 Task: Try the "Noise Reduction" tool to improve the quality of a low-light photo
Action: Mouse scrolled (425, 298) with delta (415, 294)
Screenshot: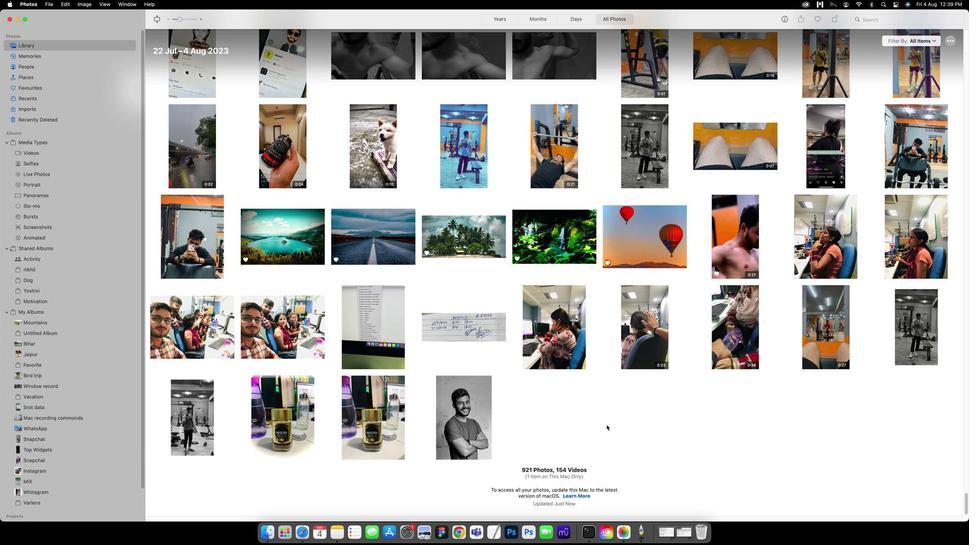 
Action: Mouse scrolled (425, 298) with delta (415, 294)
Screenshot: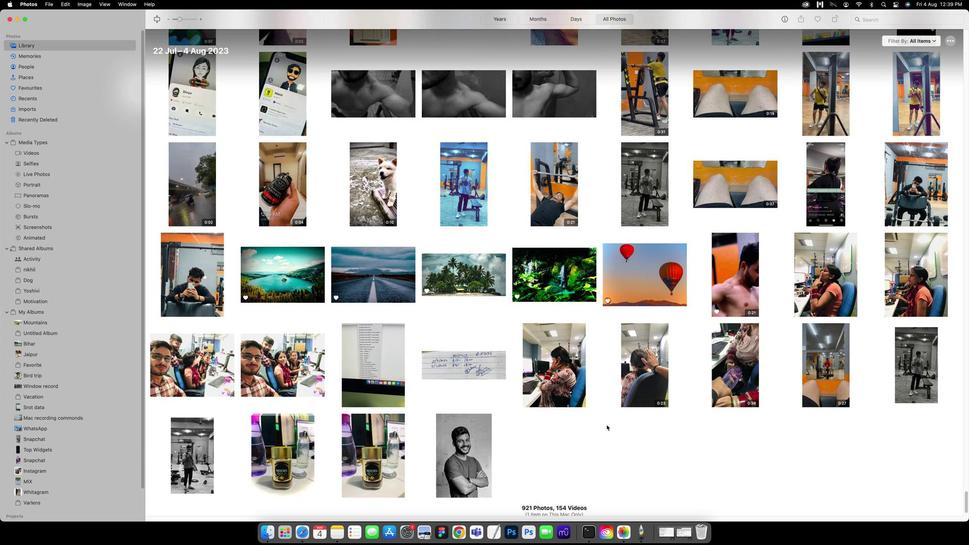 
Action: Mouse scrolled (425, 298) with delta (415, 294)
Screenshot: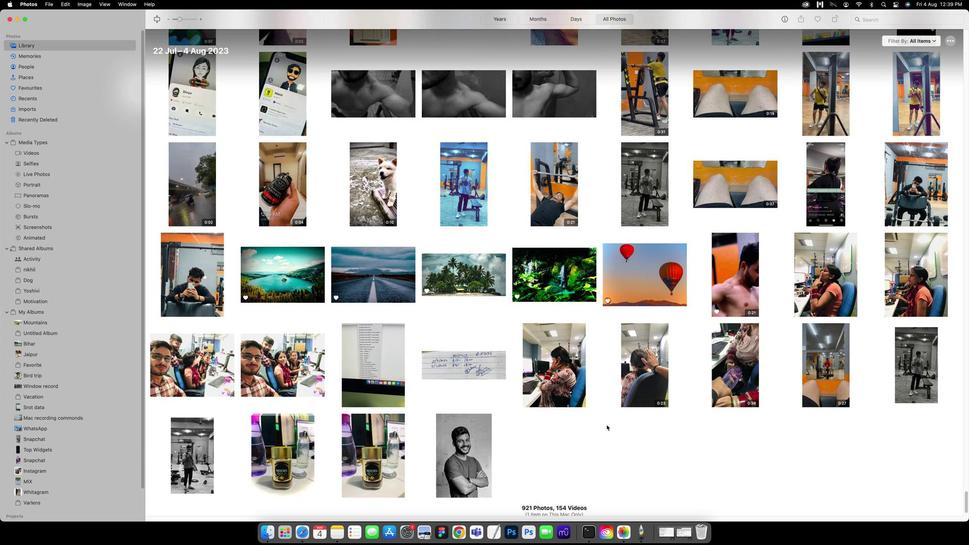 
Action: Mouse scrolled (425, 298) with delta (415, 294)
Screenshot: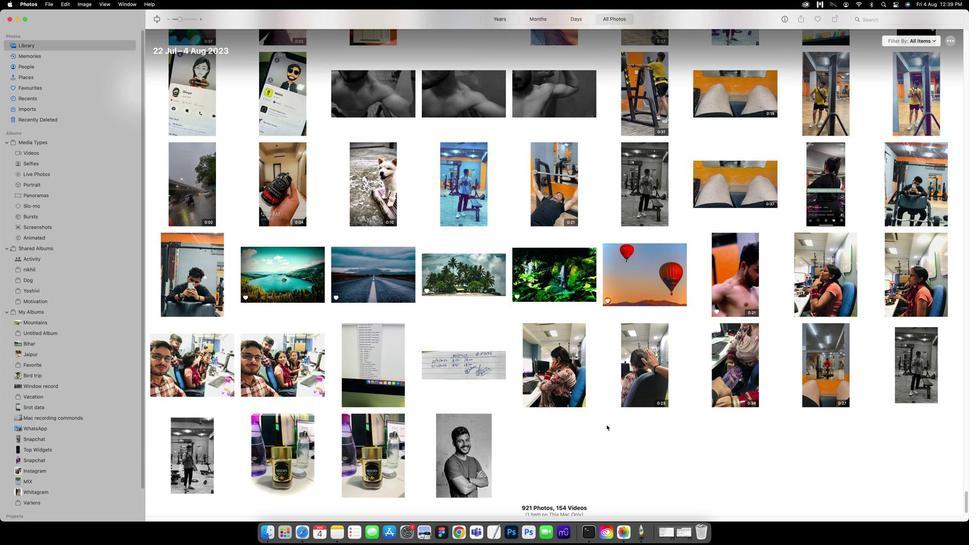 
Action: Mouse scrolled (425, 298) with delta (415, 294)
Screenshot: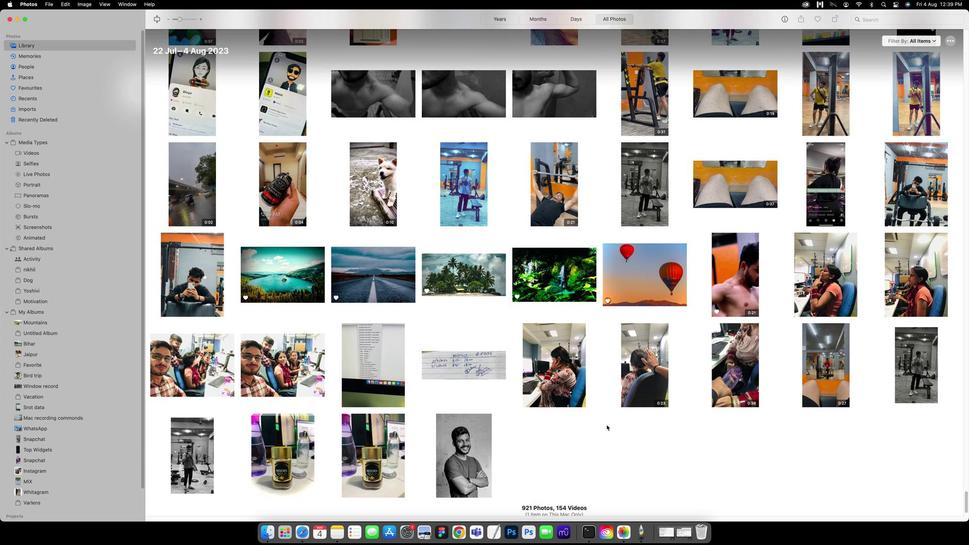 
Action: Mouse scrolled (425, 298) with delta (415, 294)
Screenshot: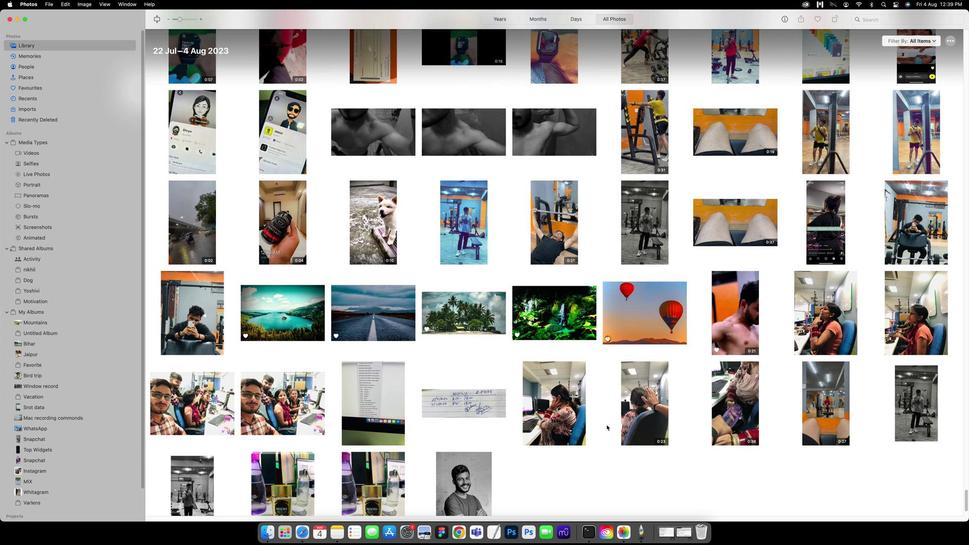 
Action: Mouse scrolled (425, 298) with delta (415, 294)
Screenshot: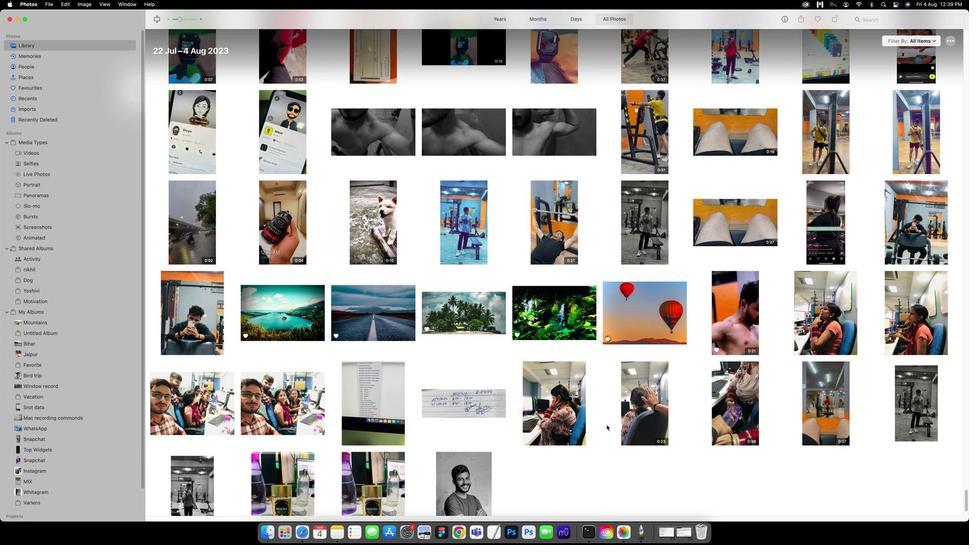 
Action: Mouse scrolled (425, 298) with delta (415, 294)
Screenshot: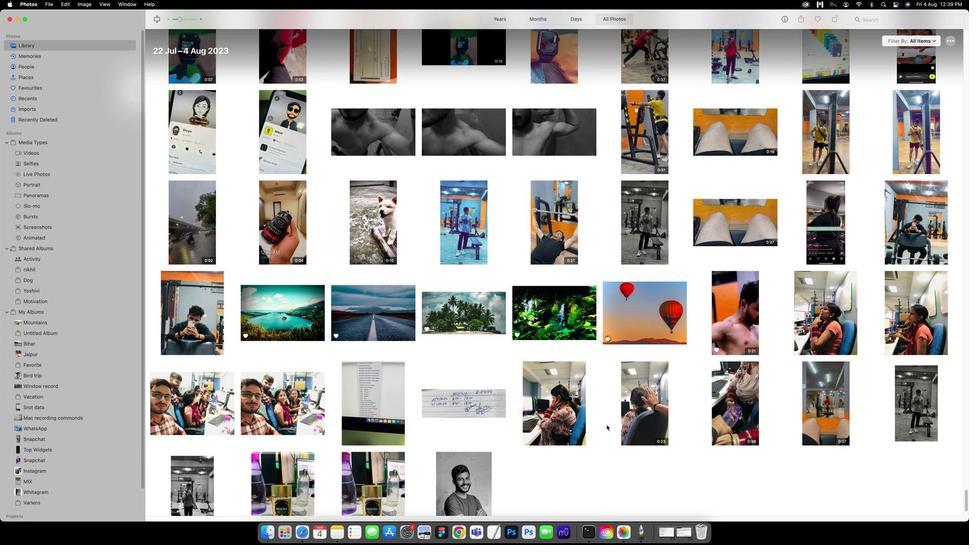 
Action: Mouse scrolled (425, 298) with delta (415, 294)
Screenshot: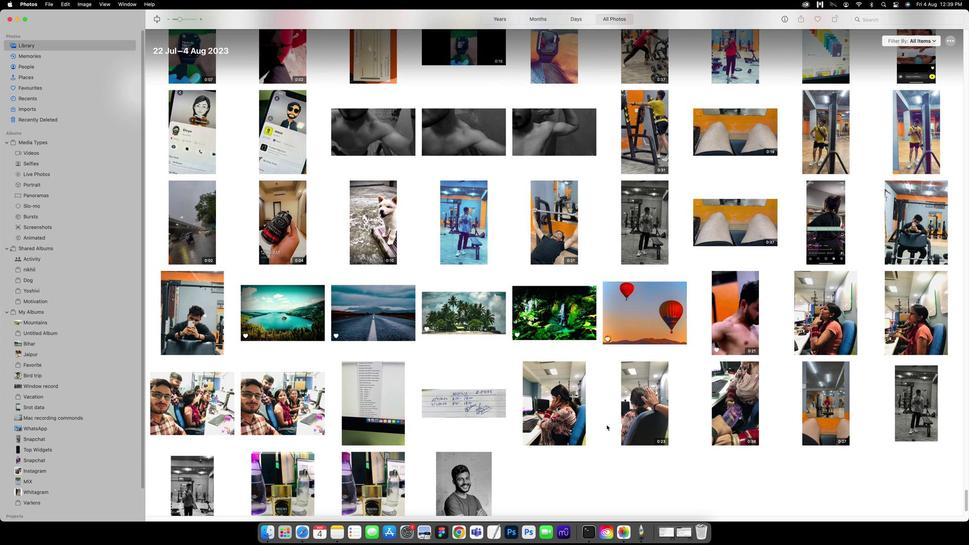 
Action: Mouse scrolled (425, 298) with delta (415, 294)
Screenshot: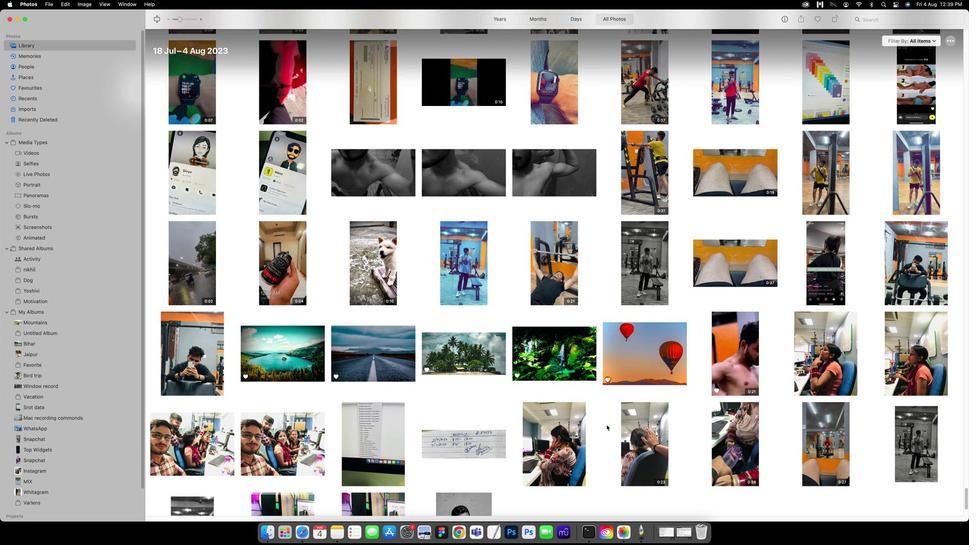 
Action: Mouse scrolled (425, 298) with delta (415, 294)
Screenshot: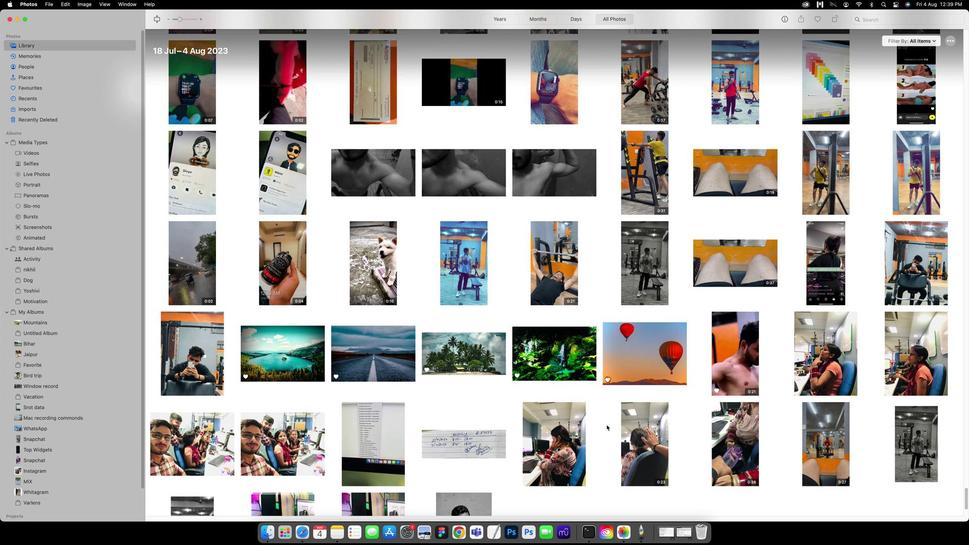 
Action: Mouse scrolled (425, 298) with delta (415, 294)
Screenshot: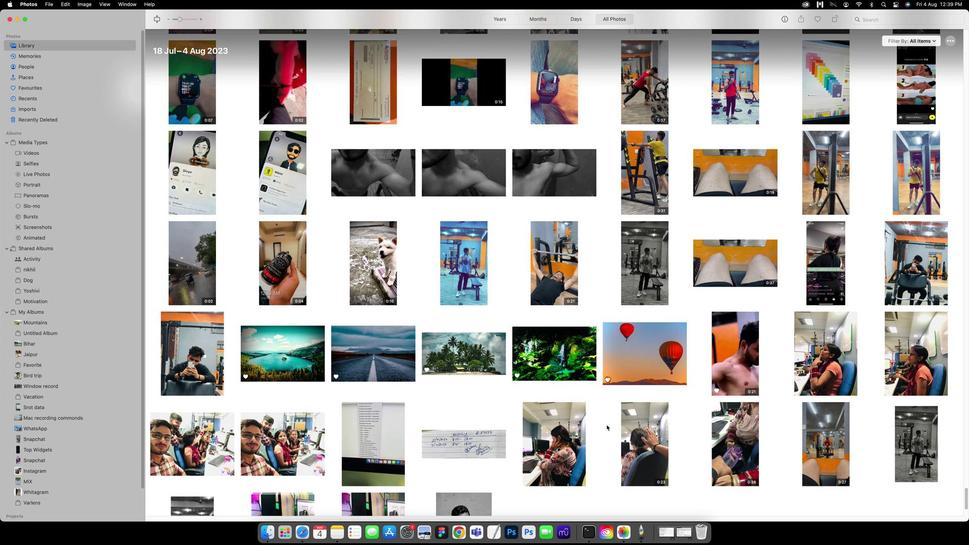 
Action: Mouse scrolled (425, 298) with delta (415, 294)
Screenshot: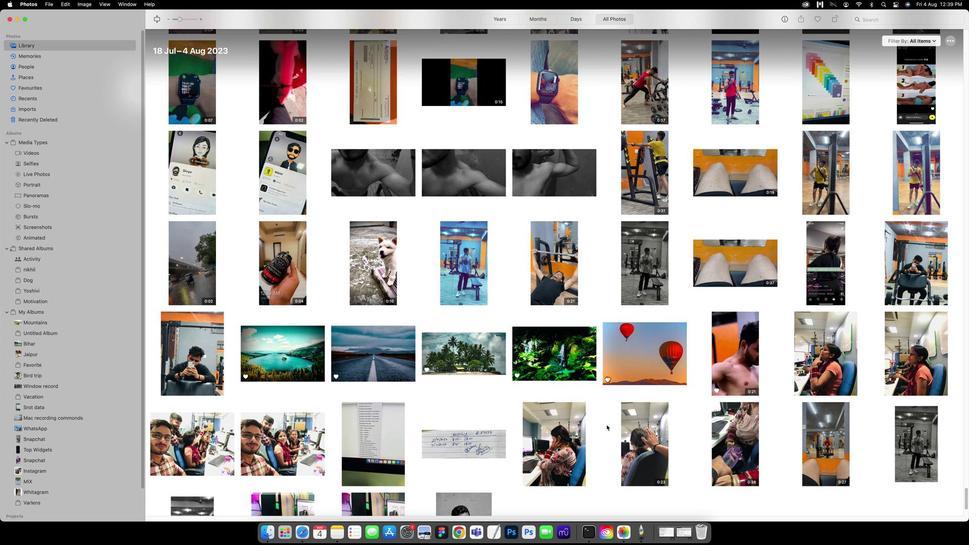 
Action: Mouse scrolled (425, 298) with delta (415, 294)
Screenshot: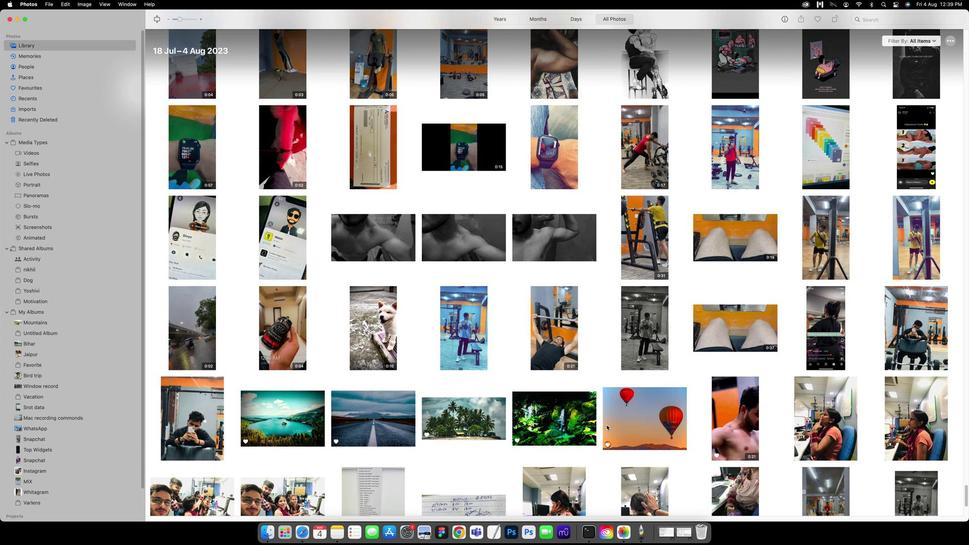 
Action: Mouse scrolled (425, 298) with delta (415, 294)
Screenshot: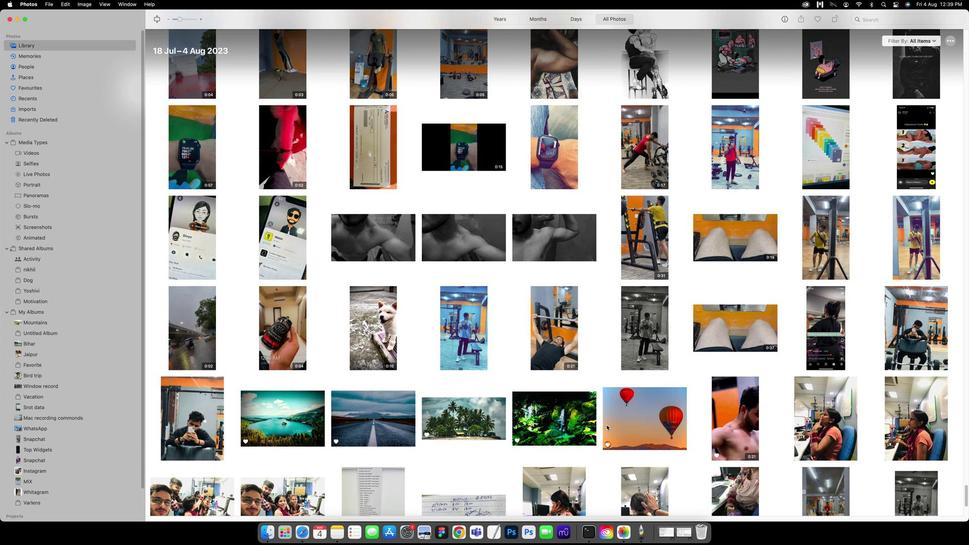 
Action: Mouse scrolled (425, 298) with delta (415, 294)
Screenshot: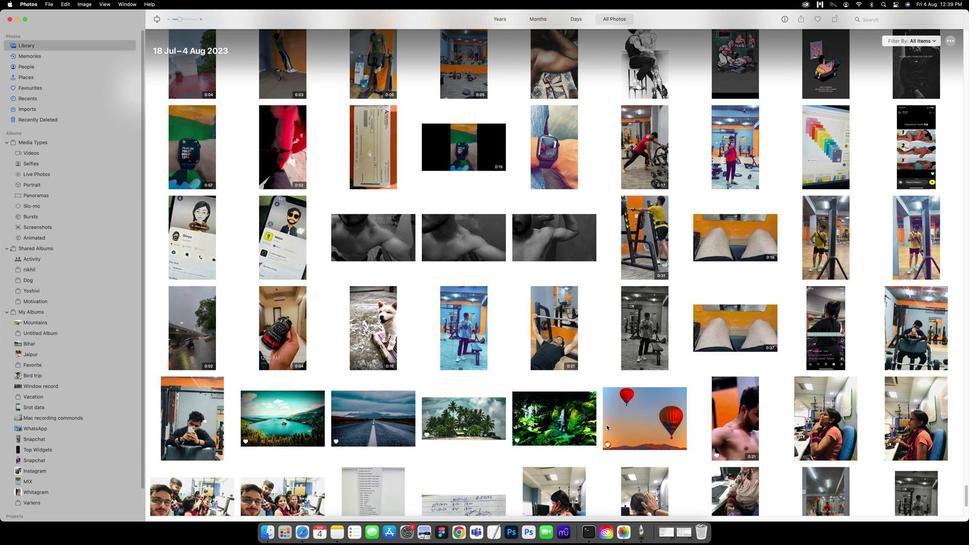 
Action: Mouse scrolled (425, 298) with delta (415, 294)
Screenshot: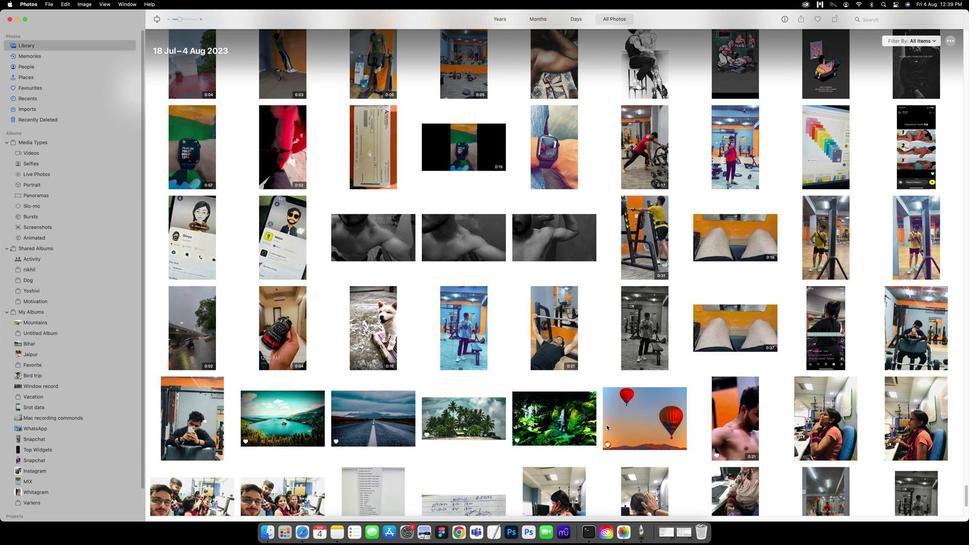 
Action: Mouse scrolled (425, 298) with delta (415, 294)
Screenshot: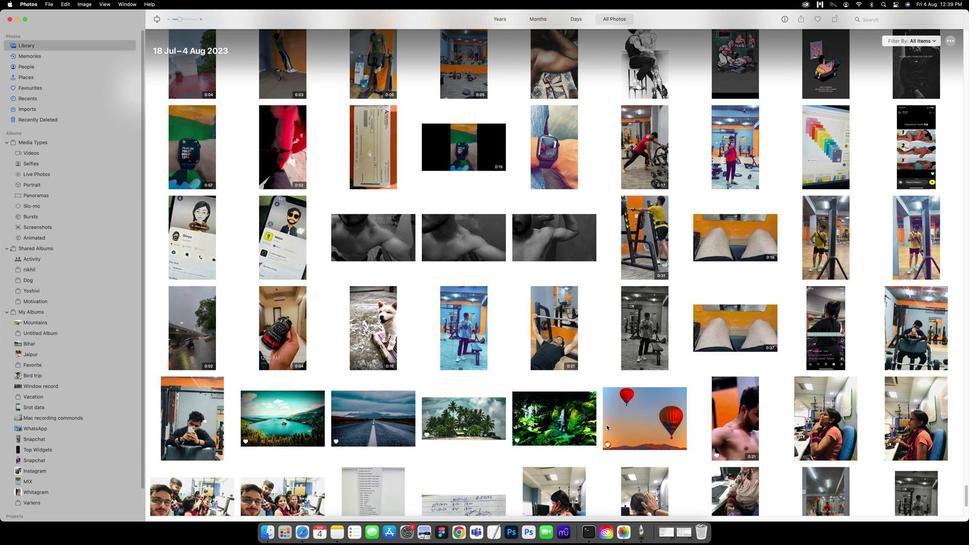 
Action: Mouse scrolled (425, 298) with delta (415, 294)
Screenshot: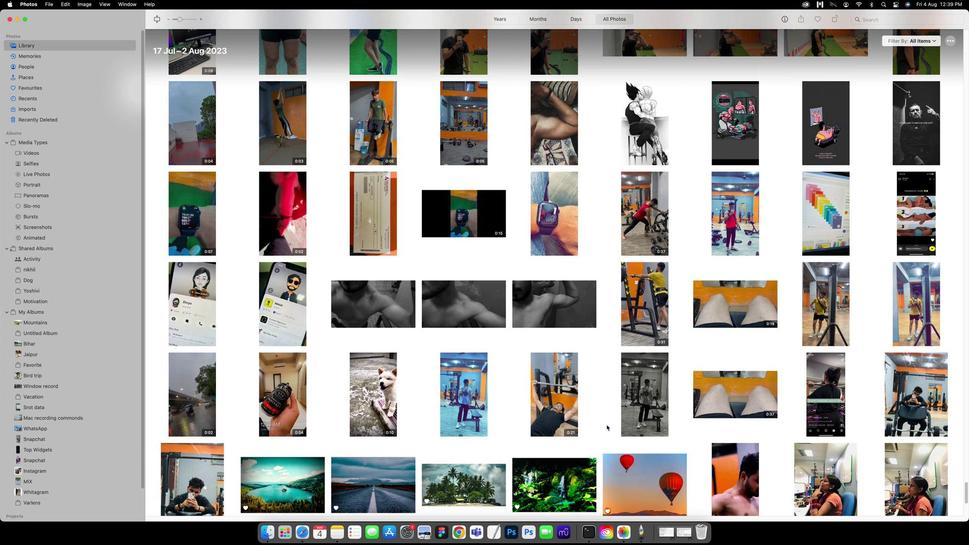 
Action: Mouse scrolled (425, 298) with delta (415, 294)
Screenshot: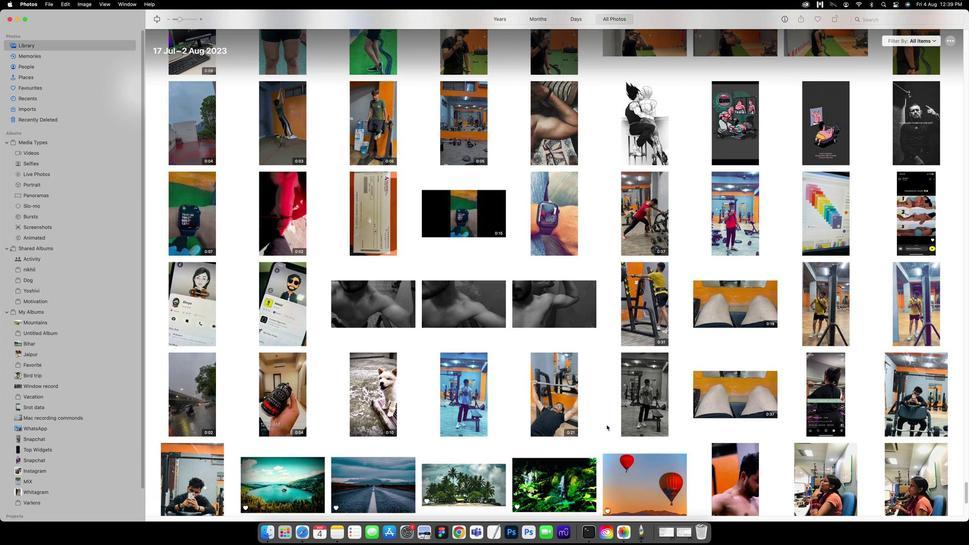 
Action: Mouse scrolled (425, 298) with delta (415, 294)
Screenshot: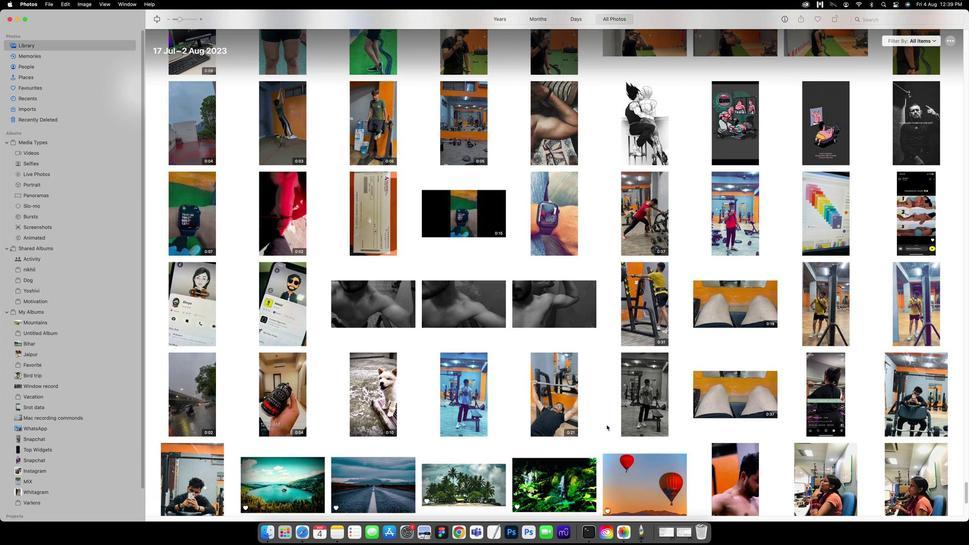 
Action: Mouse scrolled (425, 298) with delta (415, 294)
Screenshot: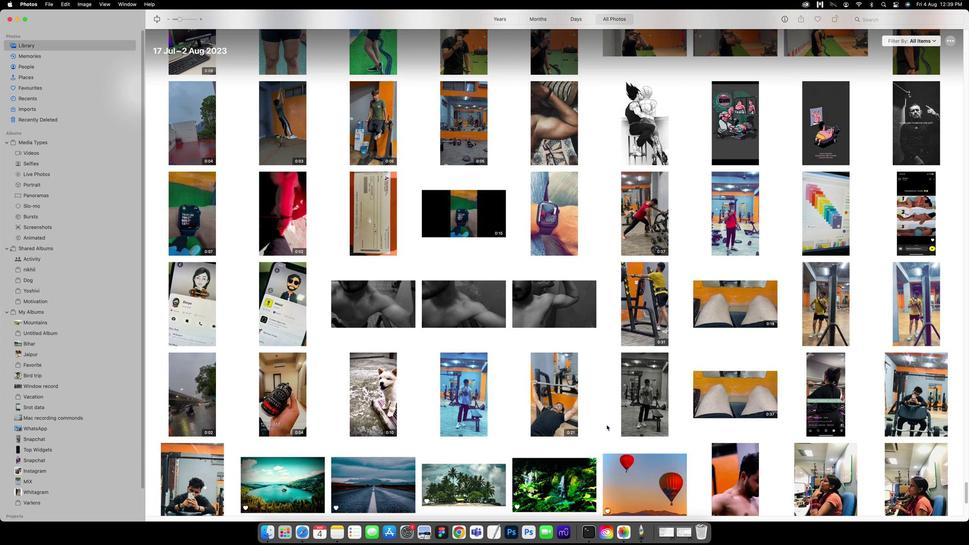 
Action: Mouse scrolled (425, 298) with delta (415, 294)
Screenshot: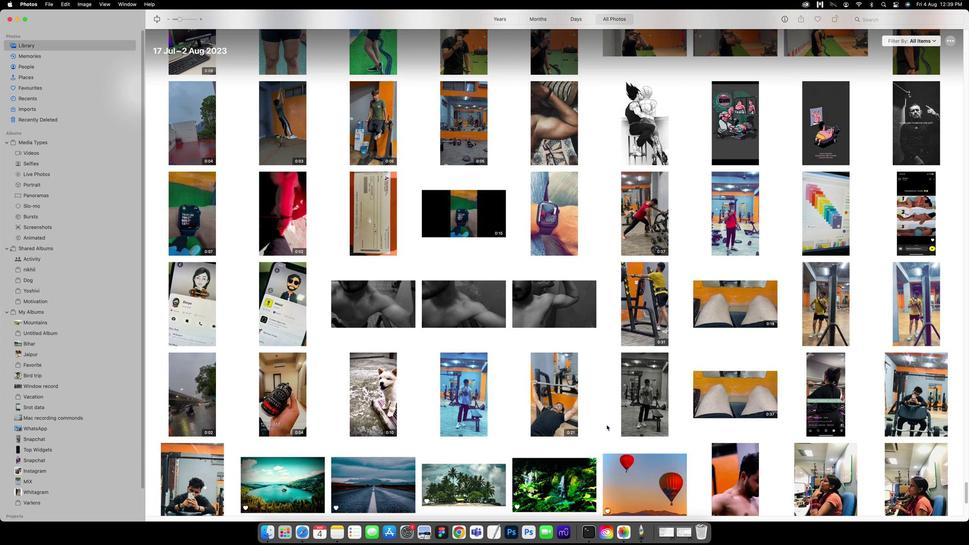 
Action: Mouse scrolled (425, 298) with delta (415, 294)
Screenshot: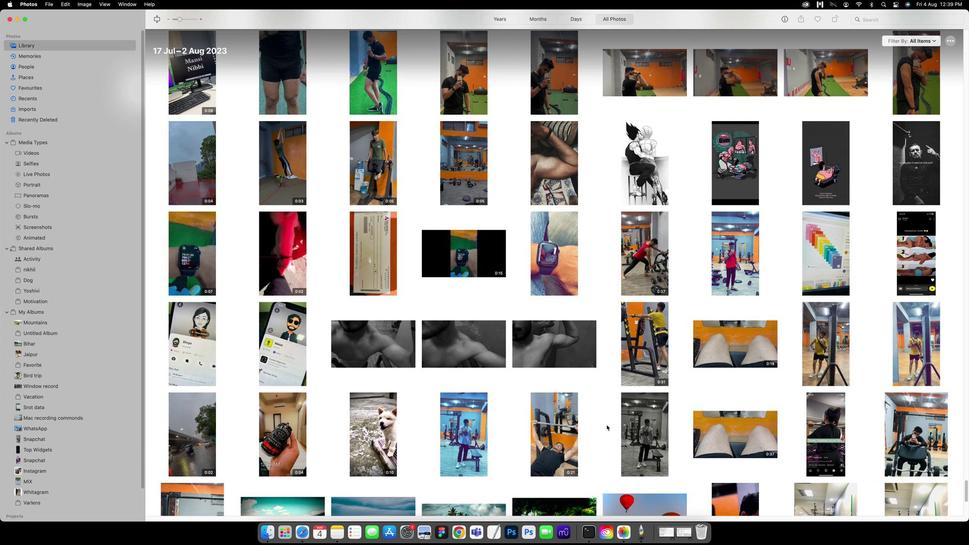 
Action: Mouse scrolled (425, 298) with delta (415, 294)
Screenshot: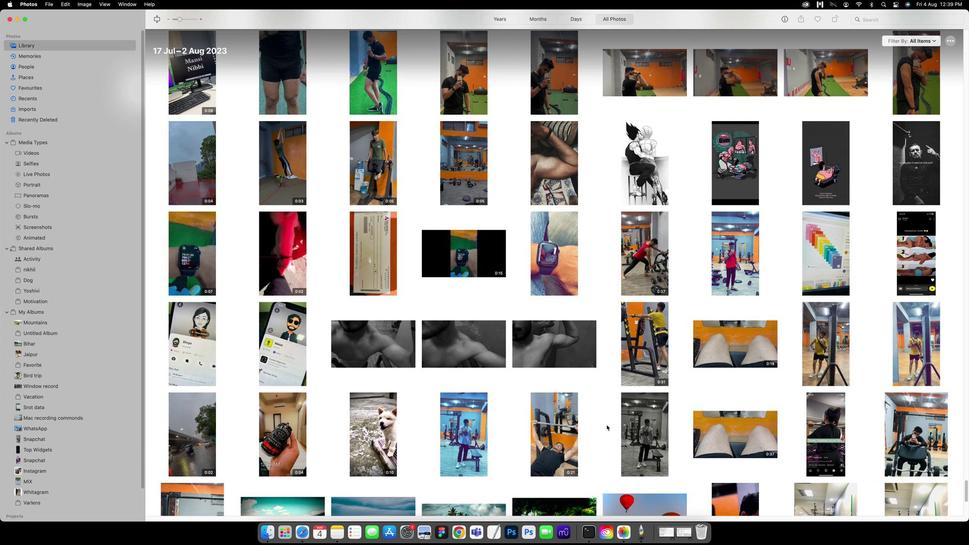 
Action: Mouse scrolled (425, 298) with delta (415, 294)
Screenshot: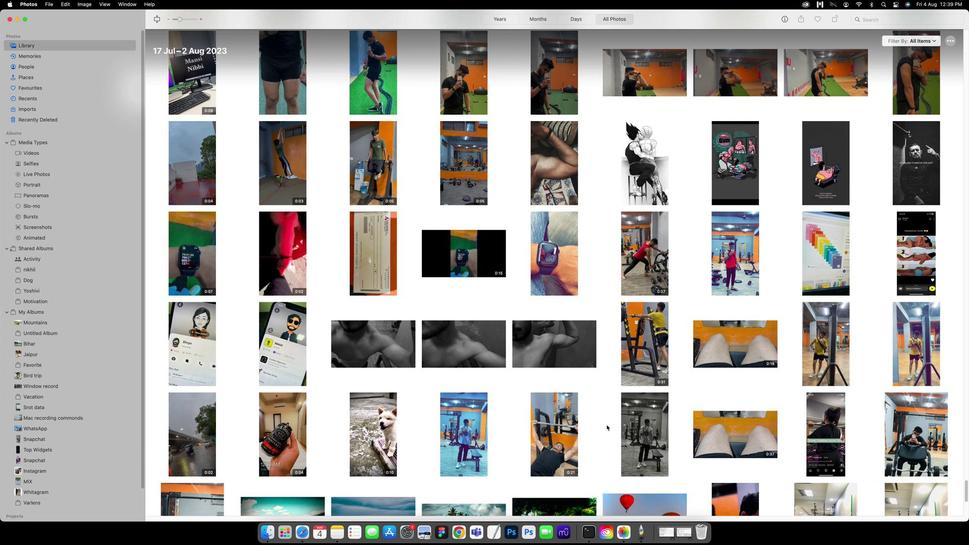 
Action: Mouse scrolled (425, 298) with delta (415, 294)
Screenshot: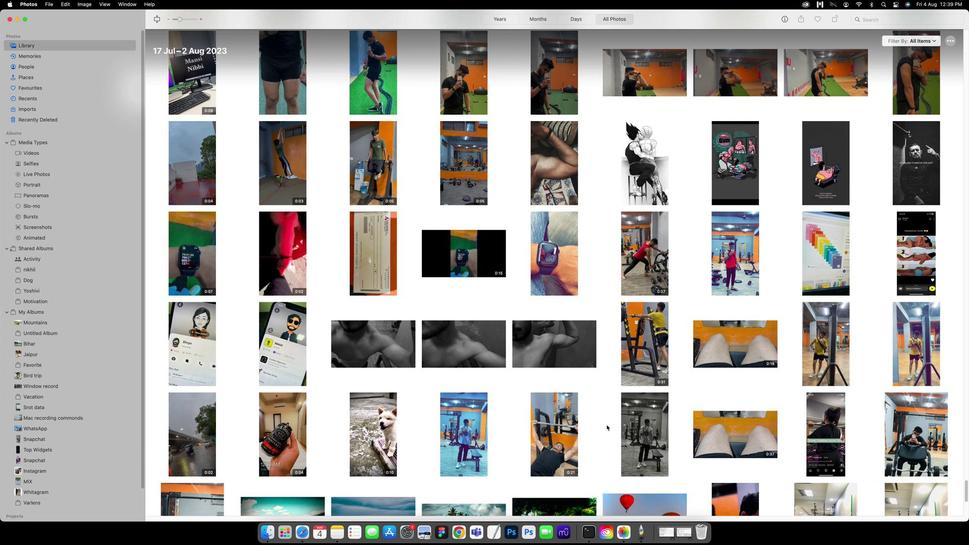 
Action: Mouse moved to (431, 295)
Screenshot: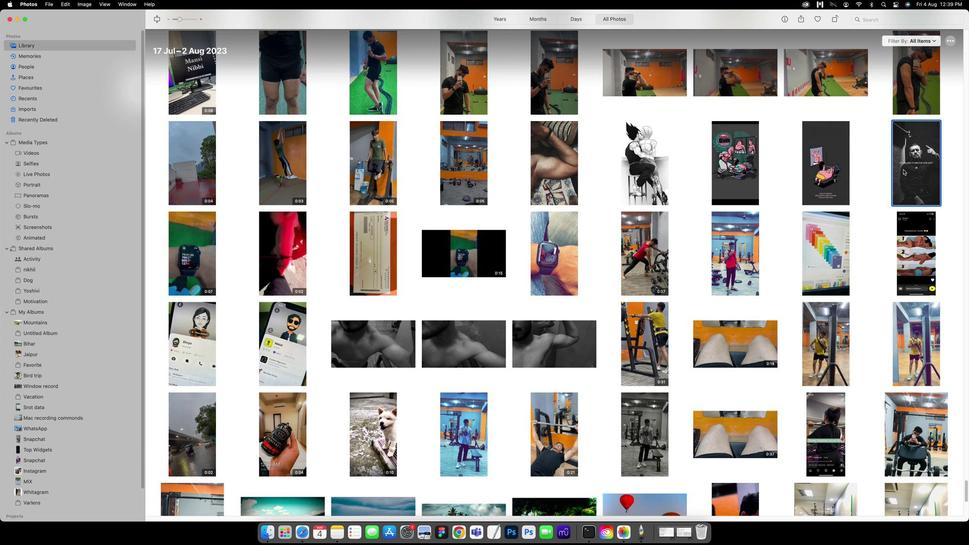 
Action: Mouse pressed left at (431, 295)
Screenshot: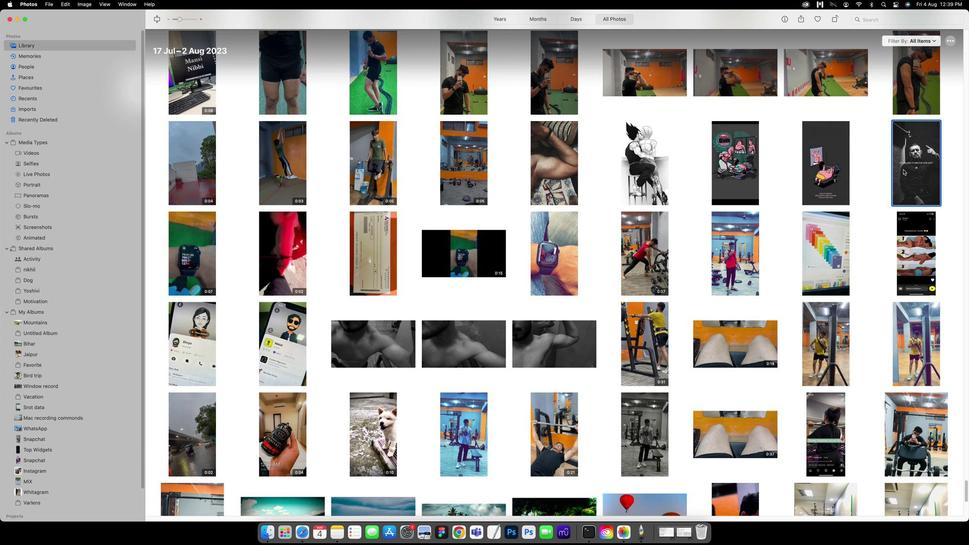 
Action: Mouse pressed left at (431, 295)
Screenshot: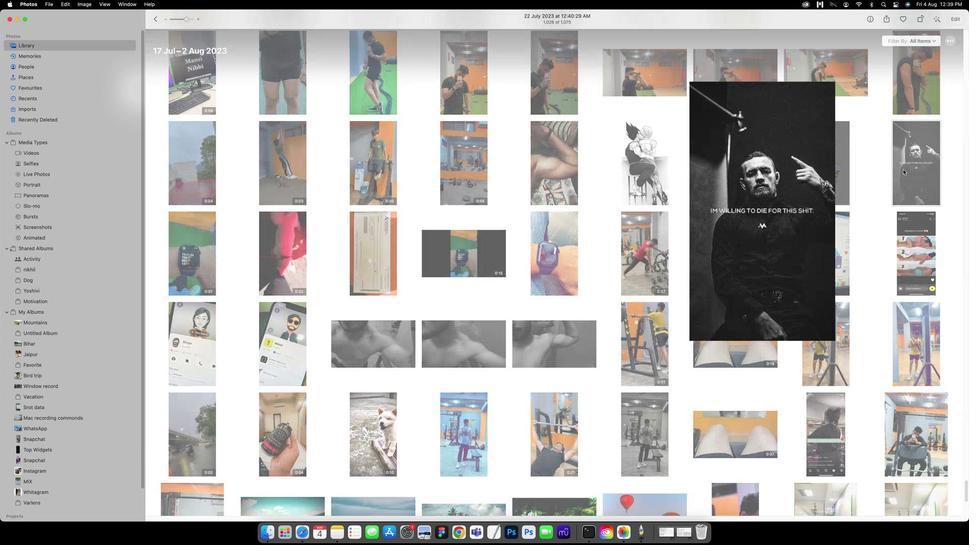 
Action: Mouse moved to (432, 294)
Screenshot: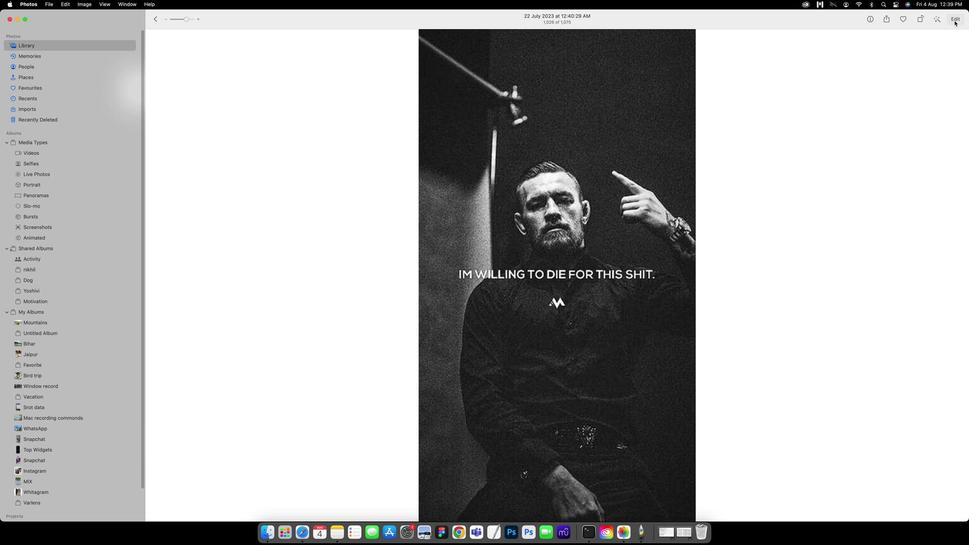 
Action: Mouse pressed left at (432, 294)
Screenshot: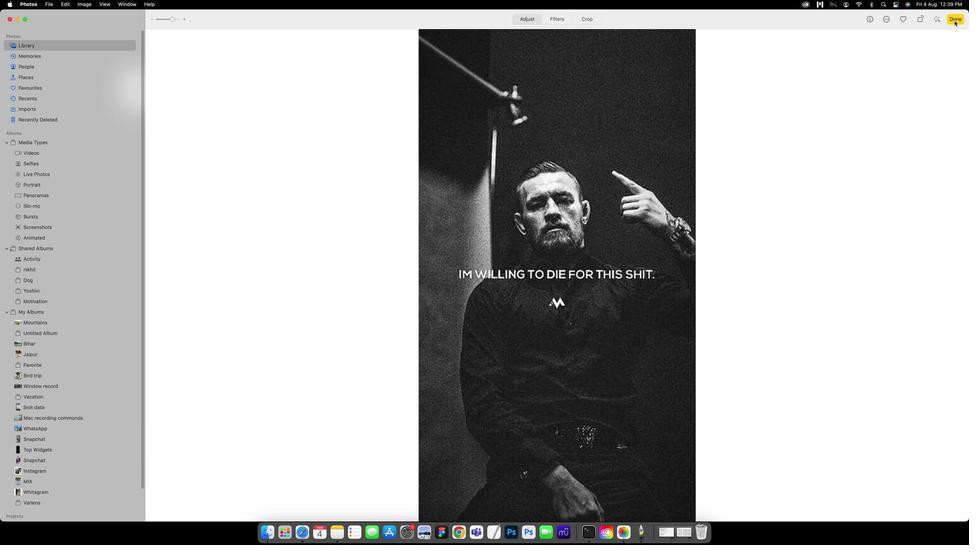 
Action: Mouse moved to (431, 296)
Screenshot: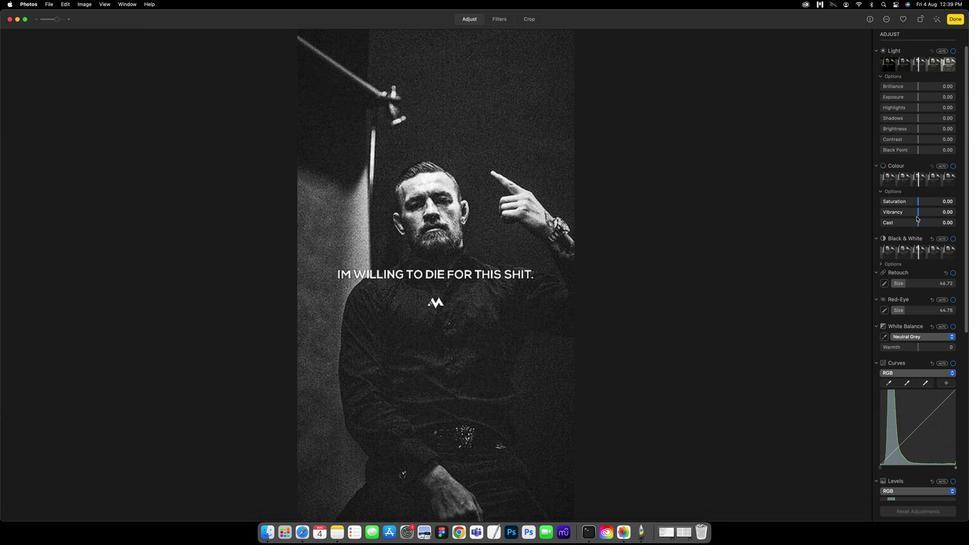 
Action: Mouse scrolled (431, 296) with delta (415, 294)
Screenshot: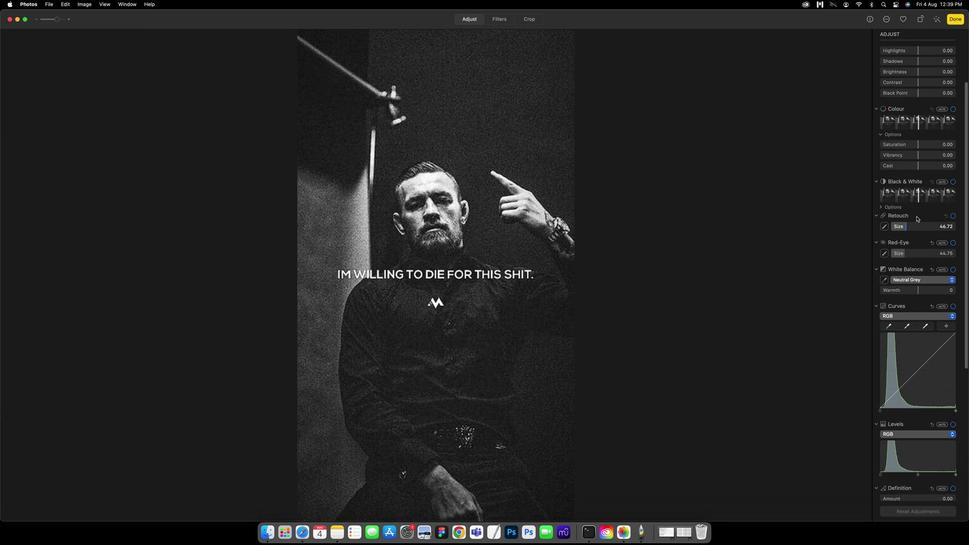 
Action: Mouse scrolled (431, 296) with delta (415, 294)
Screenshot: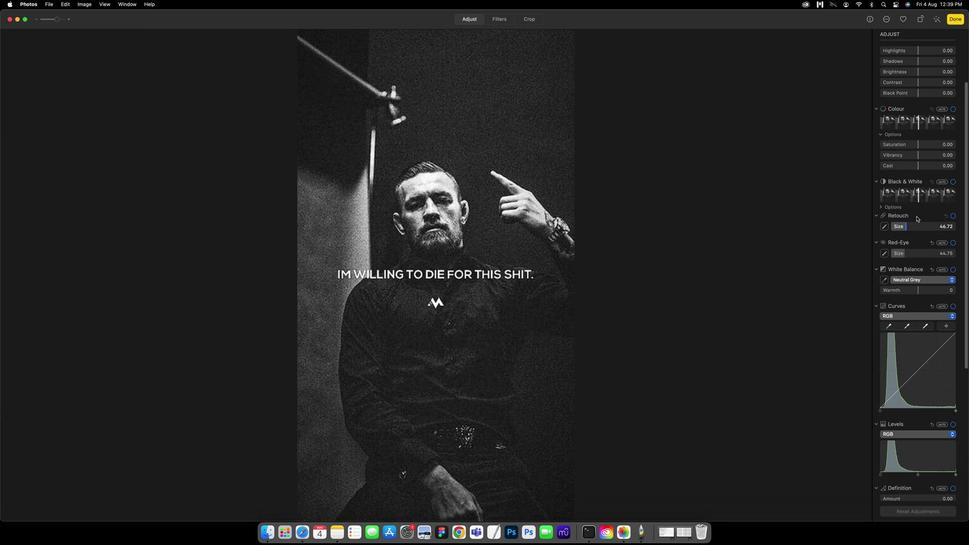 
Action: Mouse scrolled (431, 296) with delta (415, 294)
Screenshot: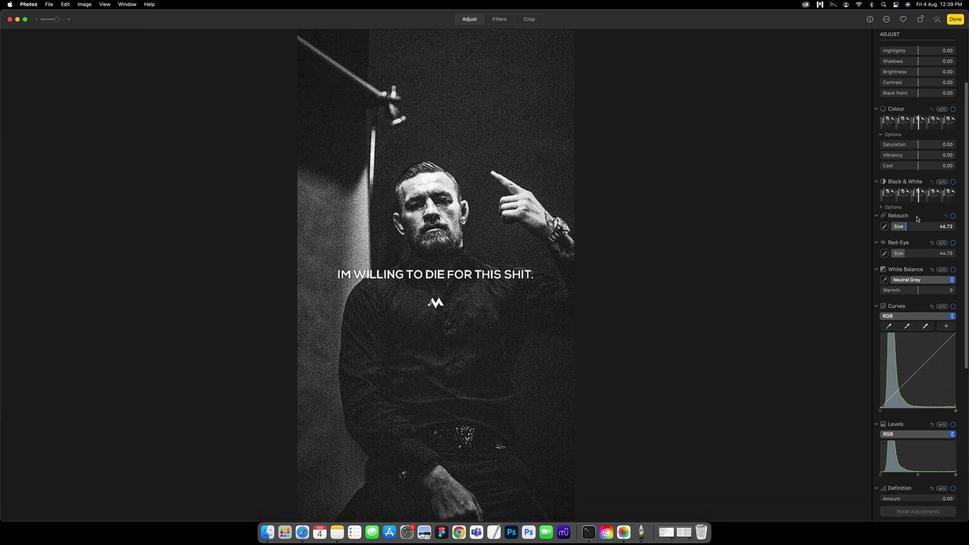
Action: Mouse scrolled (431, 296) with delta (415, 294)
Screenshot: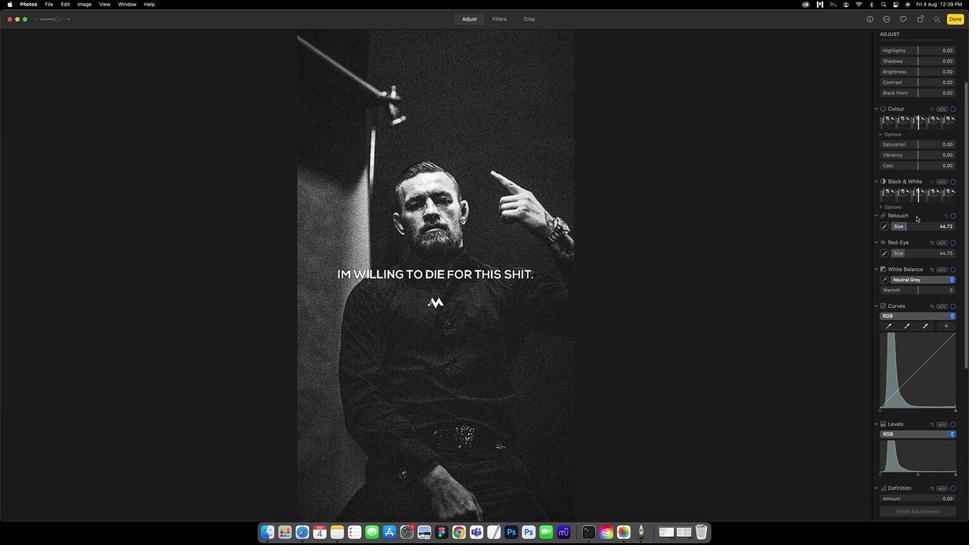 
Action: Mouse scrolled (431, 296) with delta (415, 294)
Screenshot: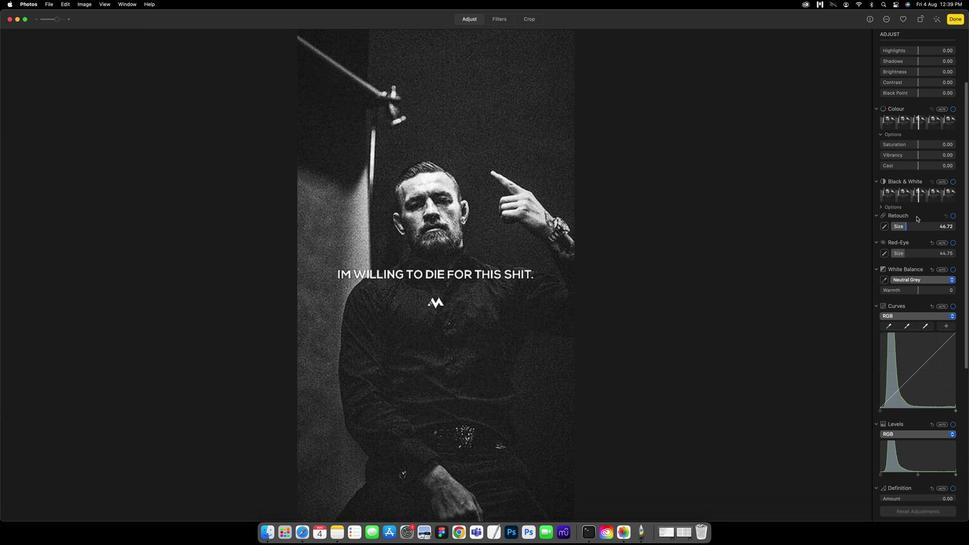 
Action: Mouse scrolled (431, 296) with delta (415, 294)
Screenshot: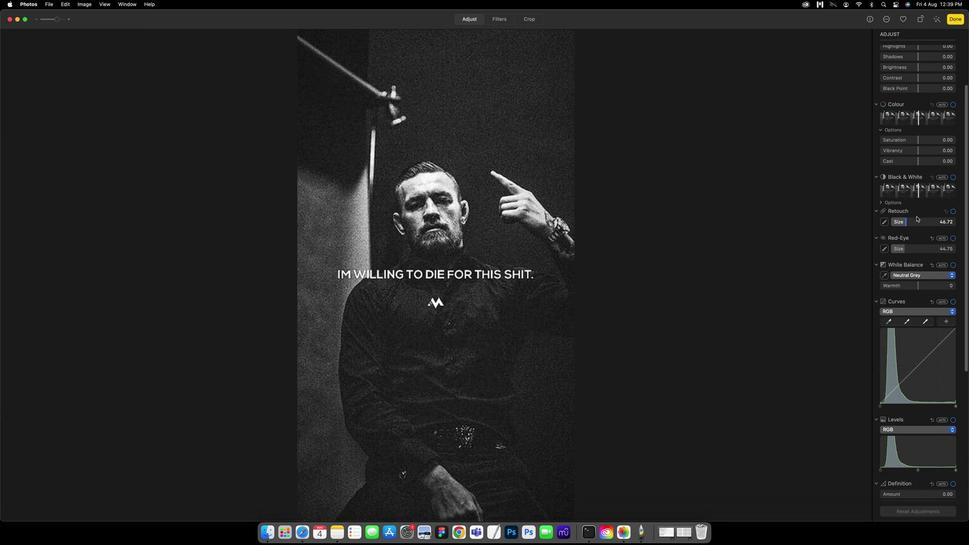 
Action: Mouse scrolled (431, 296) with delta (415, 294)
Screenshot: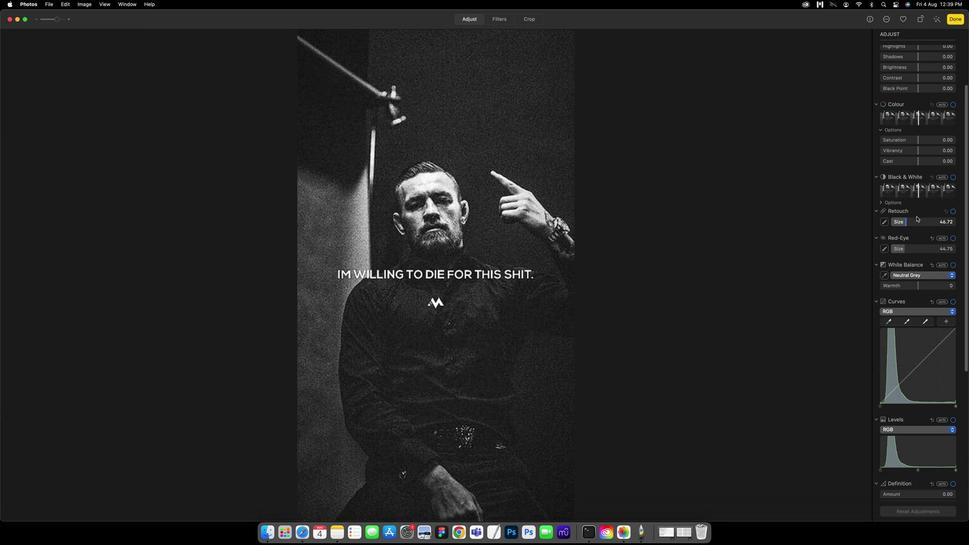 
Action: Mouse scrolled (431, 296) with delta (415, 294)
Screenshot: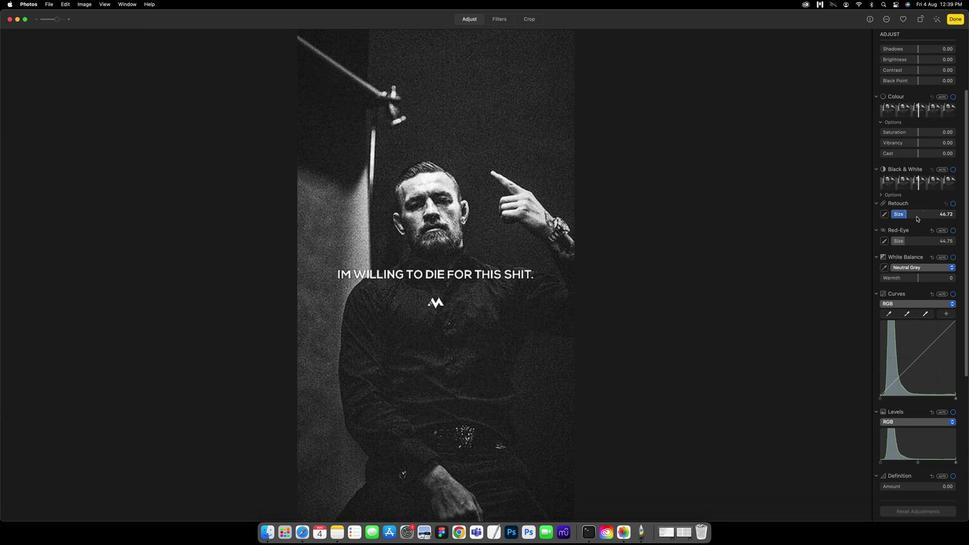 
Action: Mouse scrolled (431, 296) with delta (415, 294)
Screenshot: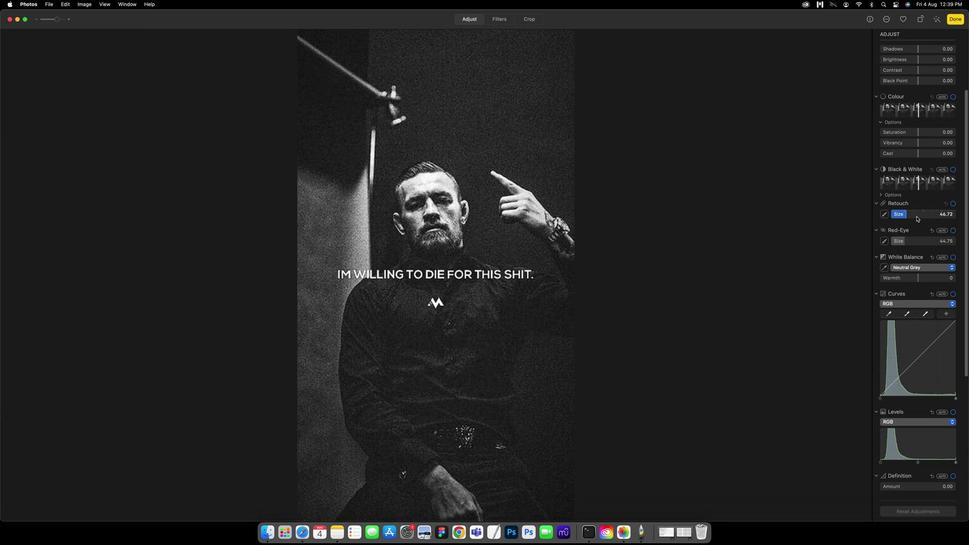 
Action: Mouse scrolled (431, 296) with delta (415, 294)
Screenshot: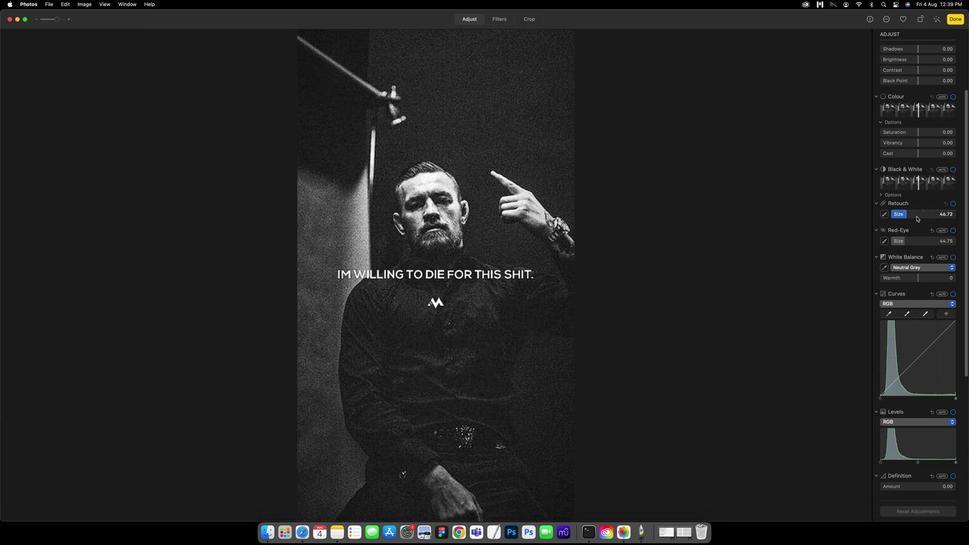 
Action: Mouse scrolled (431, 296) with delta (415, 294)
Screenshot: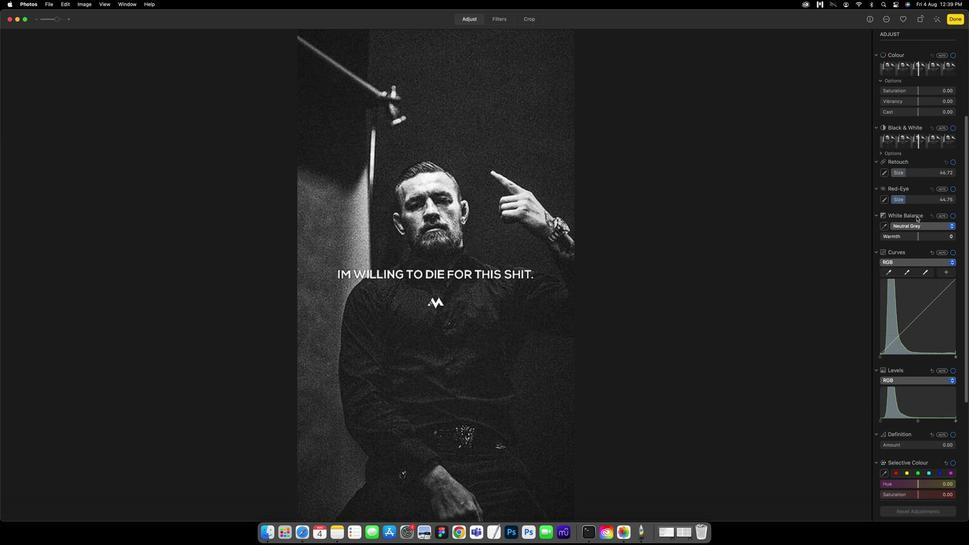 
Action: Mouse scrolled (431, 296) with delta (415, 294)
Screenshot: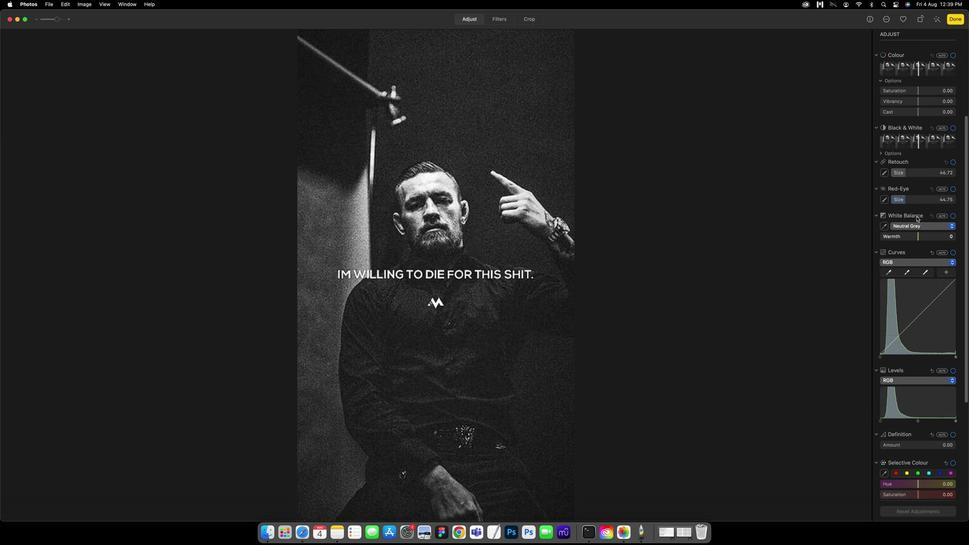 
Action: Mouse scrolled (431, 296) with delta (415, 294)
Screenshot: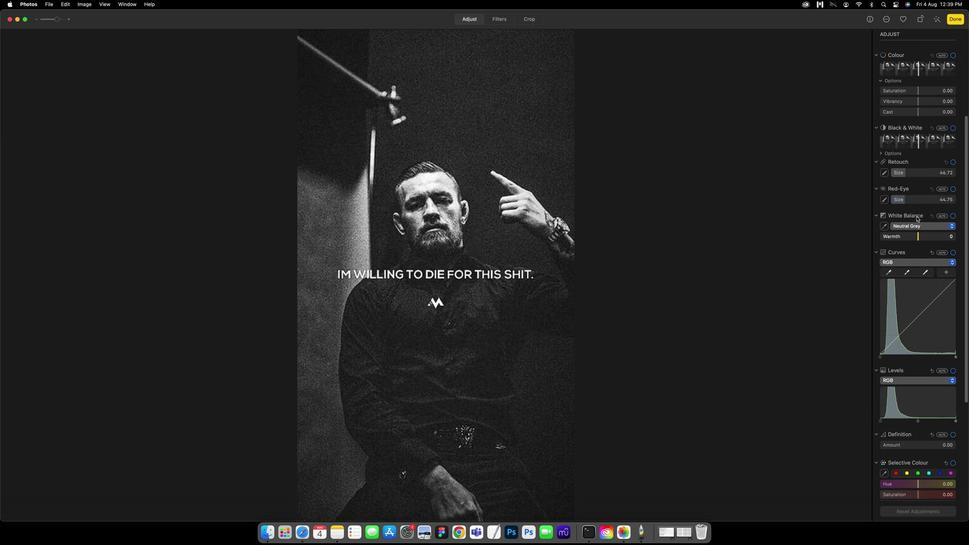 
Action: Mouse scrolled (431, 296) with delta (415, 294)
Screenshot: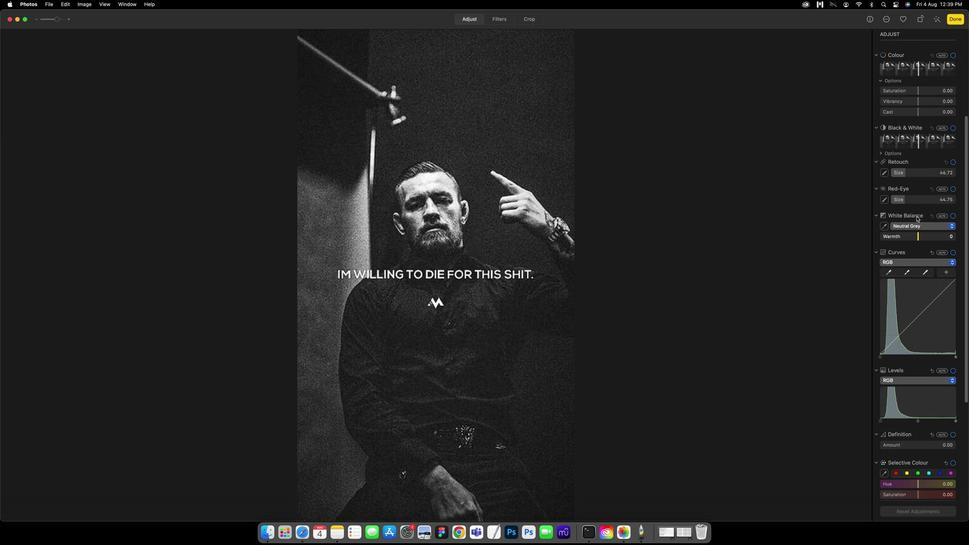 
Action: Mouse scrolled (431, 296) with delta (415, 294)
Screenshot: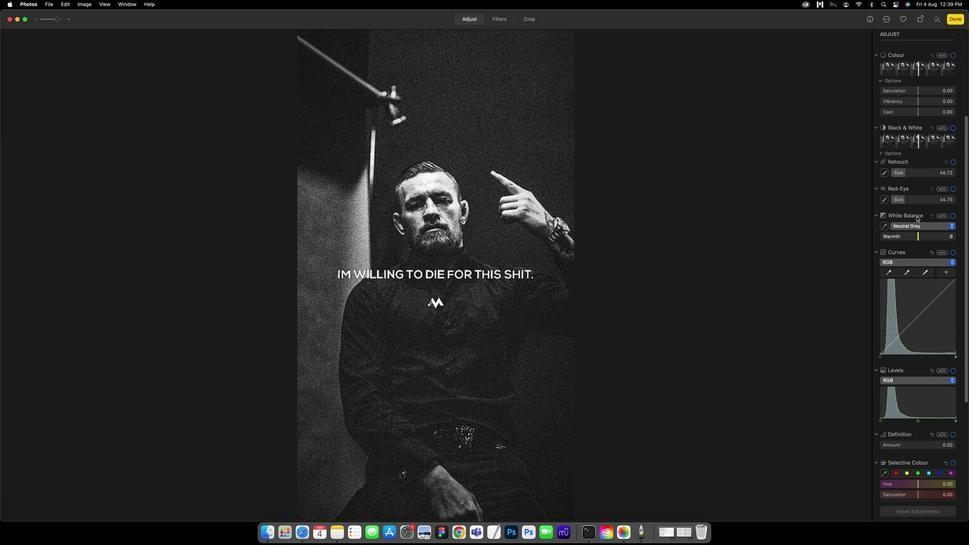 
Action: Mouse scrolled (431, 296) with delta (415, 294)
Screenshot: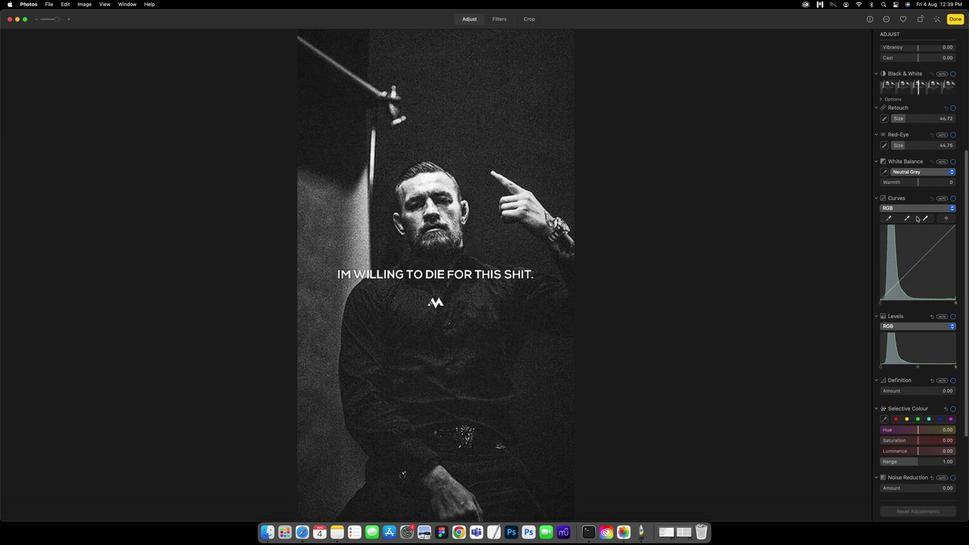 
Action: Mouse scrolled (431, 296) with delta (415, 294)
Screenshot: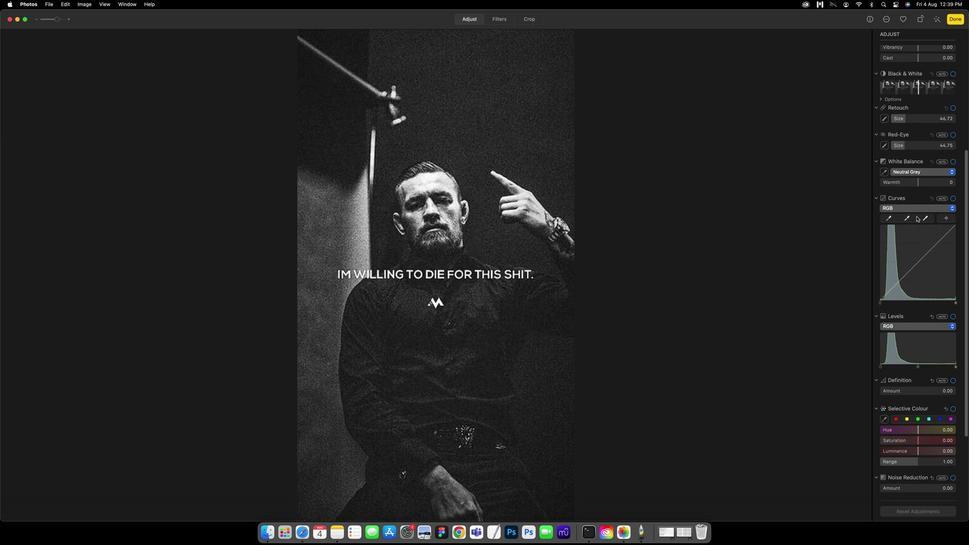
Action: Mouse scrolled (431, 296) with delta (415, 294)
Screenshot: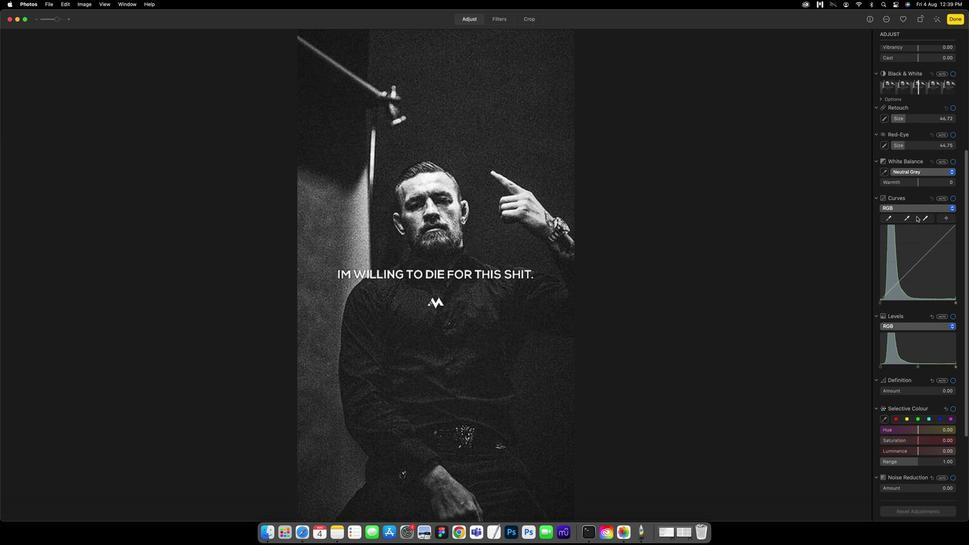 
Action: Mouse scrolled (431, 296) with delta (415, 294)
Screenshot: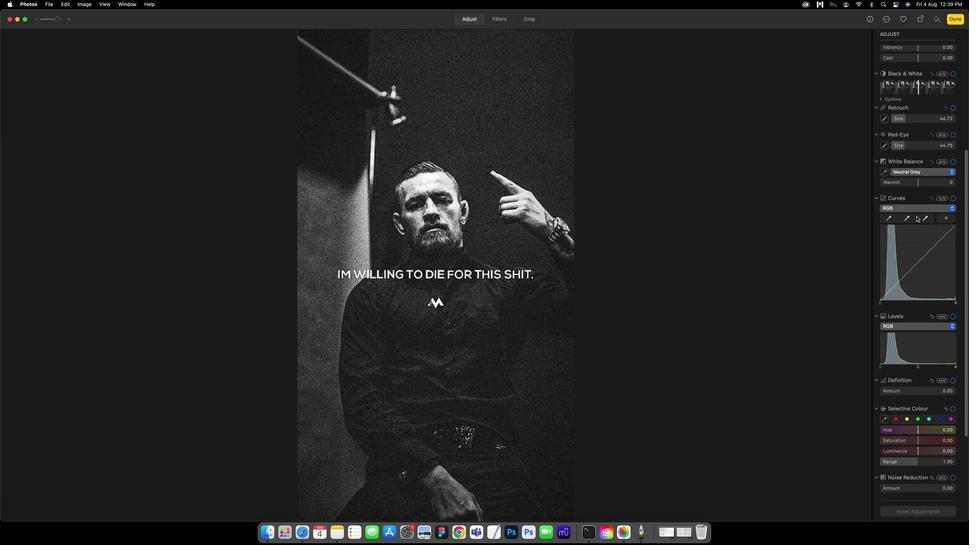 
Action: Mouse scrolled (431, 296) with delta (415, 294)
Screenshot: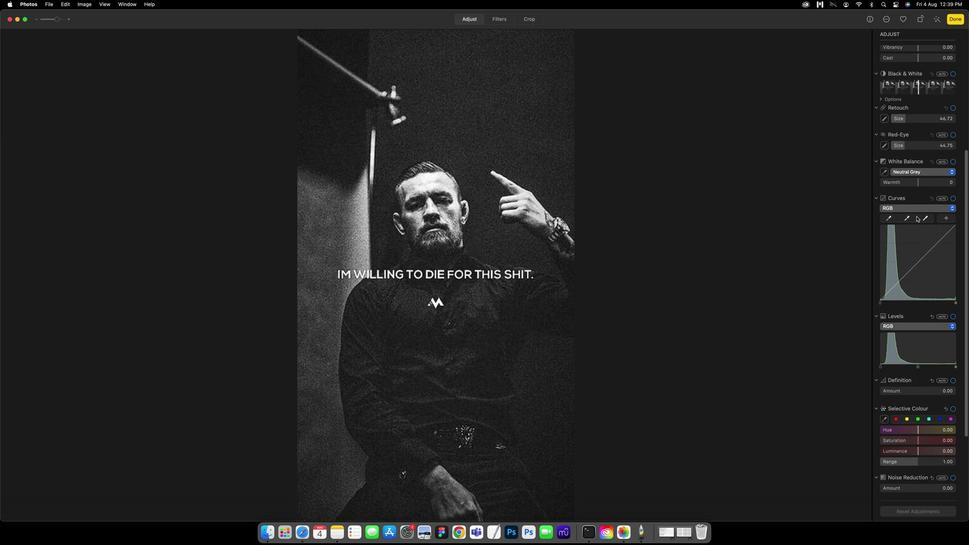 
Action: Mouse scrolled (431, 296) with delta (415, 294)
Screenshot: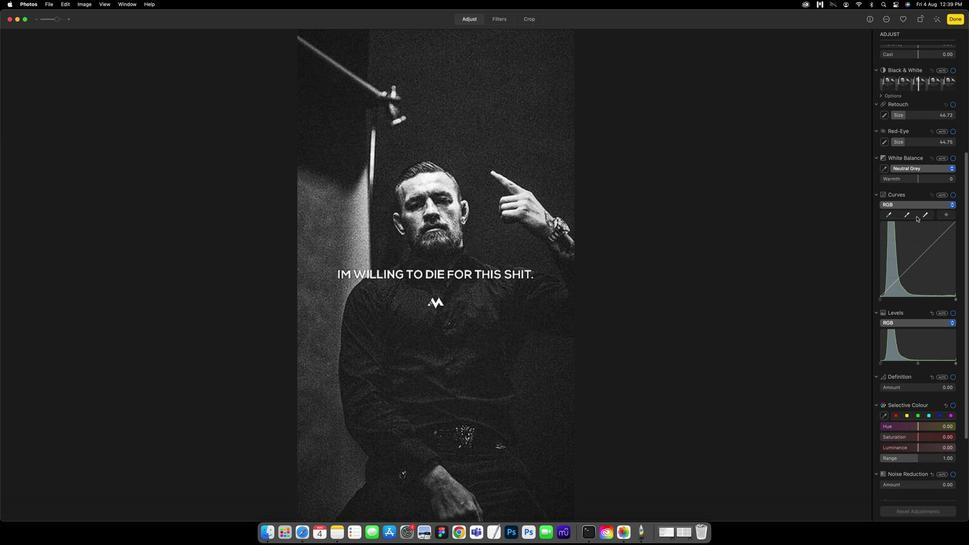 
Action: Mouse scrolled (431, 296) with delta (415, 294)
Screenshot: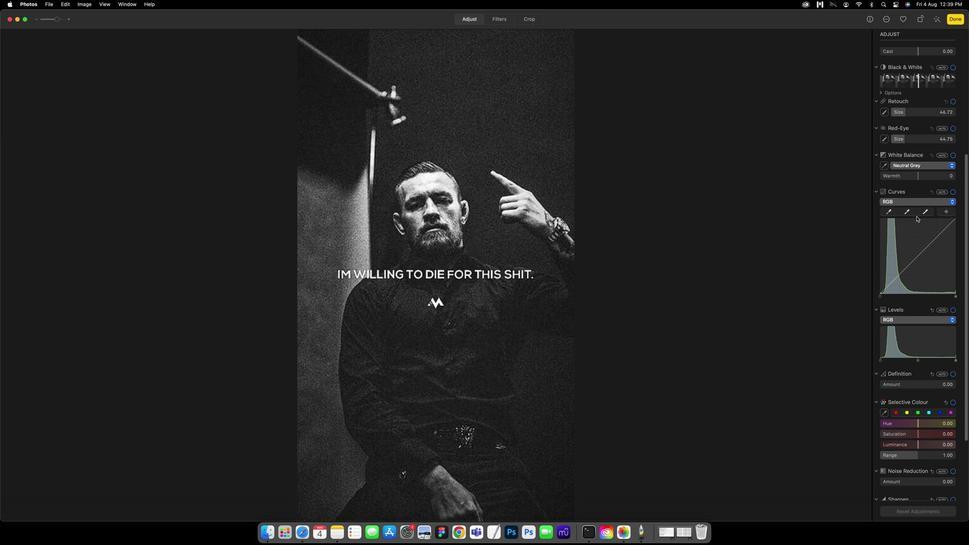 
Action: Mouse scrolled (431, 296) with delta (415, 294)
Screenshot: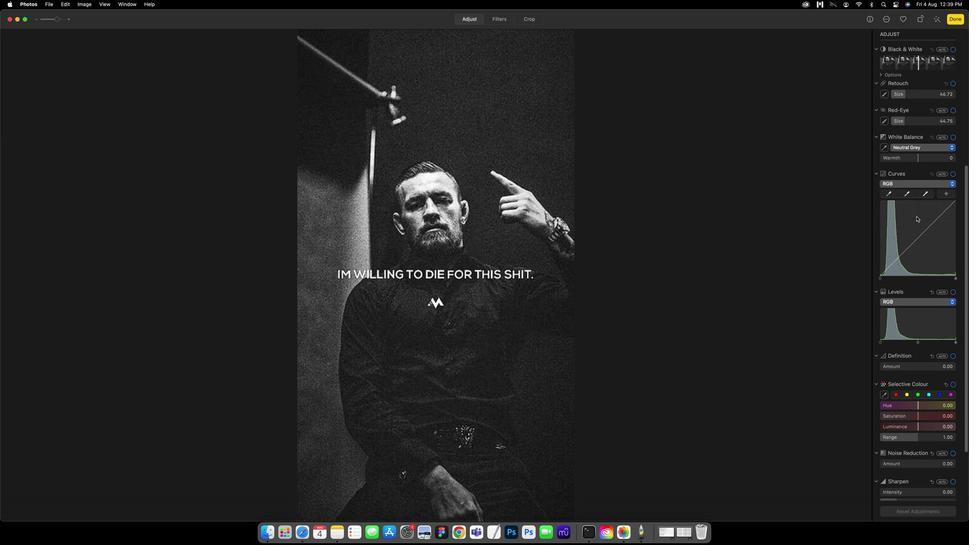 
Action: Mouse scrolled (431, 296) with delta (415, 294)
Screenshot: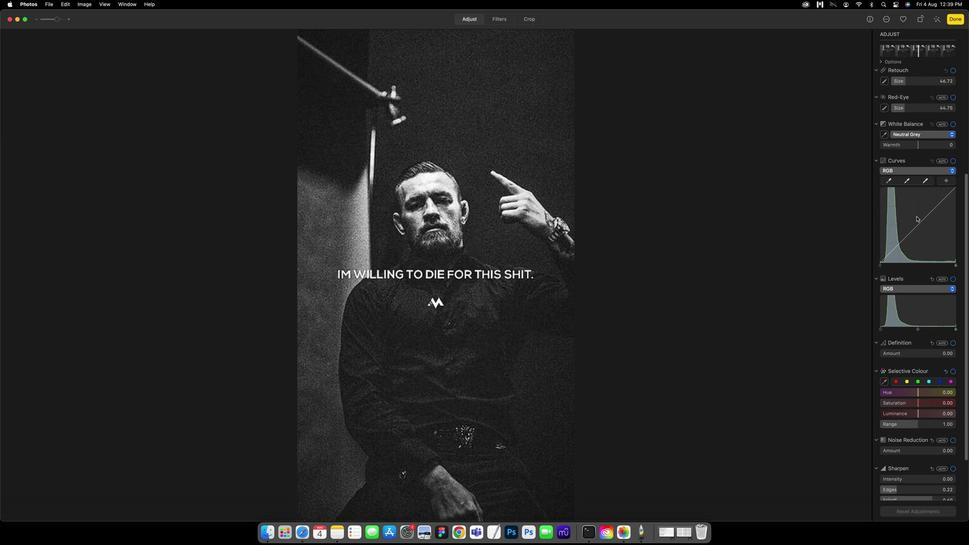 
Action: Mouse scrolled (431, 296) with delta (415, 294)
Screenshot: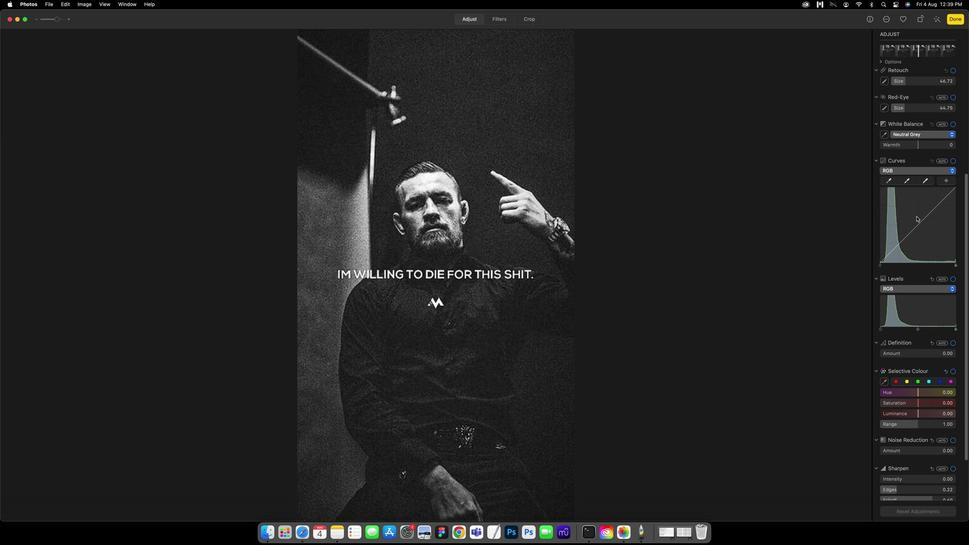 
Action: Mouse scrolled (431, 296) with delta (415, 294)
Screenshot: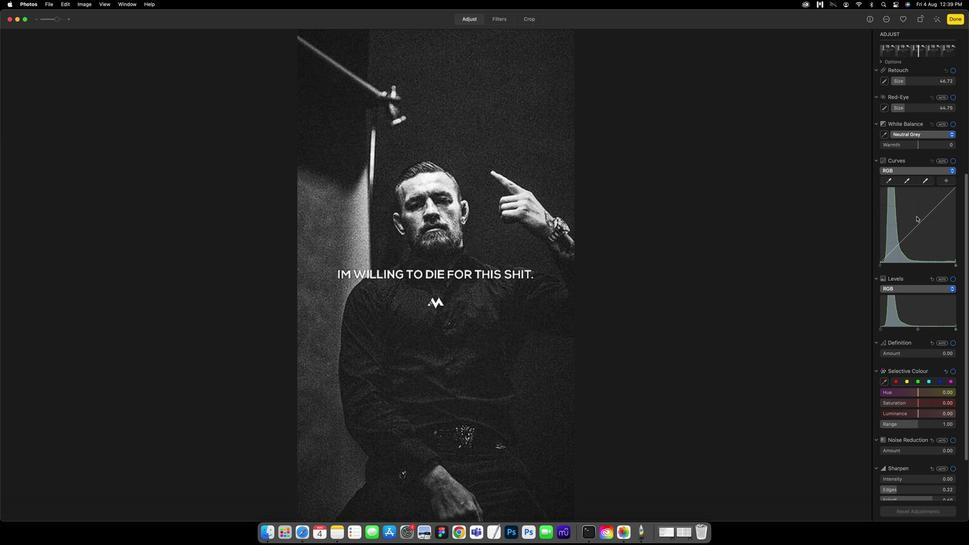 
Action: Mouse scrolled (431, 296) with delta (415, 294)
Screenshot: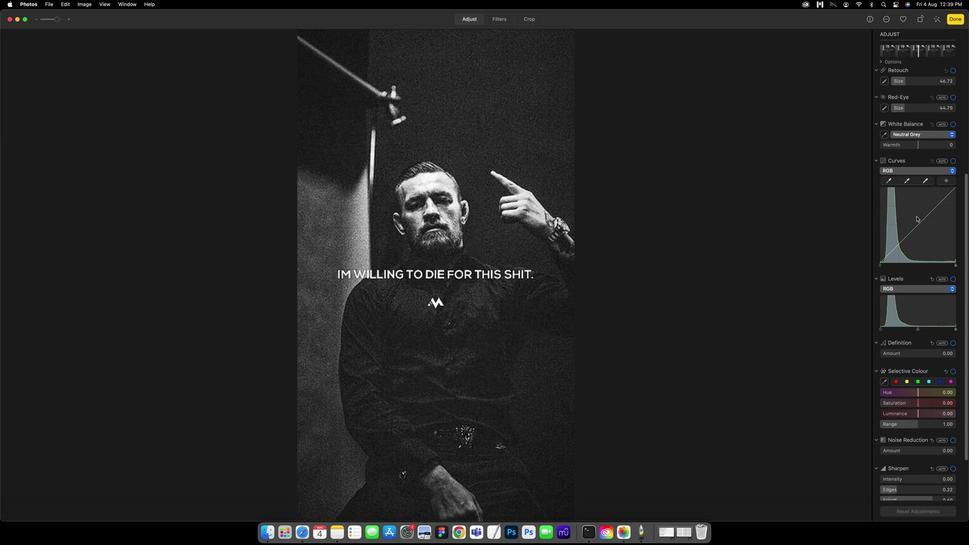 
Action: Mouse scrolled (431, 296) with delta (415, 294)
Screenshot: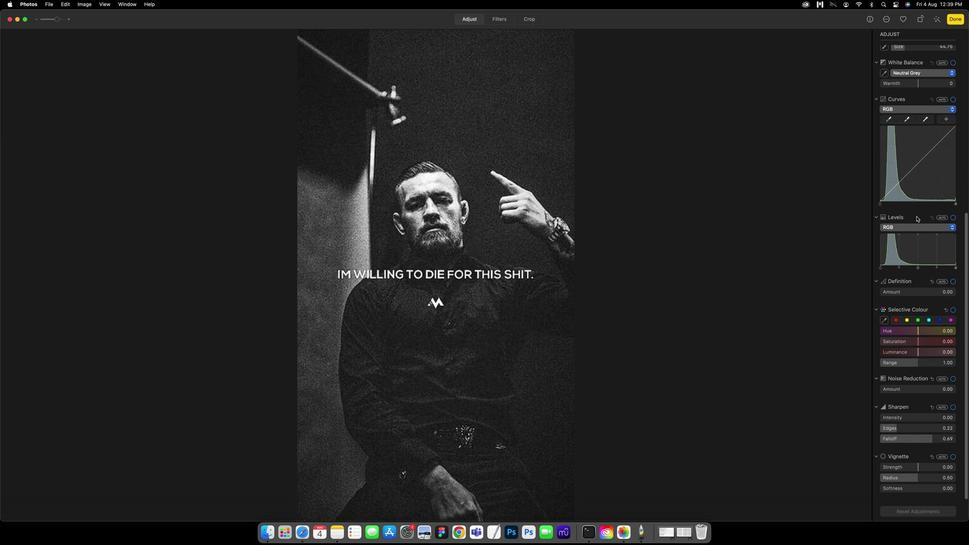 
Action: Mouse scrolled (431, 296) with delta (415, 294)
Screenshot: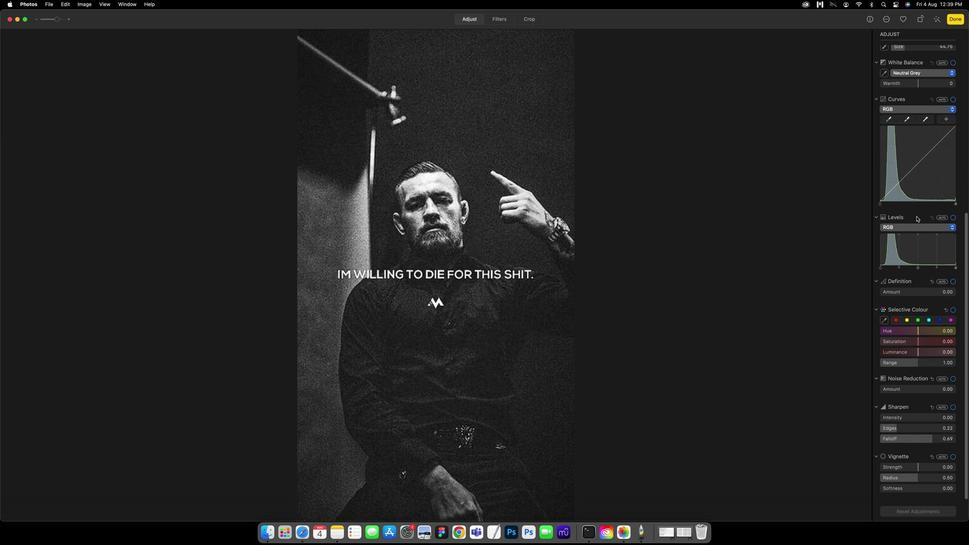 
Action: Mouse scrolled (431, 296) with delta (415, 294)
Screenshot: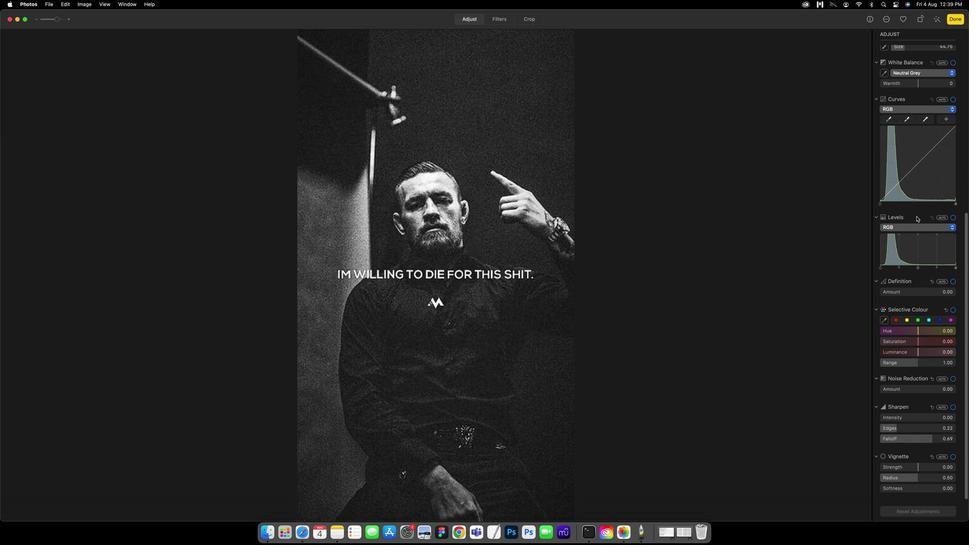 
Action: Mouse scrolled (431, 296) with delta (415, 294)
Screenshot: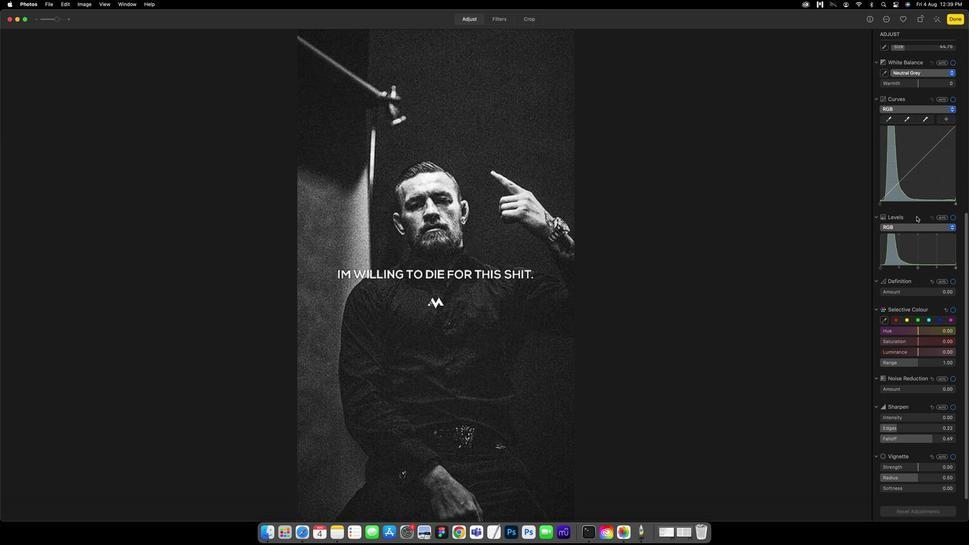 
Action: Mouse scrolled (431, 296) with delta (415, 294)
Screenshot: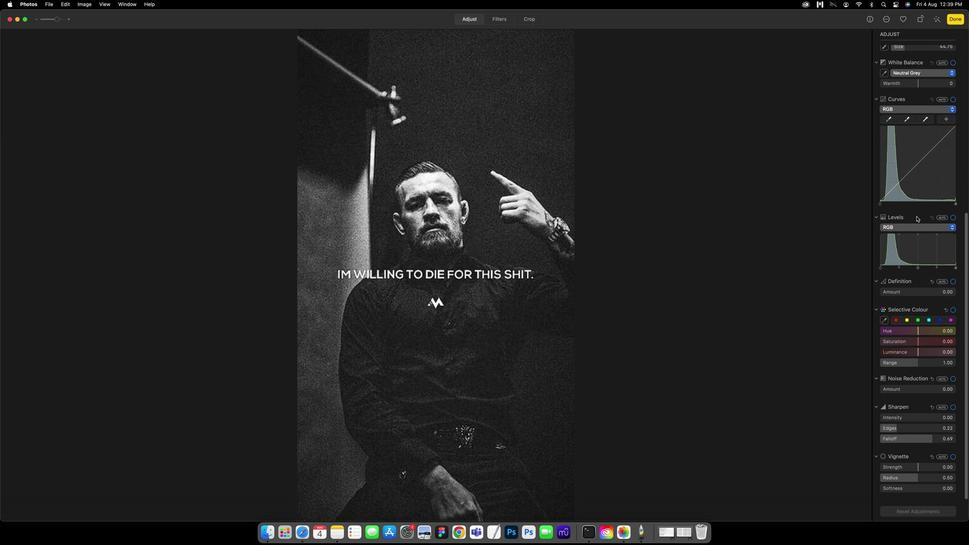 
Action: Mouse moved to (430, 298)
Screenshot: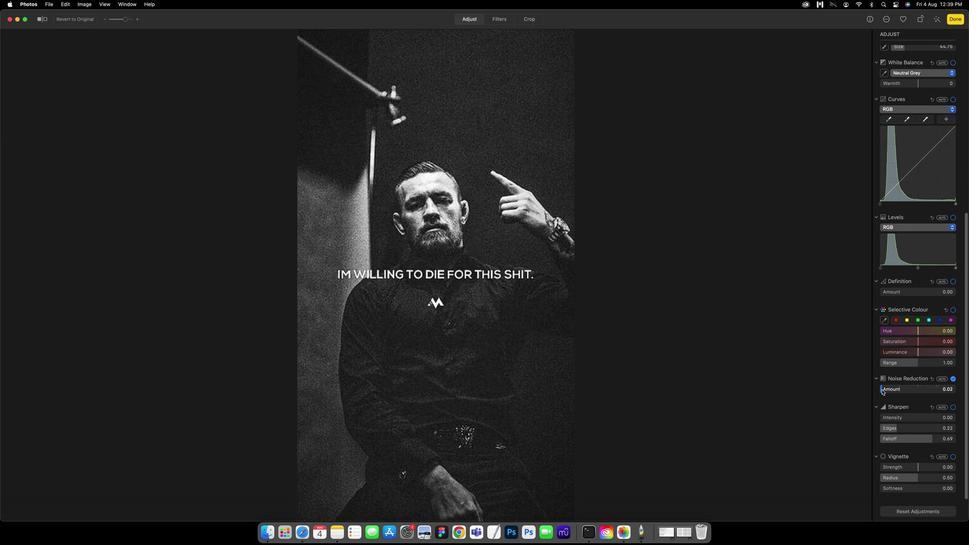 
Action: Mouse pressed left at (430, 298)
Screenshot: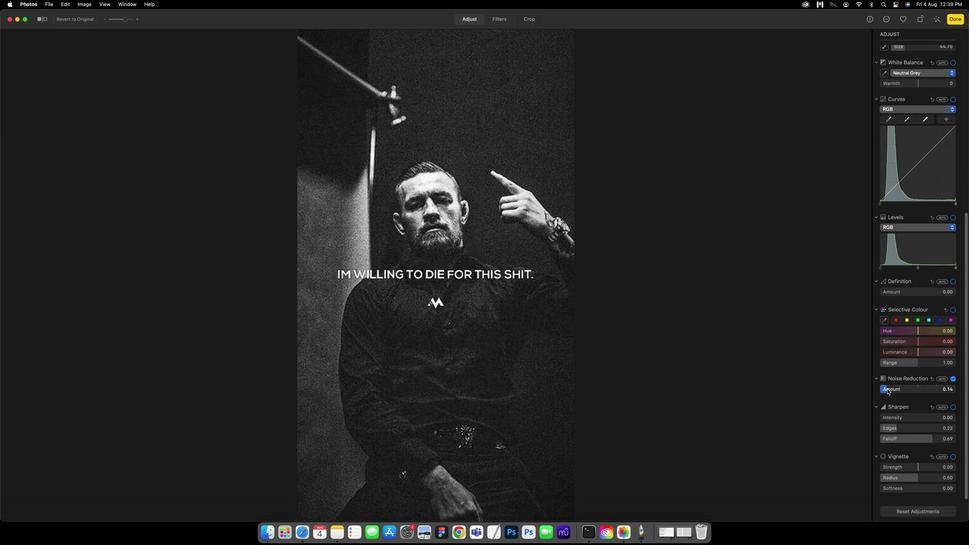 
Action: Mouse moved to (432, 298)
Screenshot: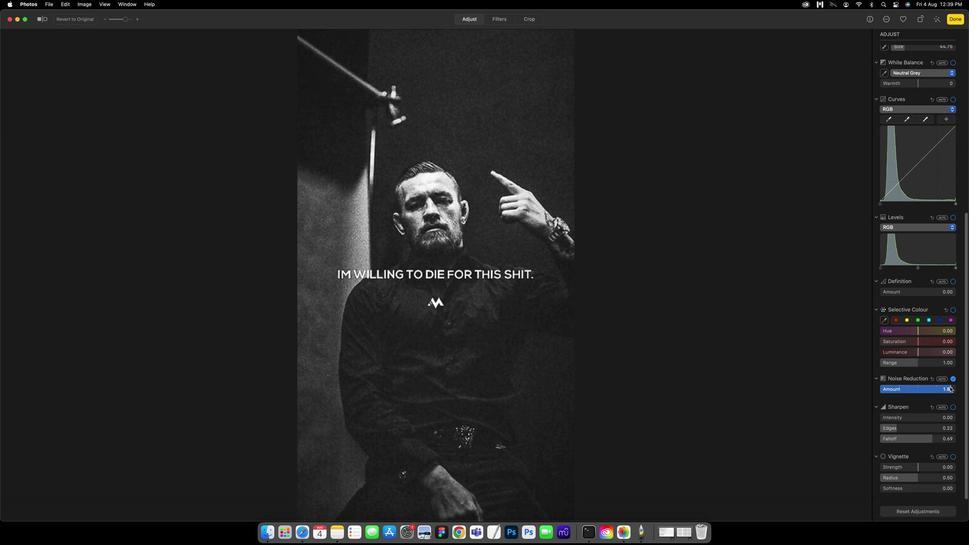 
Action: Mouse pressed left at (432, 298)
Screenshot: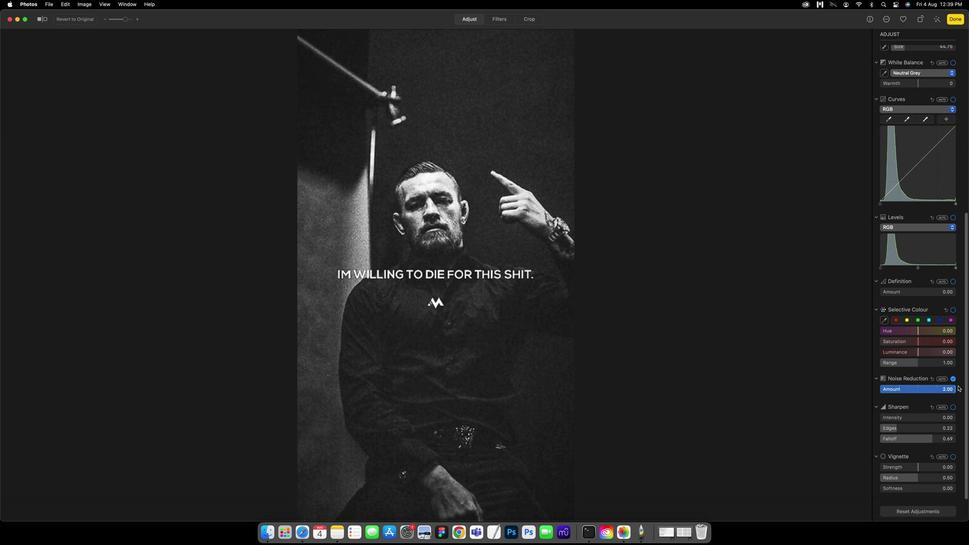 
Action: Mouse moved to (431, 298)
Screenshot: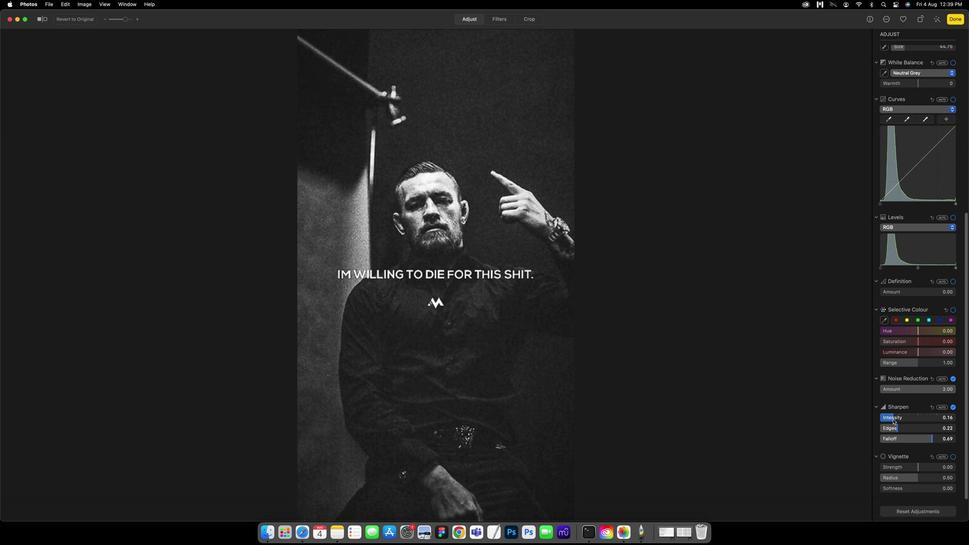 
Action: Mouse pressed left at (431, 298)
Screenshot: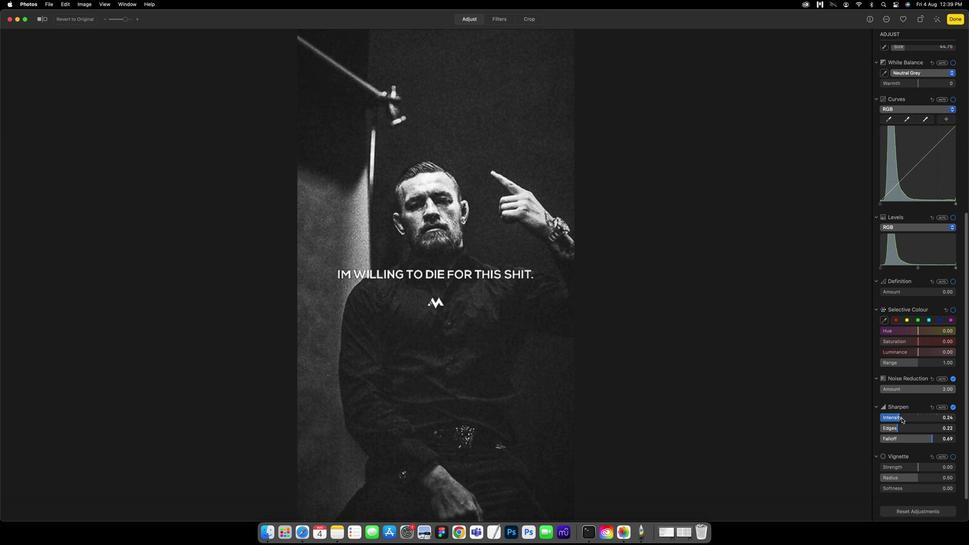 
Action: Mouse moved to (431, 298)
Screenshot: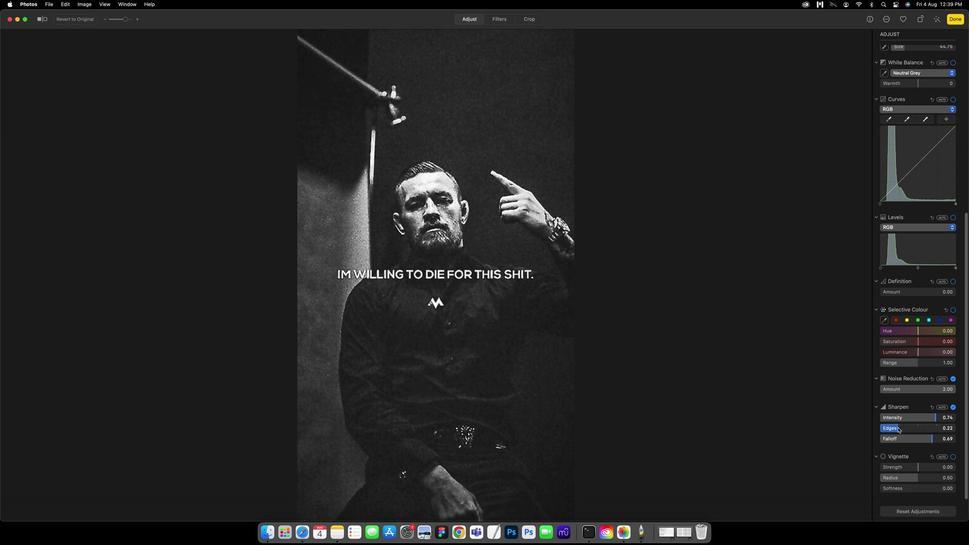 
Action: Mouse pressed left at (431, 298)
Screenshot: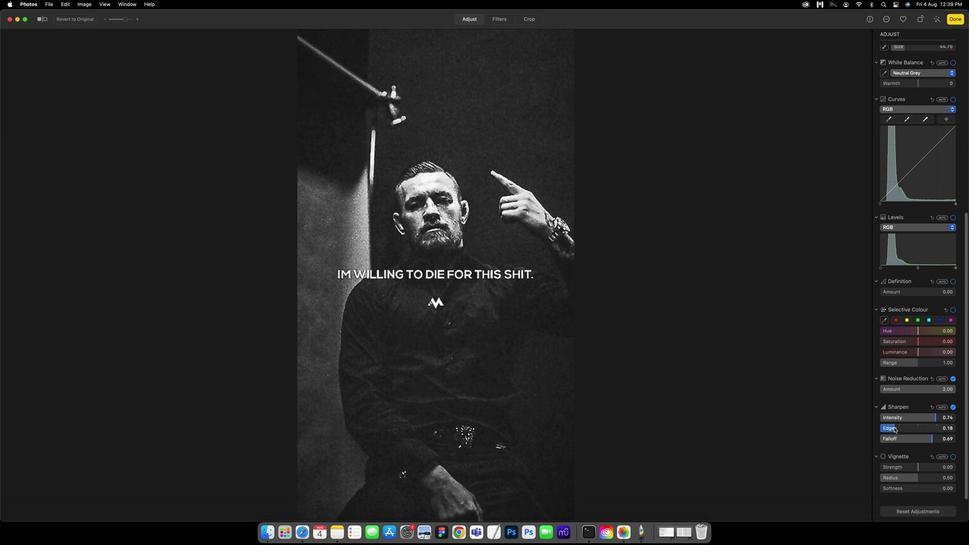 
Action: Mouse moved to (431, 298)
Screenshot: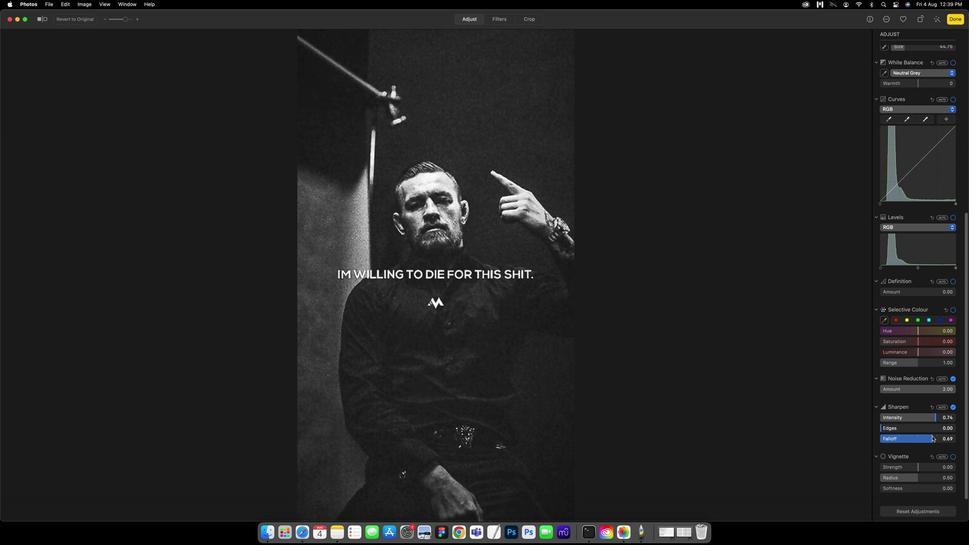 
Action: Mouse pressed left at (431, 298)
Screenshot: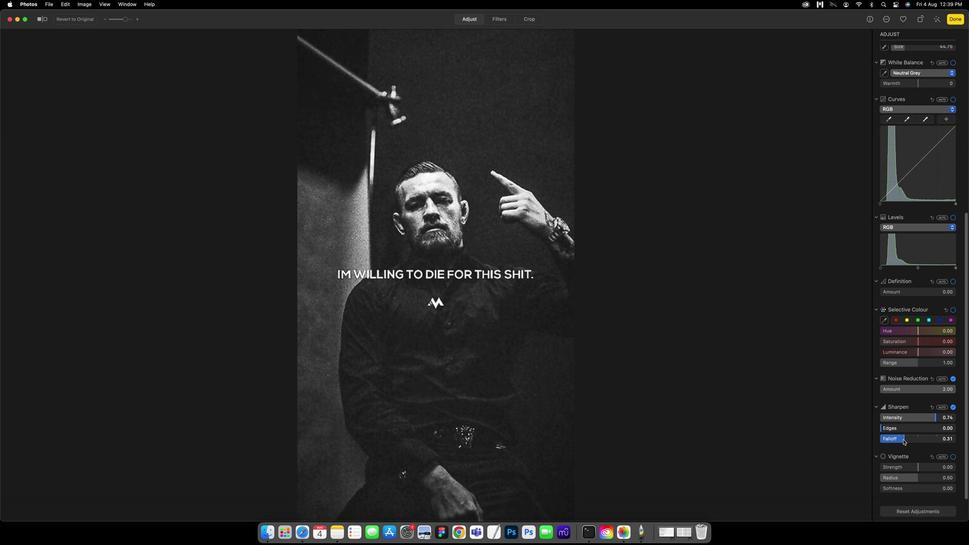 
Action: Mouse moved to (431, 297)
Screenshot: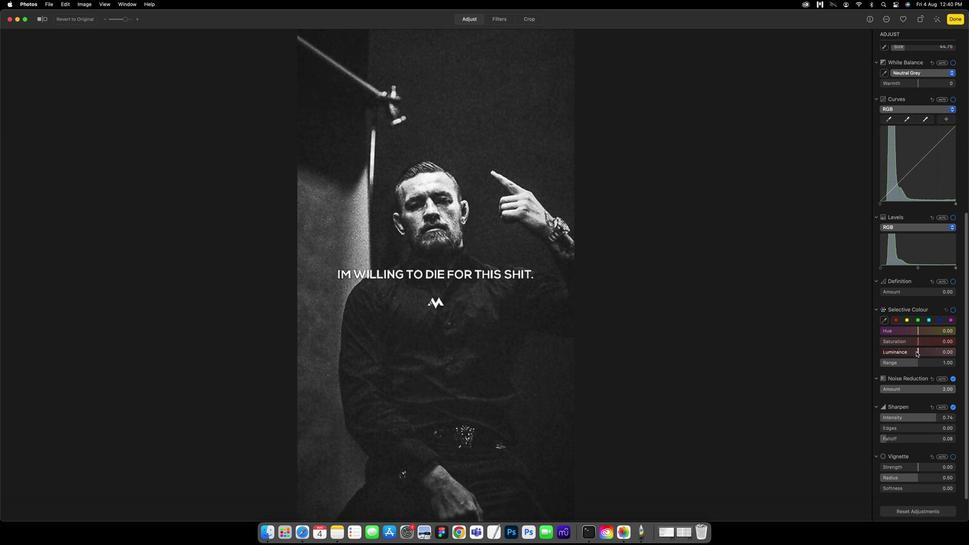 
Action: Mouse scrolled (431, 297) with delta (415, 294)
Screenshot: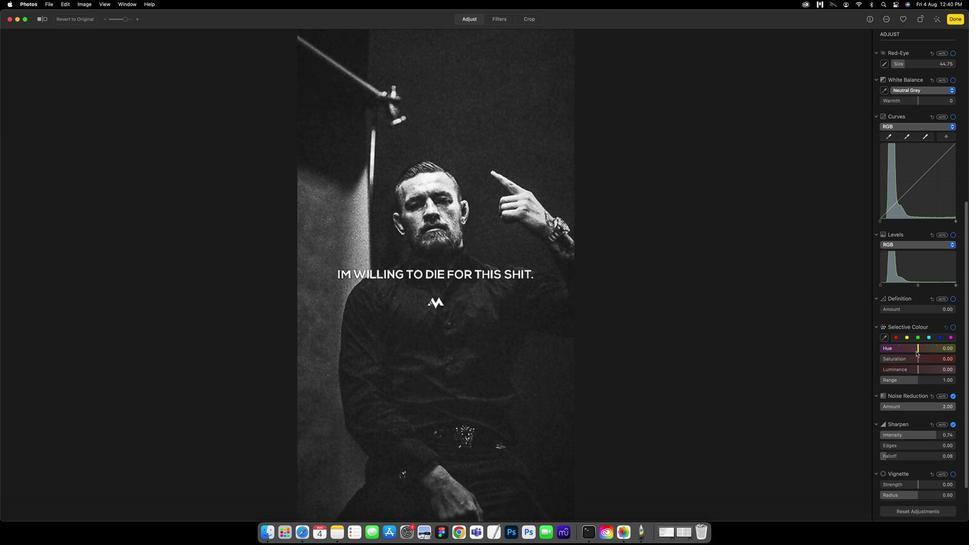 
Action: Mouse scrolled (431, 297) with delta (415, 294)
Screenshot: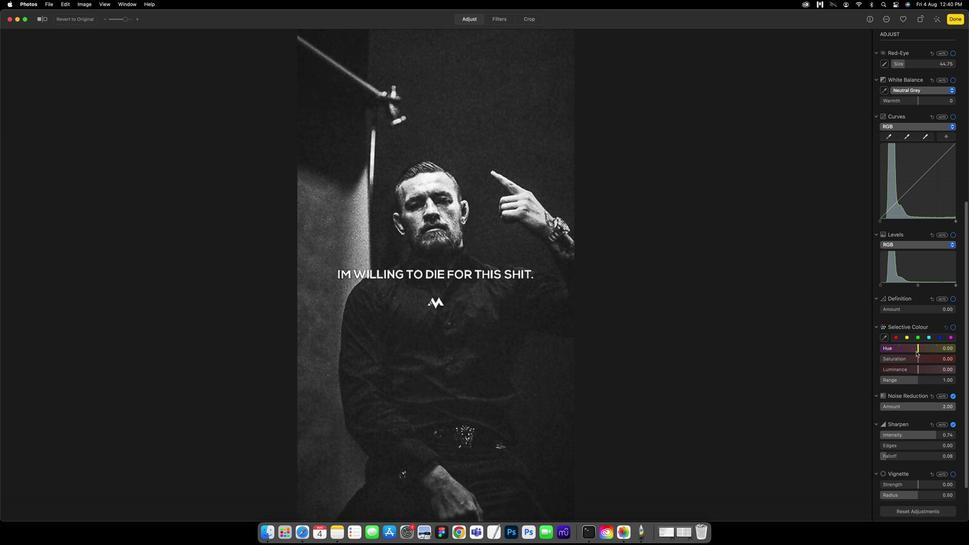 
Action: Mouse scrolled (431, 297) with delta (415, 294)
Screenshot: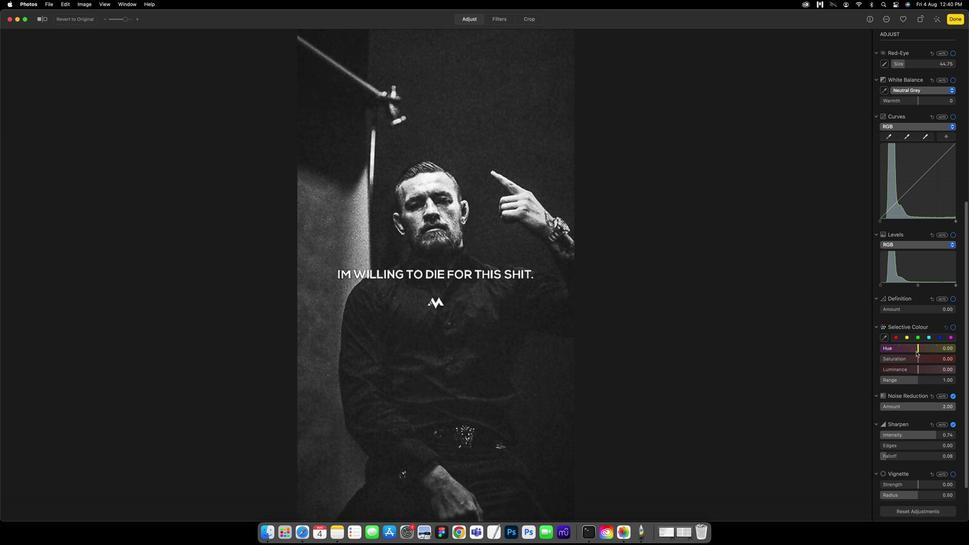 
Action: Mouse scrolled (431, 297) with delta (415, 294)
Screenshot: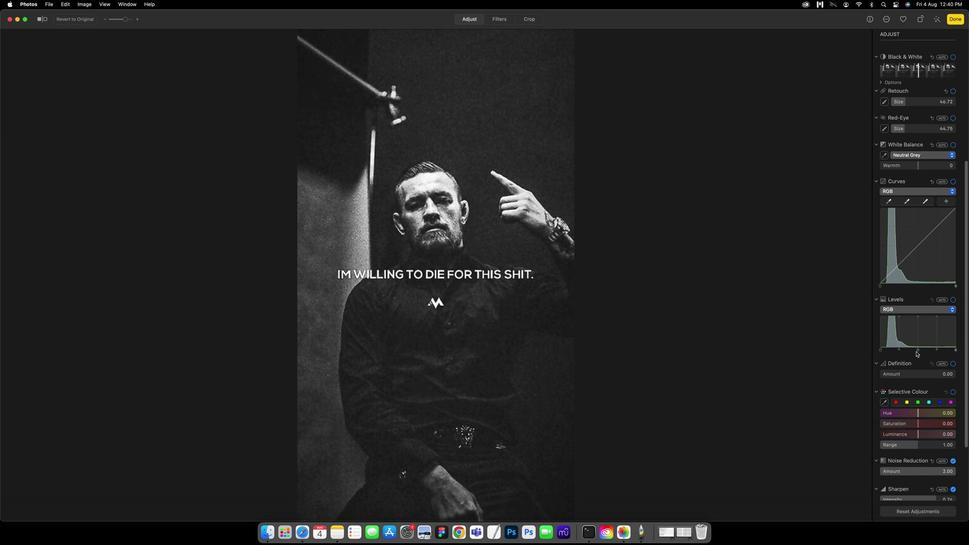 
Action: Mouse scrolled (431, 297) with delta (415, 294)
Screenshot: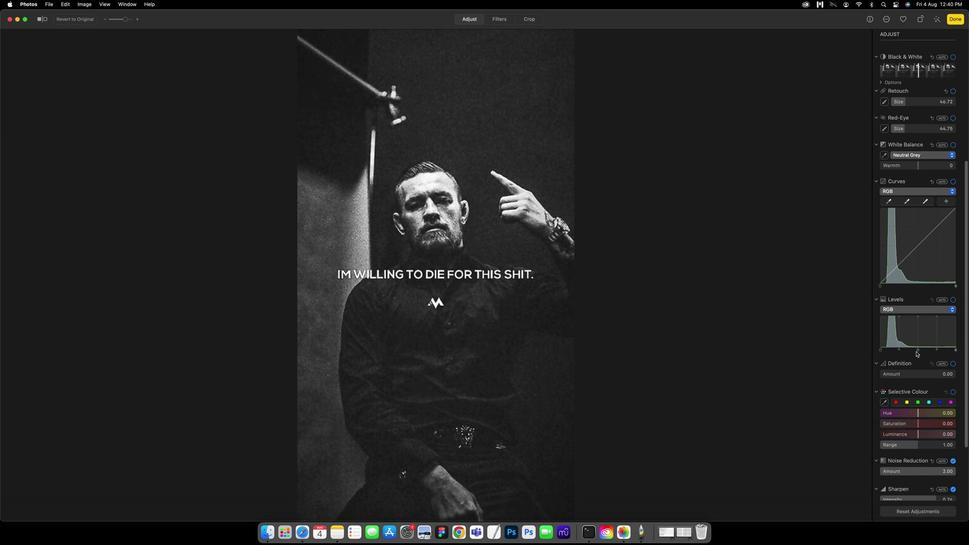 
Action: Mouse scrolled (431, 297) with delta (415, 294)
Screenshot: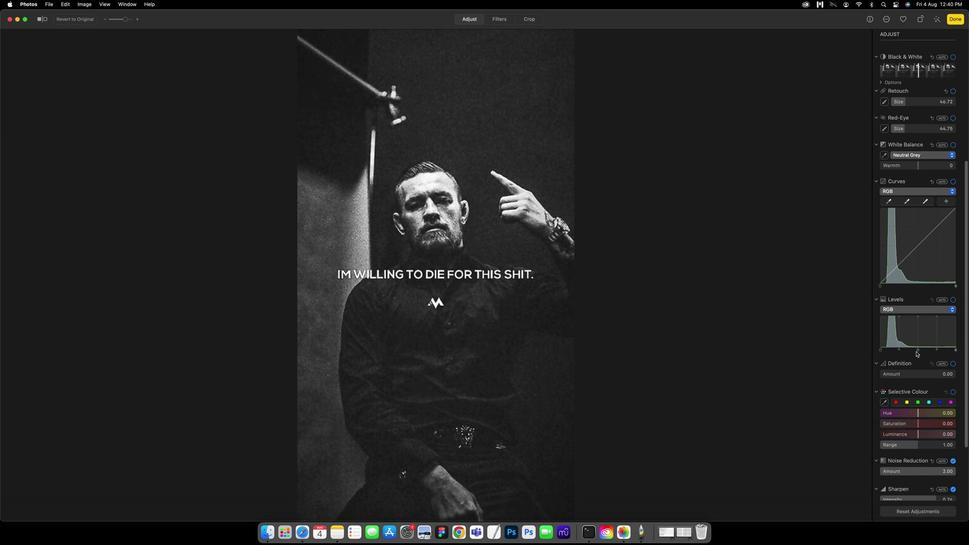 
Action: Mouse scrolled (431, 297) with delta (415, 294)
Screenshot: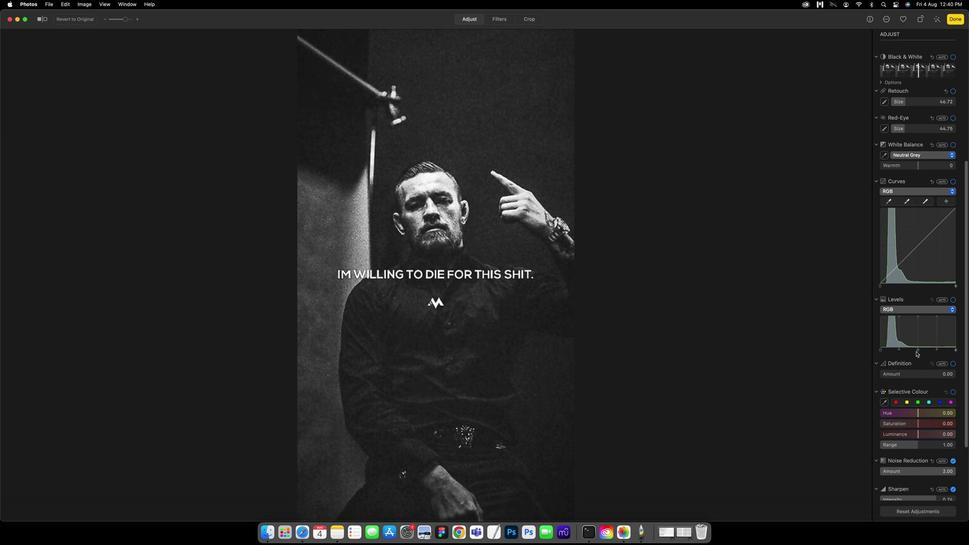 
Action: Mouse scrolled (431, 297) with delta (415, 294)
Screenshot: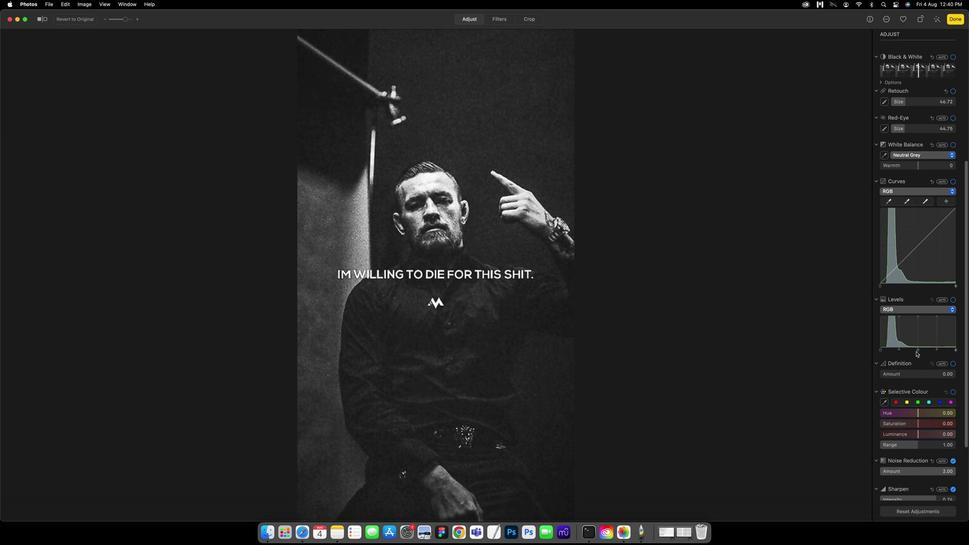 
Action: Mouse scrolled (431, 297) with delta (415, 294)
Screenshot: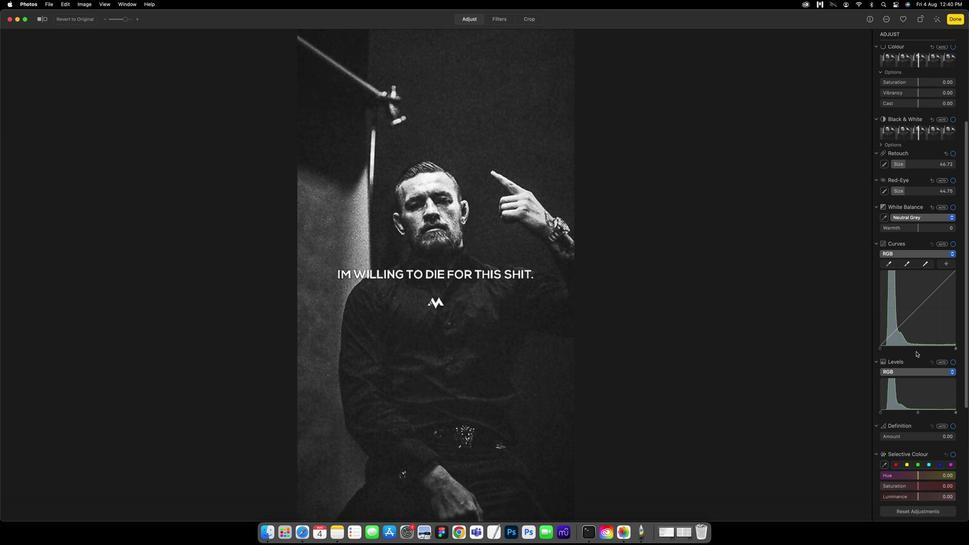 
Action: Mouse scrolled (431, 297) with delta (415, 294)
Screenshot: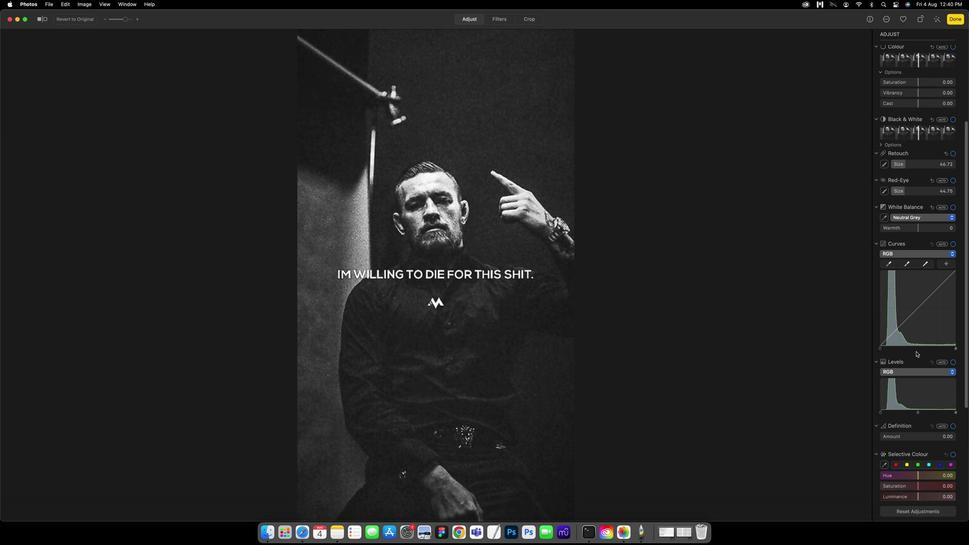 
Action: Mouse scrolled (431, 297) with delta (415, 294)
Screenshot: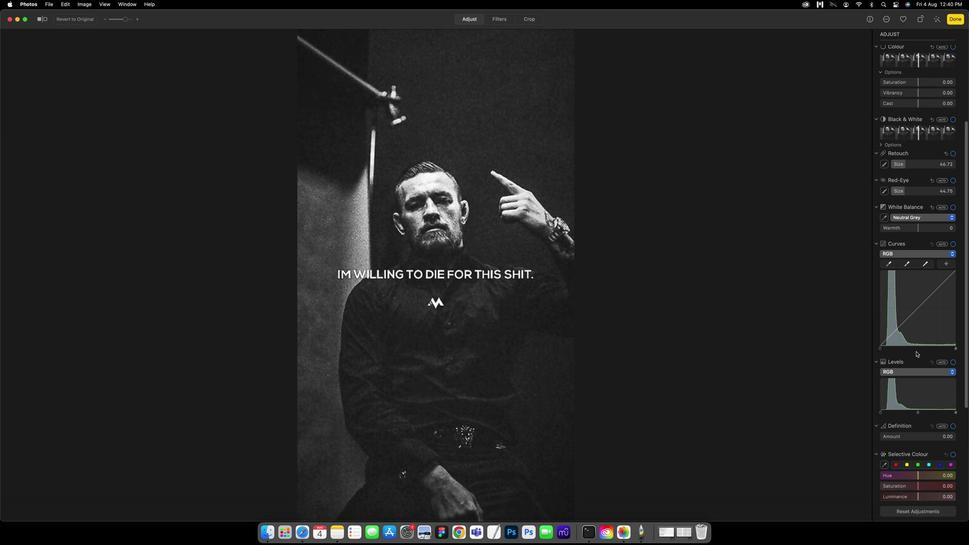 
Action: Mouse scrolled (431, 297) with delta (415, 294)
Screenshot: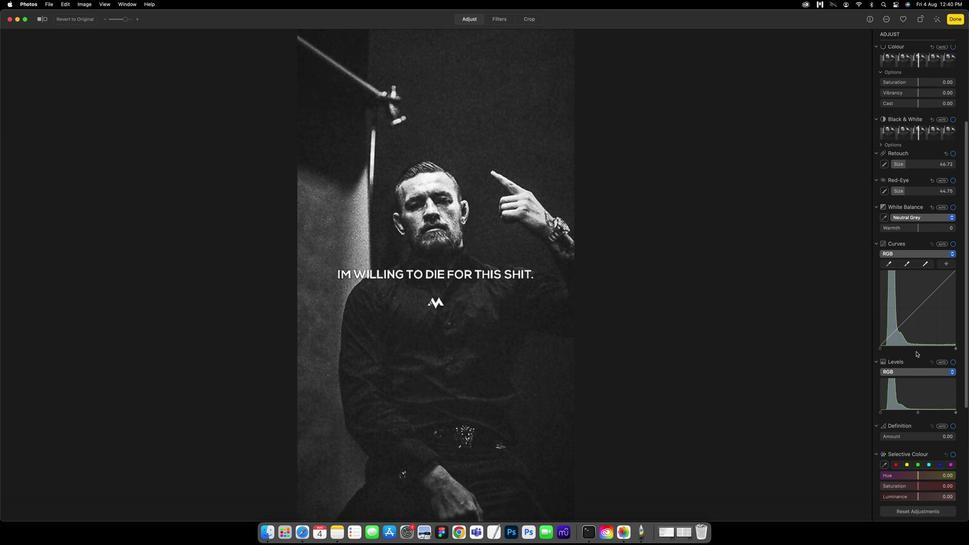 
Action: Mouse scrolled (431, 297) with delta (415, 294)
Screenshot: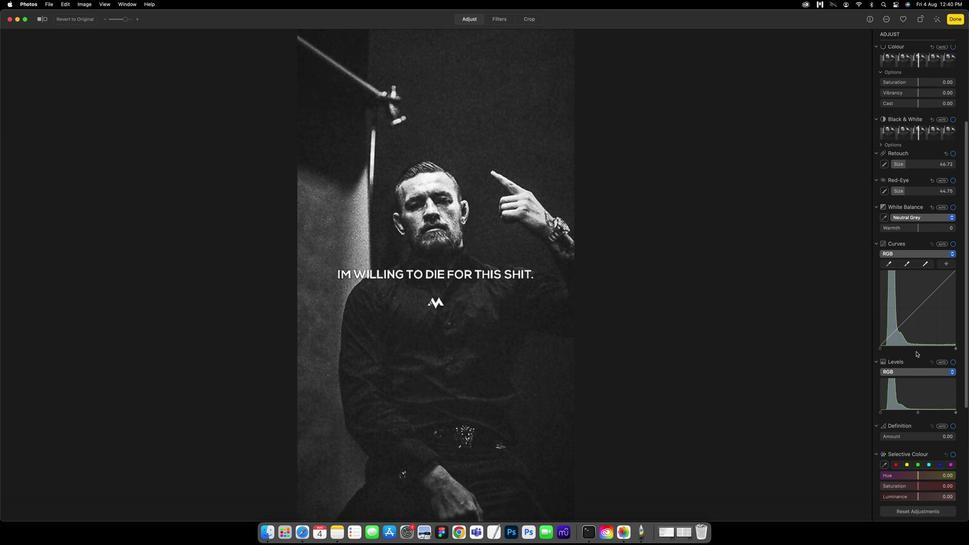 
Action: Mouse scrolled (431, 297) with delta (415, 294)
Screenshot: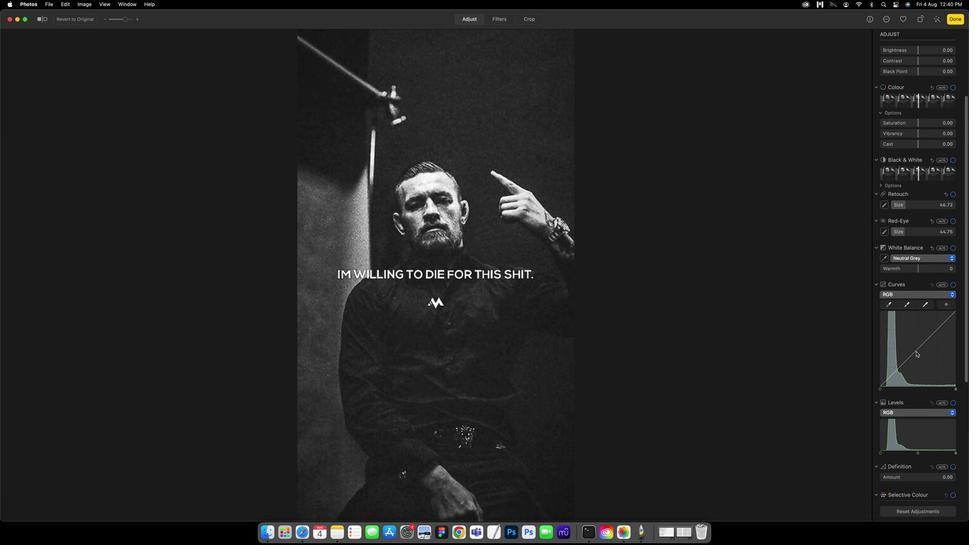 
Action: Mouse scrolled (431, 297) with delta (415, 294)
Screenshot: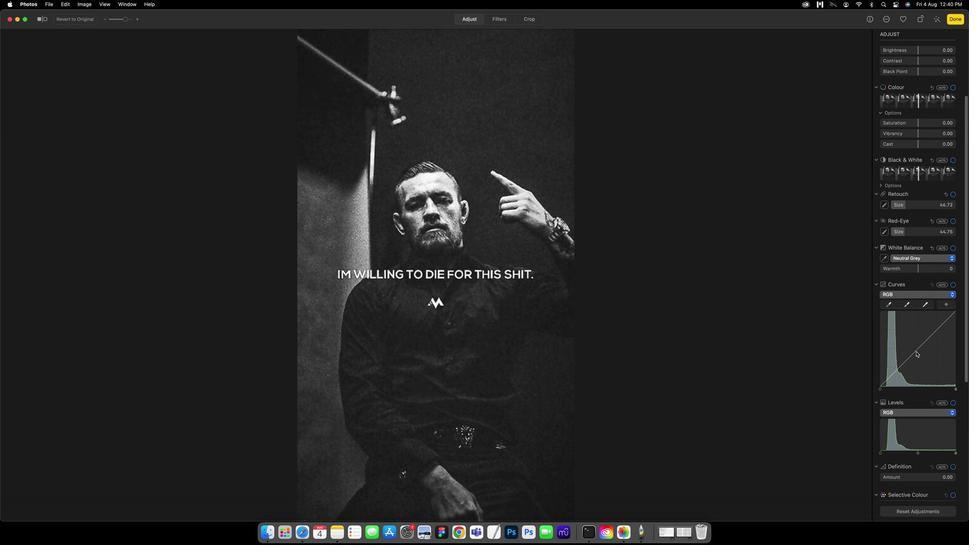 
Action: Mouse scrolled (431, 297) with delta (415, 294)
Screenshot: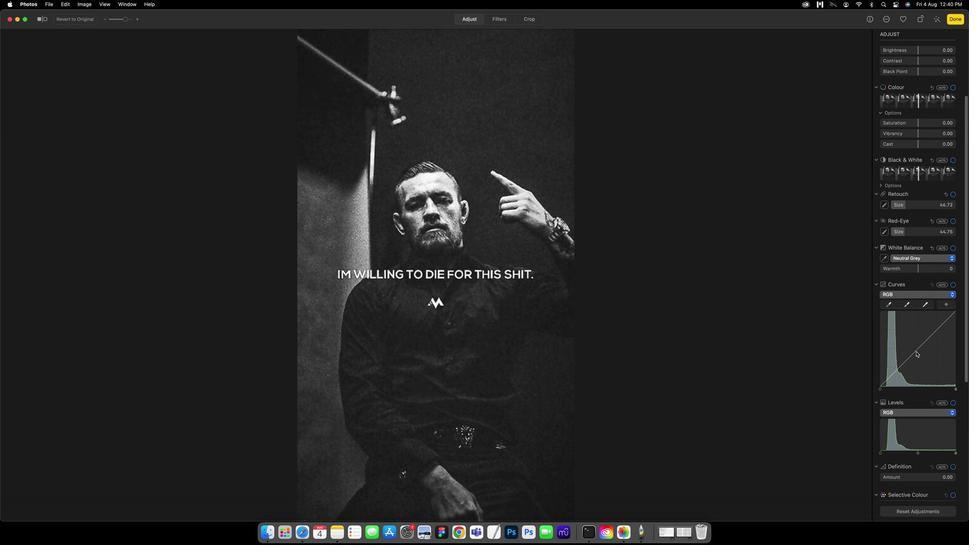 
Action: Mouse scrolled (431, 297) with delta (415, 294)
Screenshot: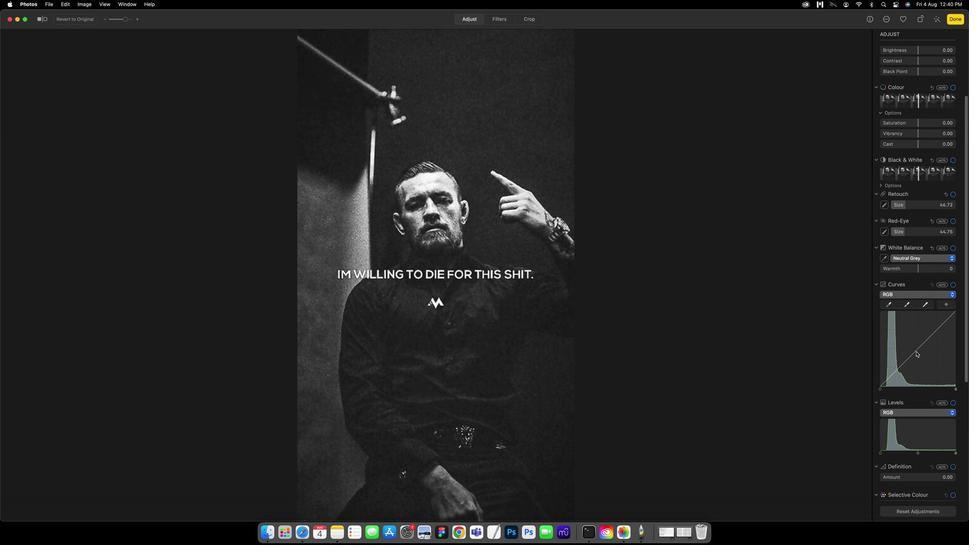 
Action: Mouse scrolled (431, 297) with delta (415, 294)
Screenshot: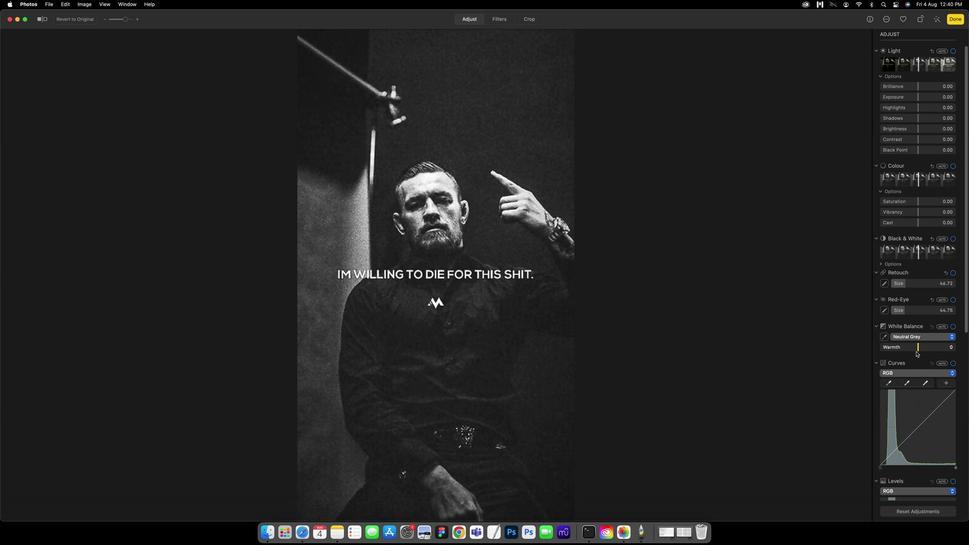 
Action: Mouse scrolled (431, 297) with delta (415, 294)
Screenshot: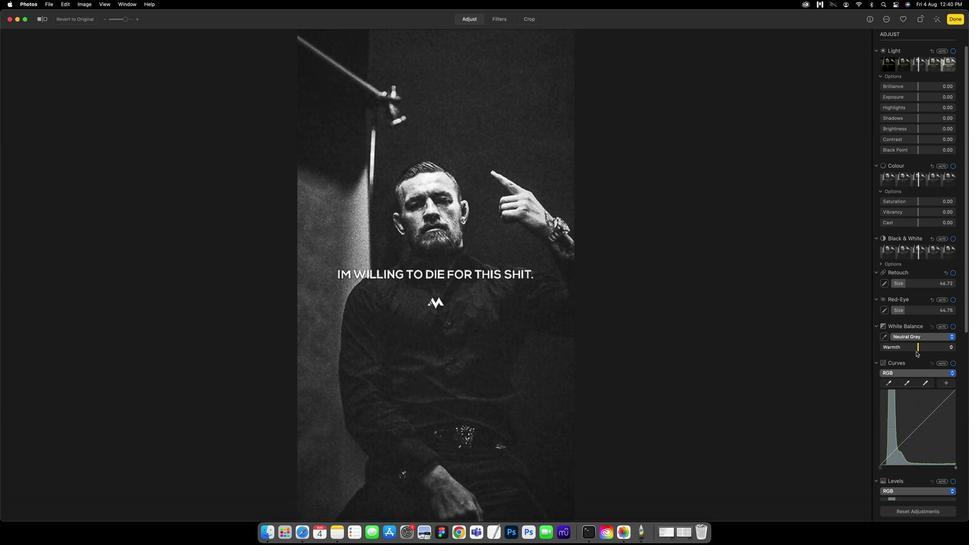 
Action: Mouse scrolled (431, 297) with delta (415, 294)
Screenshot: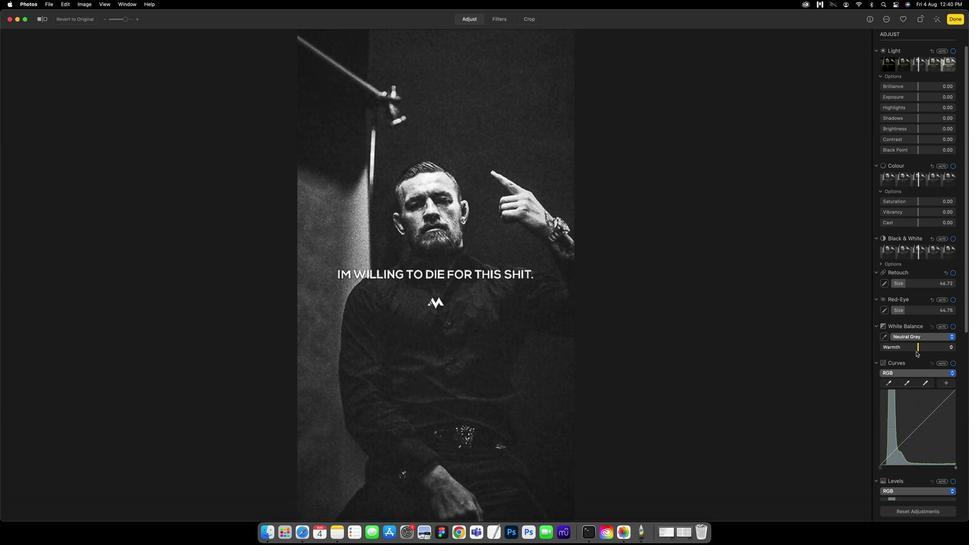 
Action: Mouse scrolled (431, 297) with delta (415, 294)
Screenshot: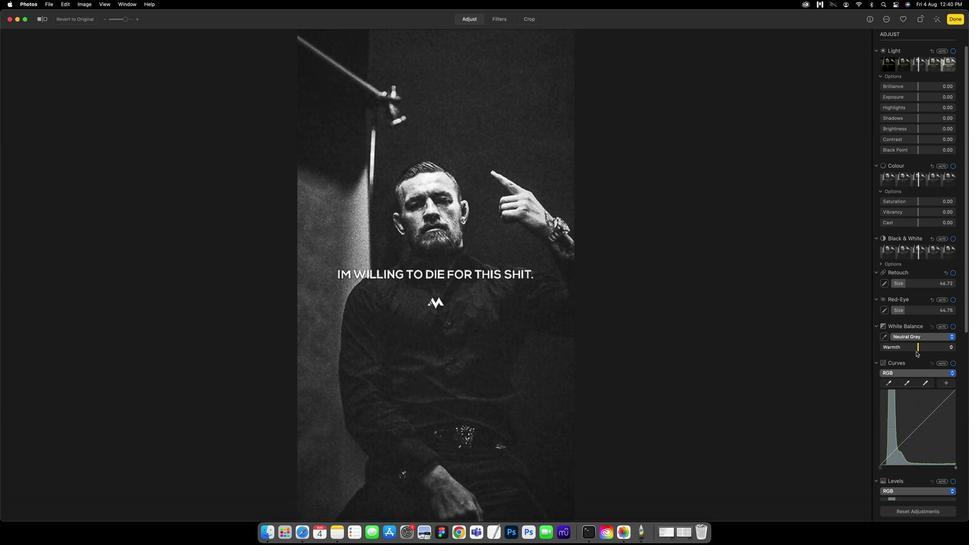 
Action: Mouse scrolled (431, 297) with delta (415, 294)
Screenshot: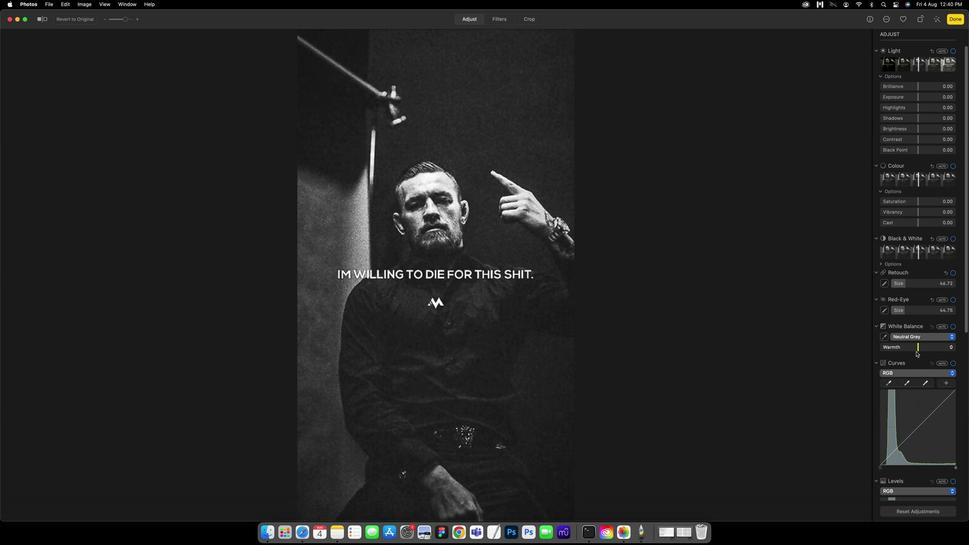 
Action: Mouse scrolled (431, 297) with delta (415, 294)
Screenshot: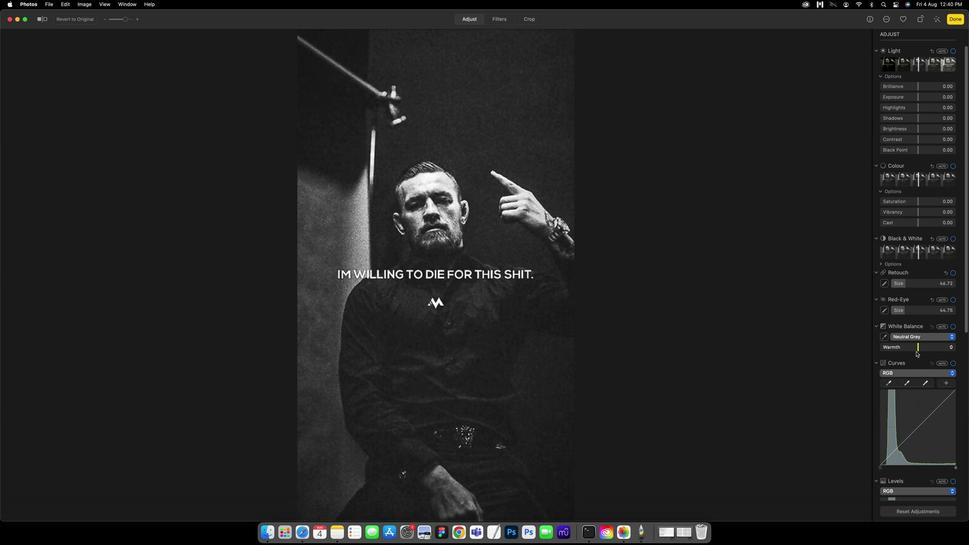 
Action: Mouse scrolled (431, 297) with delta (415, 294)
Screenshot: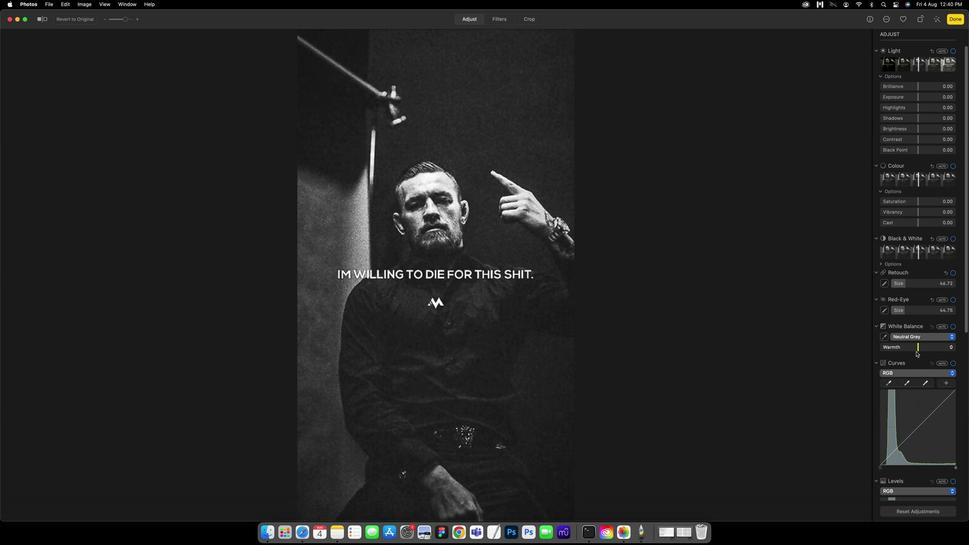 
Action: Mouse scrolled (431, 297) with delta (415, 294)
Screenshot: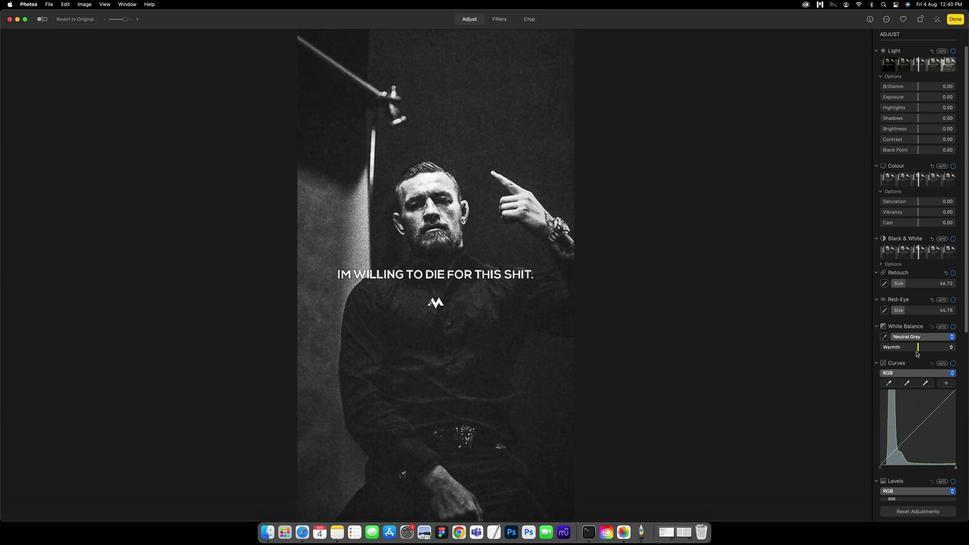 
Action: Mouse scrolled (431, 297) with delta (415, 294)
Screenshot: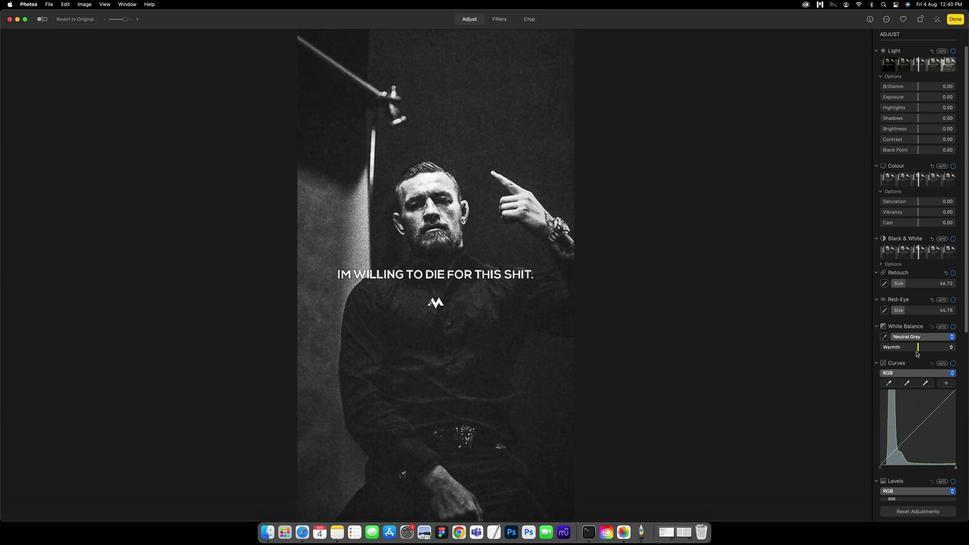 
Action: Mouse scrolled (431, 297) with delta (415, 294)
Screenshot: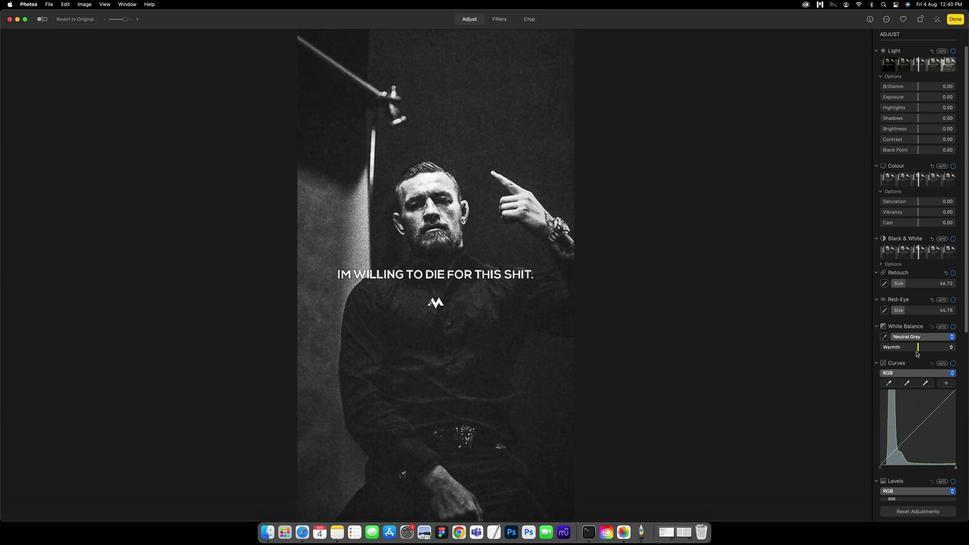 
Action: Mouse scrolled (431, 297) with delta (415, 294)
Screenshot: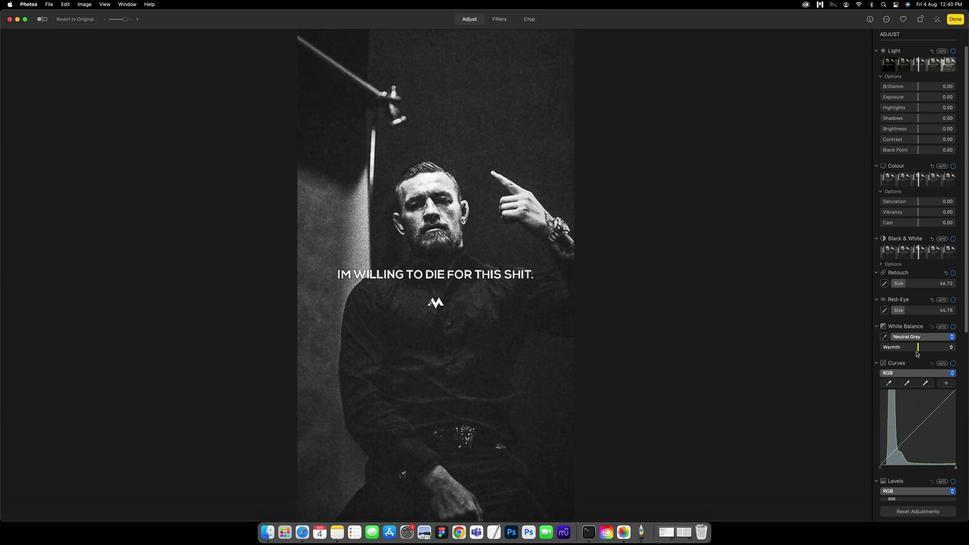 
Action: Mouse scrolled (431, 297) with delta (415, 294)
Screenshot: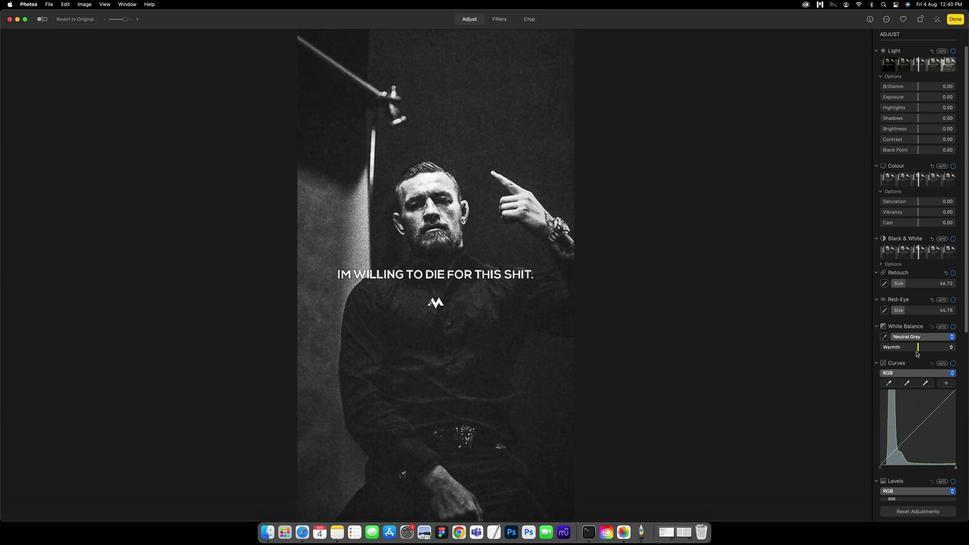 
Action: Mouse scrolled (431, 297) with delta (415, 294)
Screenshot: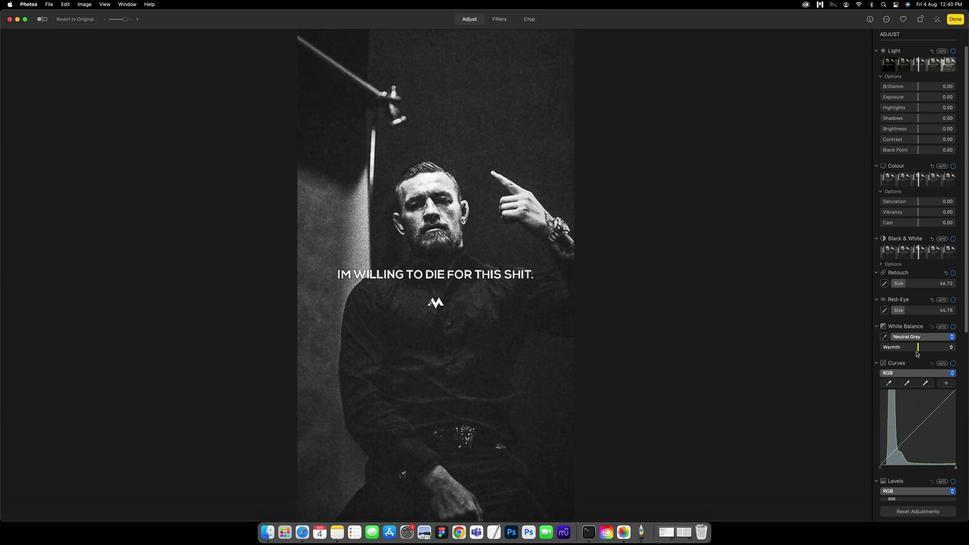 
Action: Mouse moved to (431, 294)
Screenshot: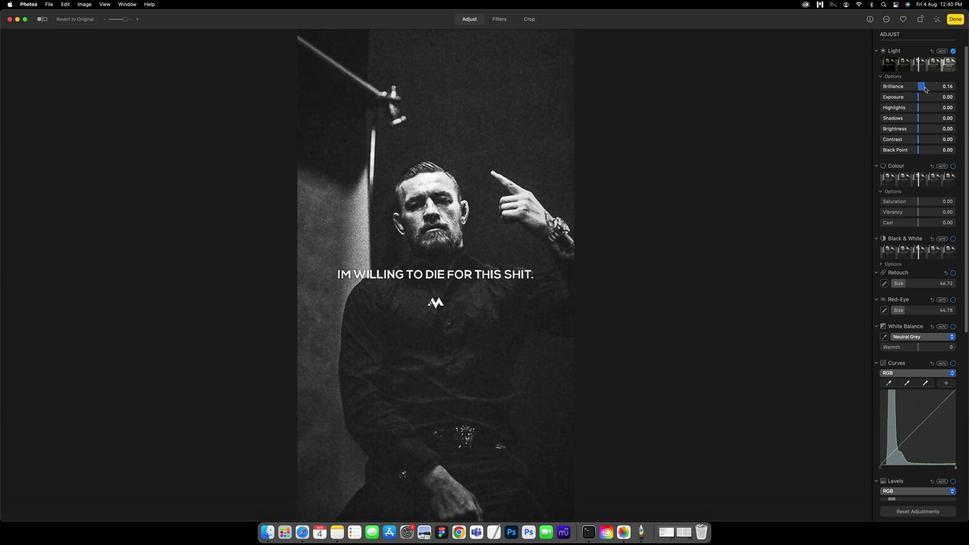 
Action: Mouse pressed left at (431, 294)
Screenshot: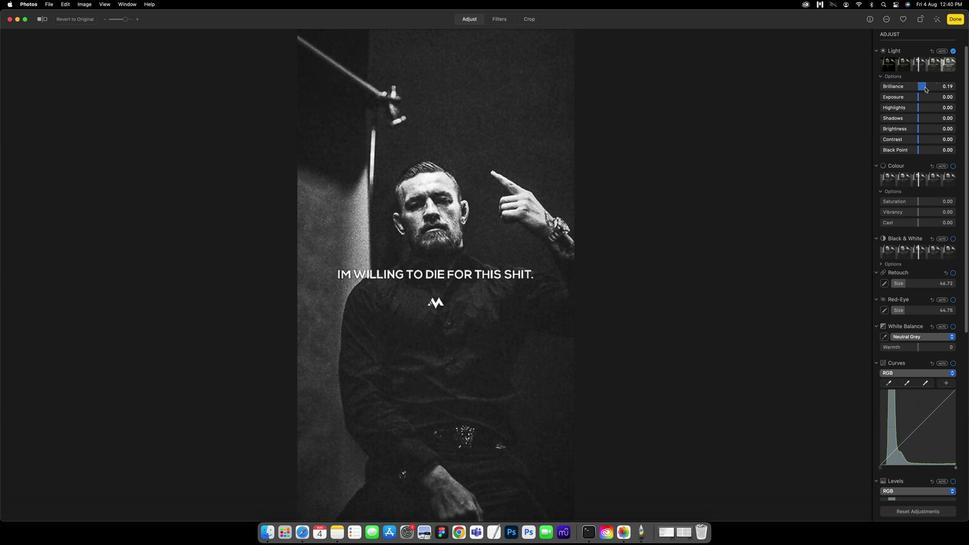 
Action: Mouse moved to (431, 295)
Screenshot: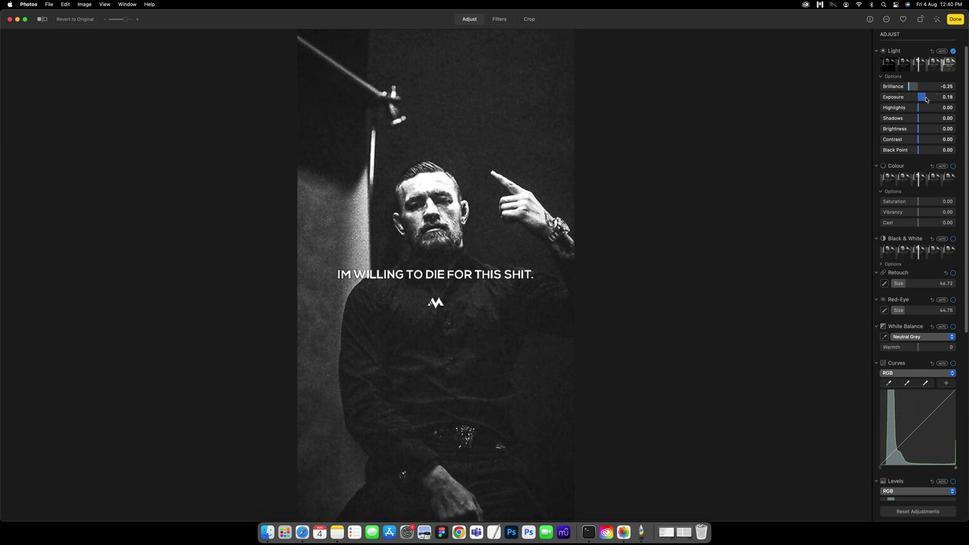 
Action: Mouse pressed left at (431, 295)
Screenshot: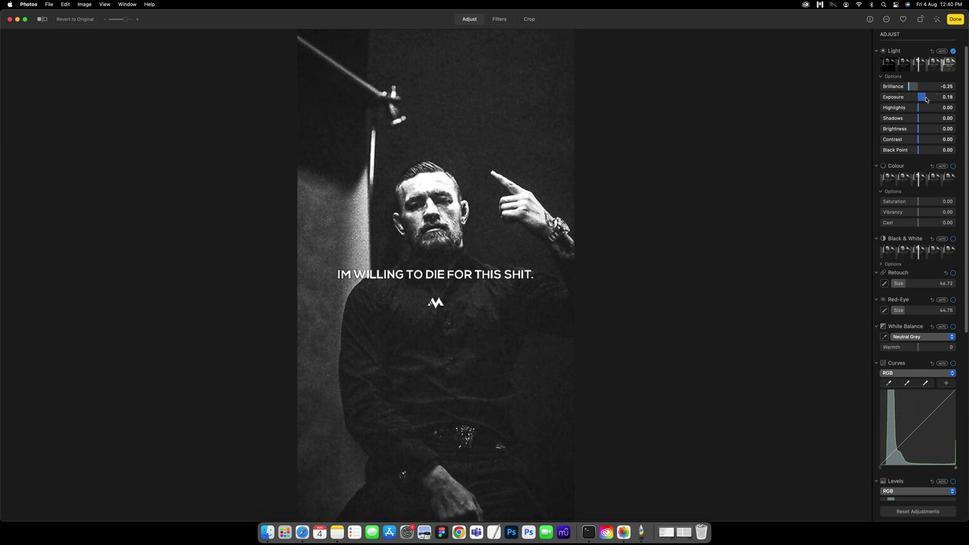 
Action: Mouse moved to (431, 295)
Screenshot: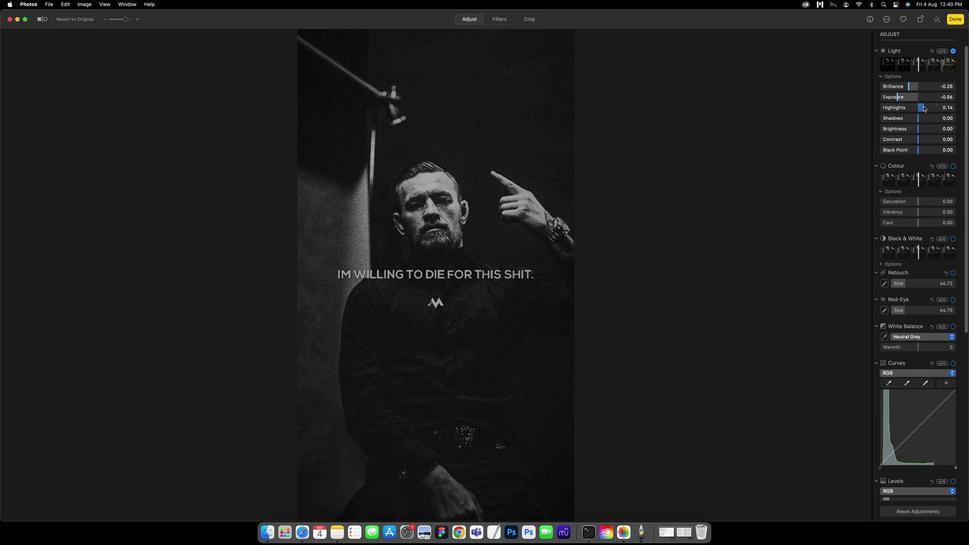 
Action: Mouse pressed left at (431, 295)
Screenshot: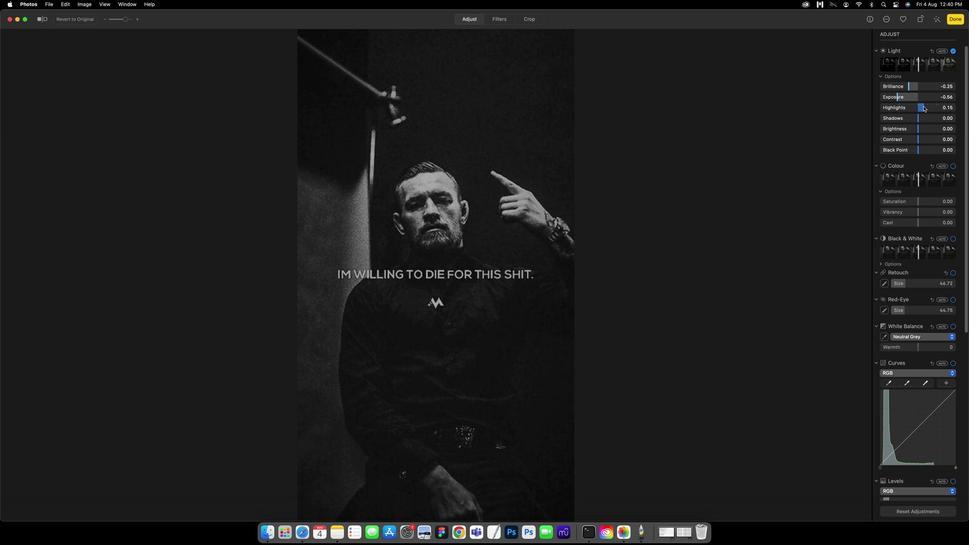 
Action: Mouse moved to (431, 295)
Screenshot: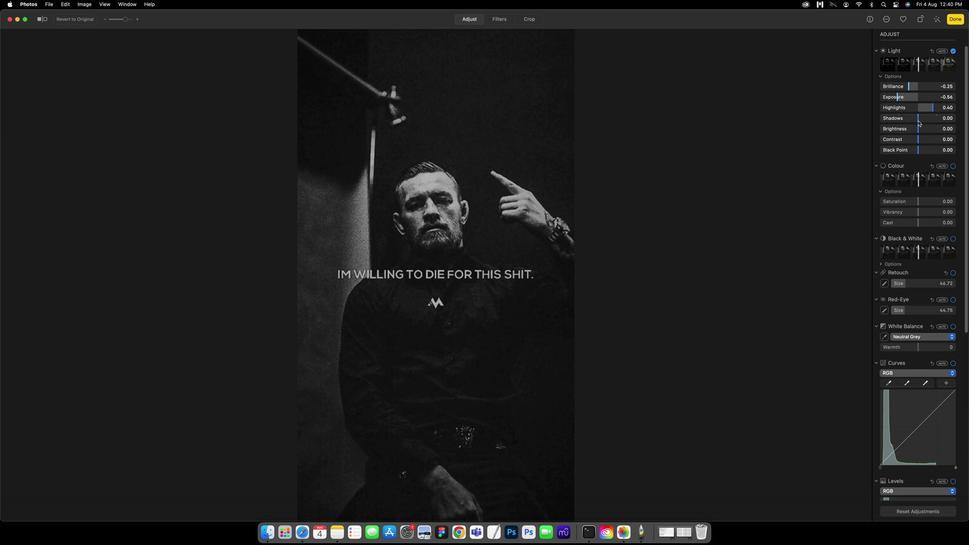 
Action: Mouse pressed left at (431, 295)
Screenshot: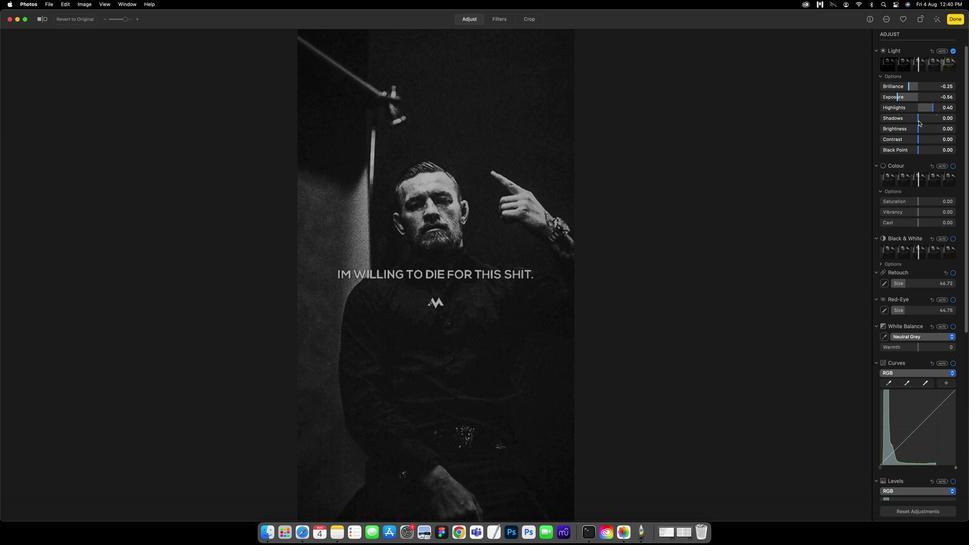 
Action: Mouse moved to (431, 295)
Screenshot: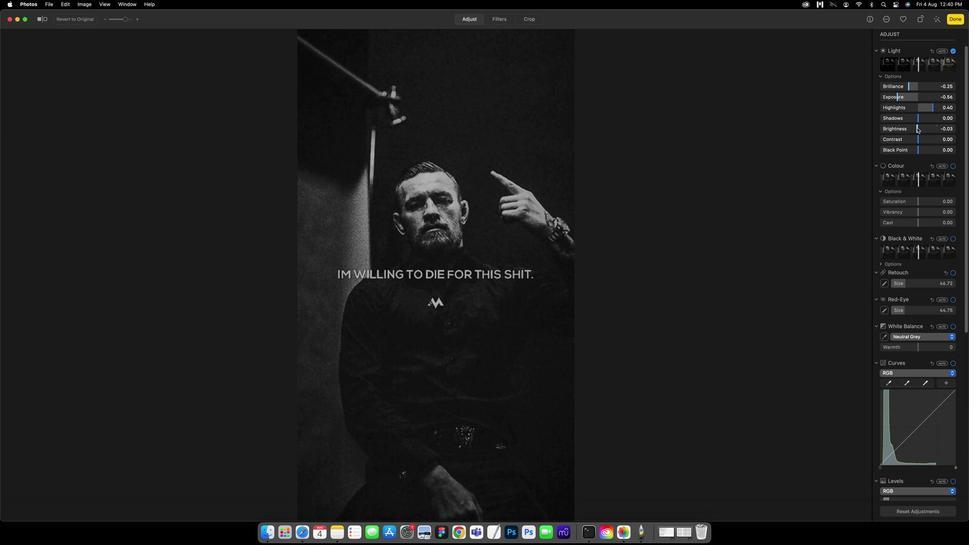 
Action: Mouse pressed left at (431, 295)
Screenshot: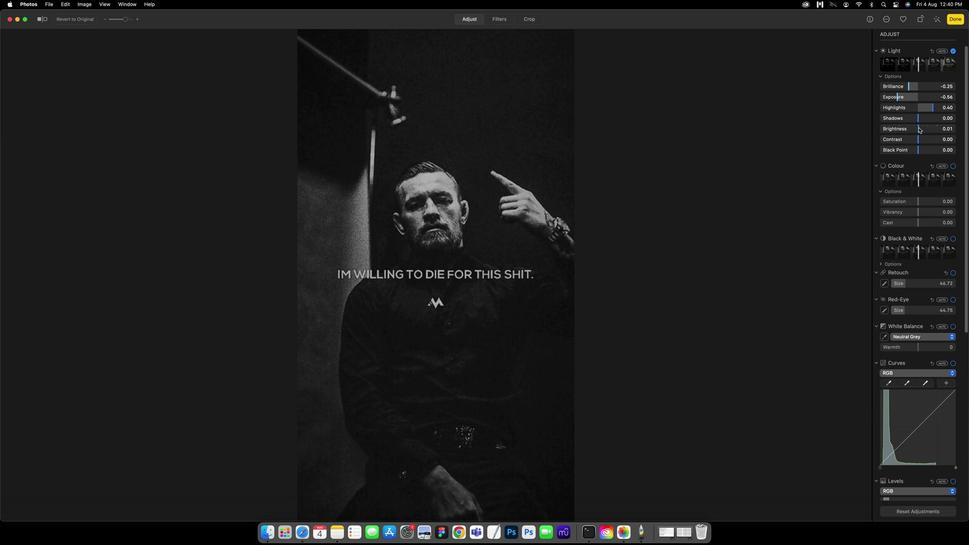 
Action: Mouse moved to (431, 295)
Screenshot: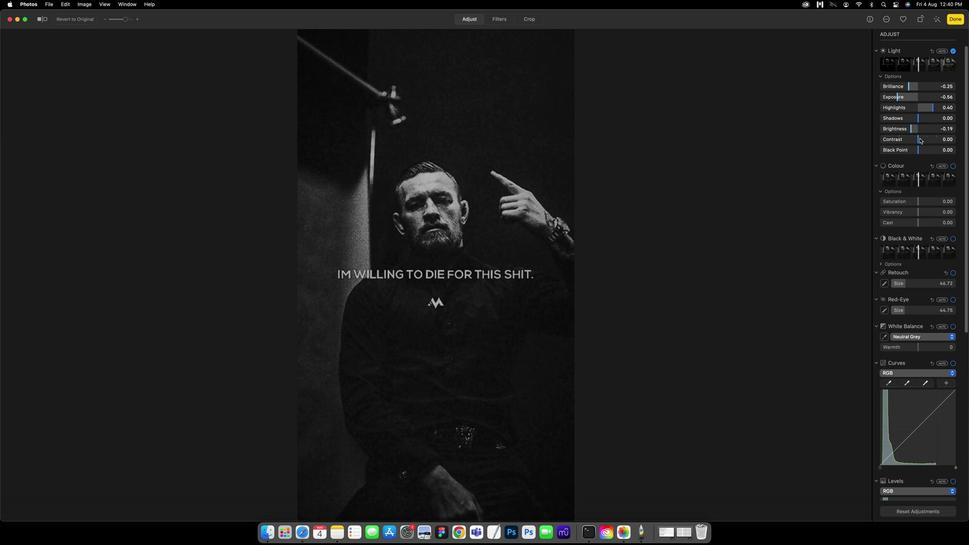 
Action: Mouse pressed left at (431, 295)
Screenshot: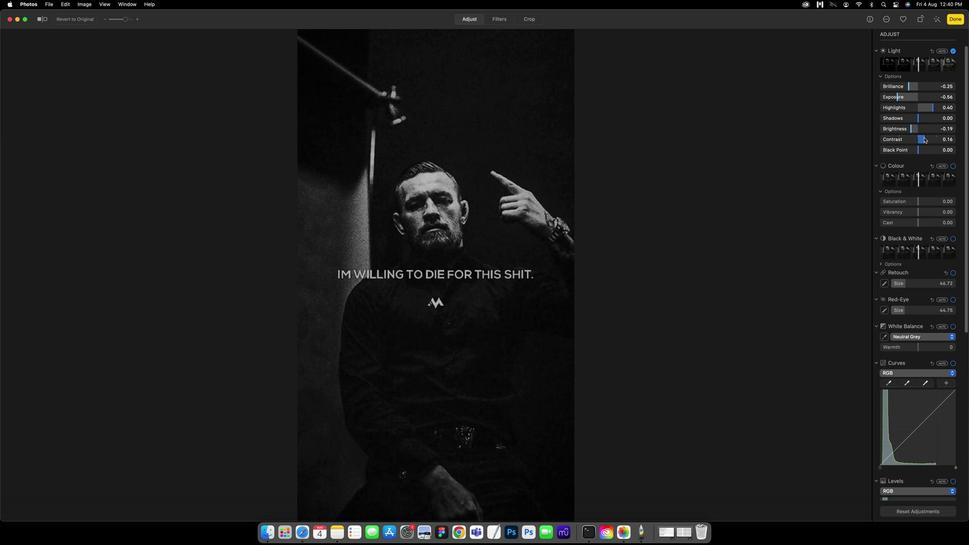 
Action: Mouse moved to (431, 295)
Screenshot: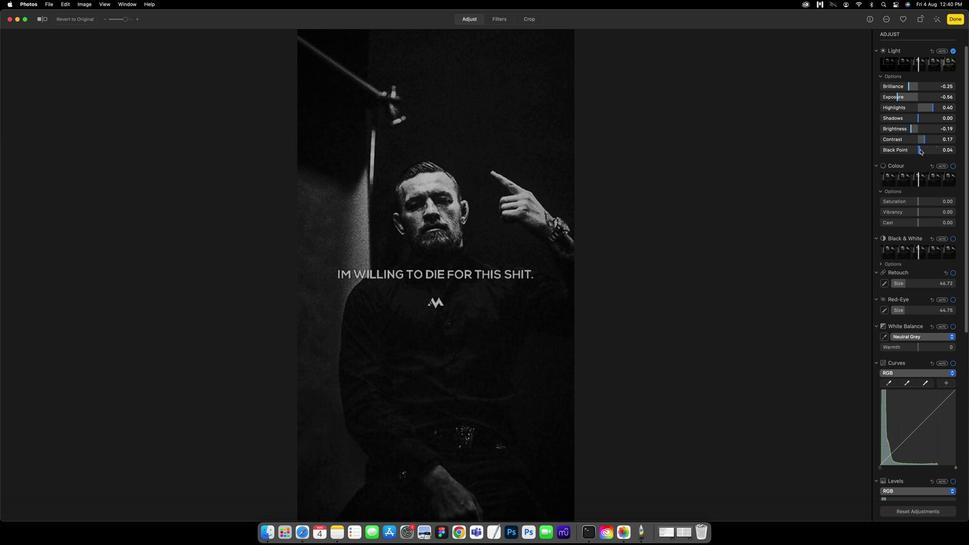 
Action: Mouse pressed left at (431, 295)
Screenshot: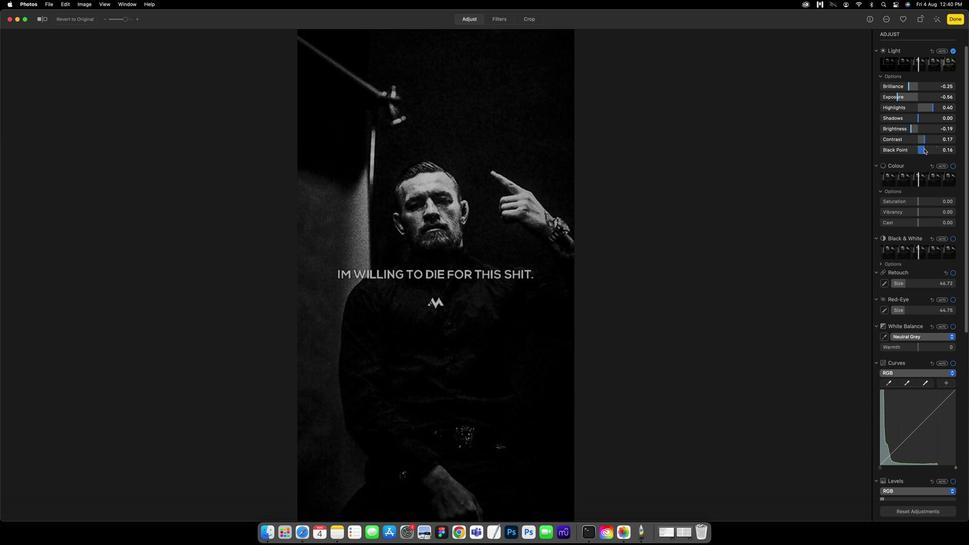 
Action: Mouse moved to (431, 295)
Screenshot: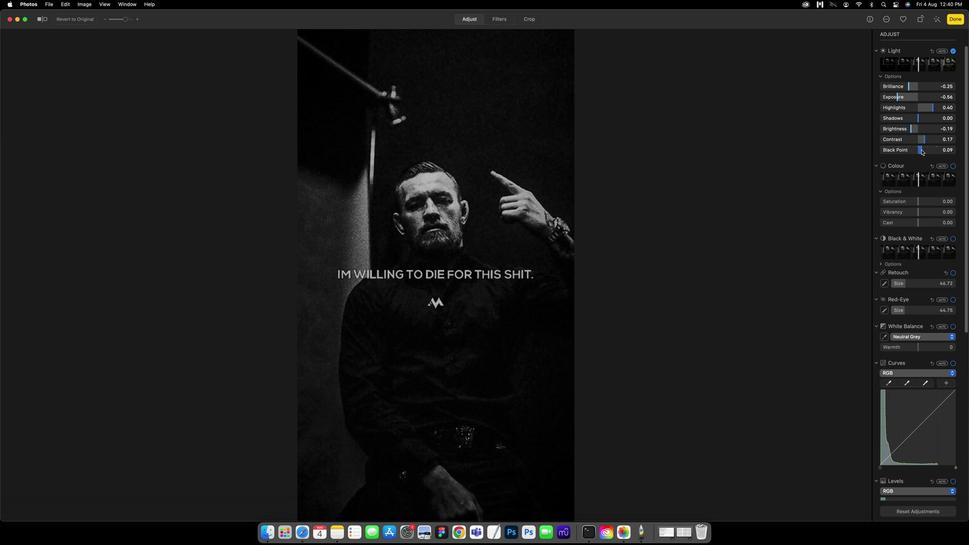 
Action: Mouse pressed left at (431, 295)
Screenshot: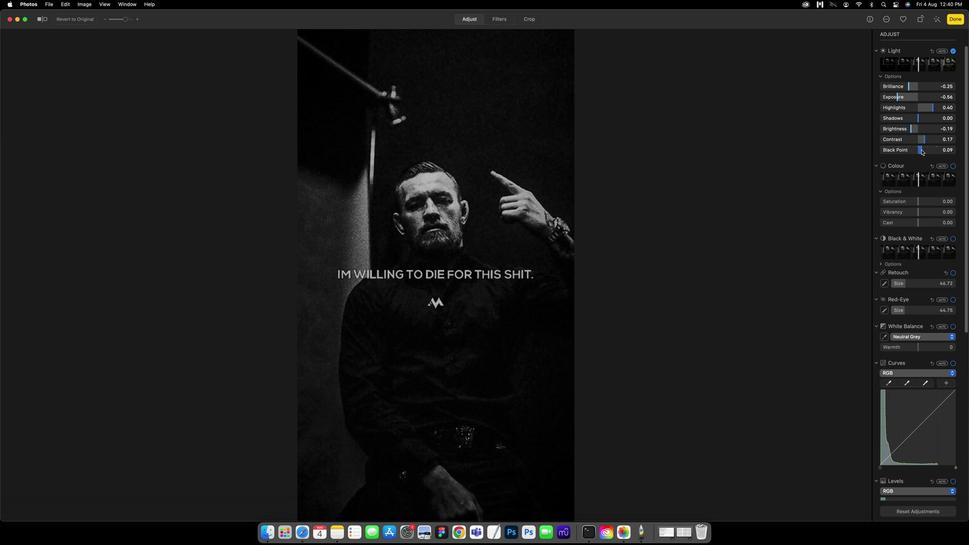 
Action: Mouse moved to (431, 296)
Screenshot: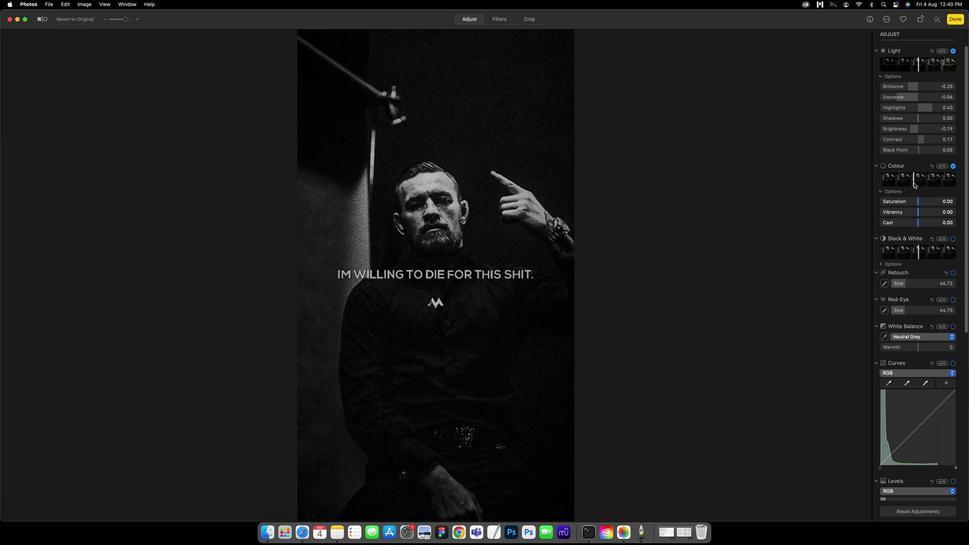 
Action: Mouse pressed left at (431, 296)
Screenshot: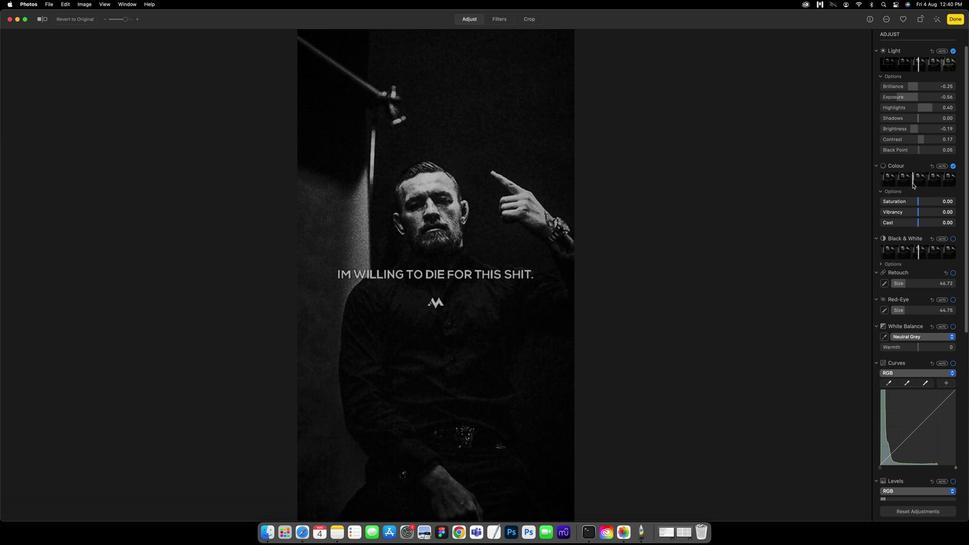 
Action: Mouse moved to (431, 296)
Screenshot: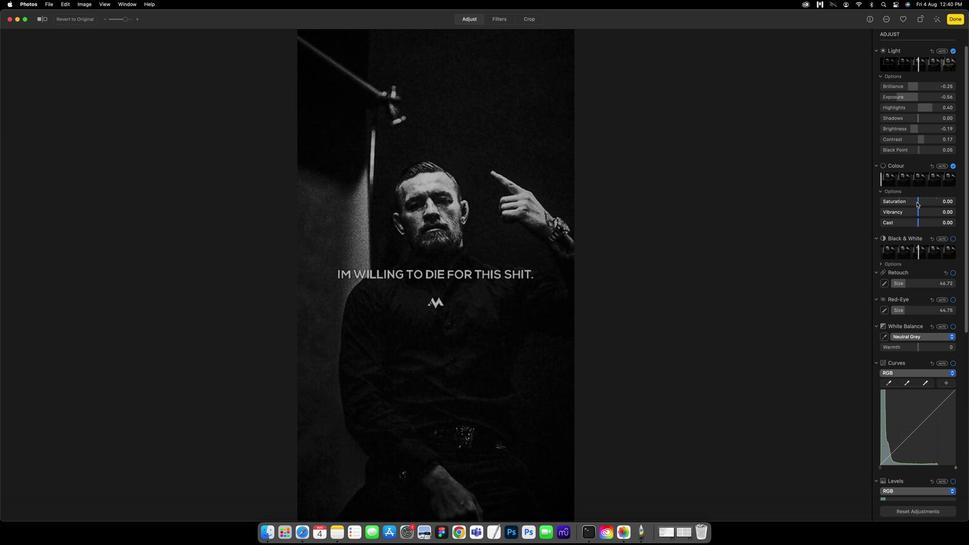 
Action: Mouse pressed left at (431, 296)
Screenshot: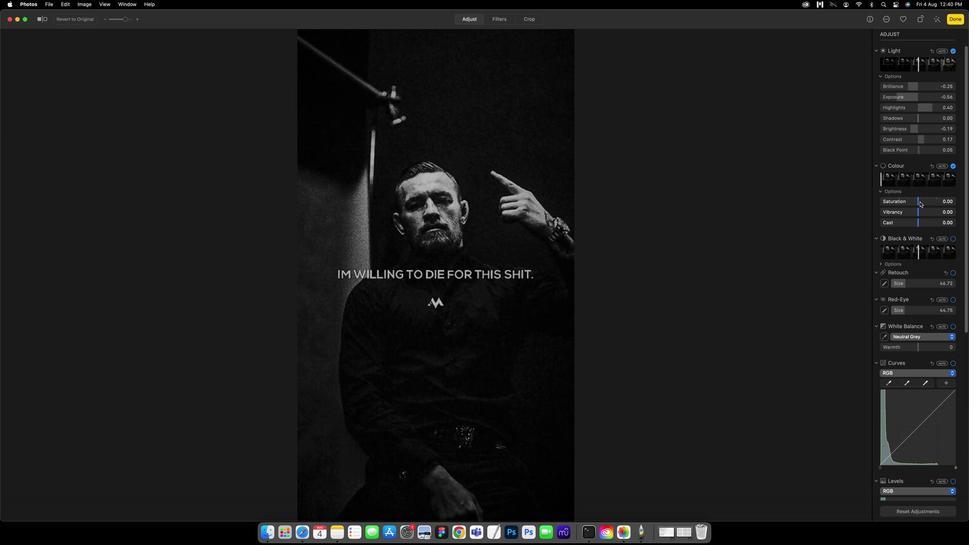 
Action: Mouse moved to (431, 296)
Screenshot: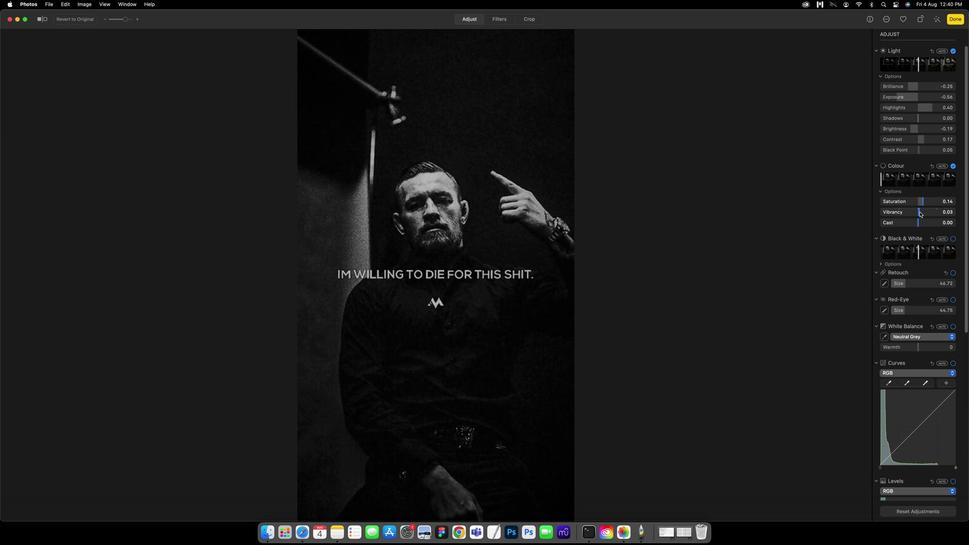 
Action: Mouse pressed left at (431, 296)
Screenshot: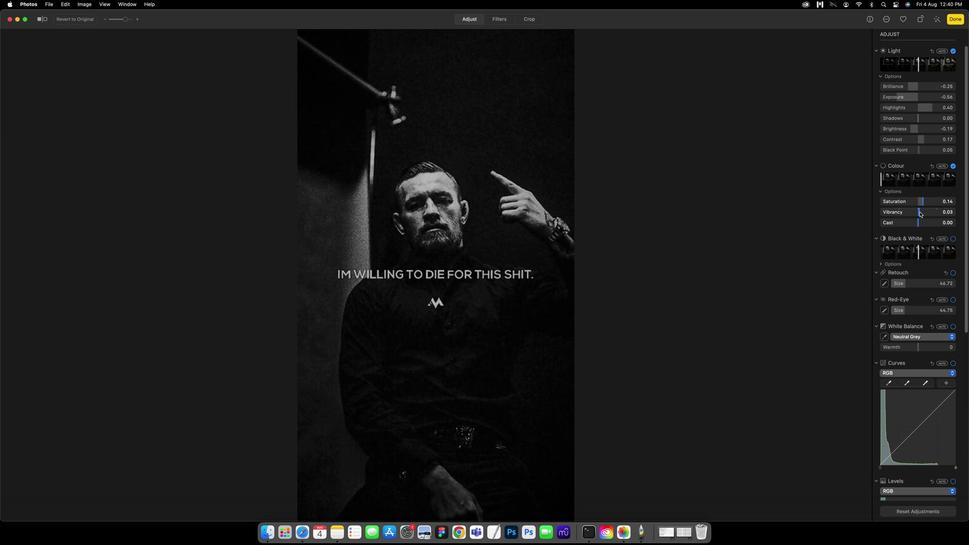 
Action: Mouse moved to (431, 296)
Screenshot: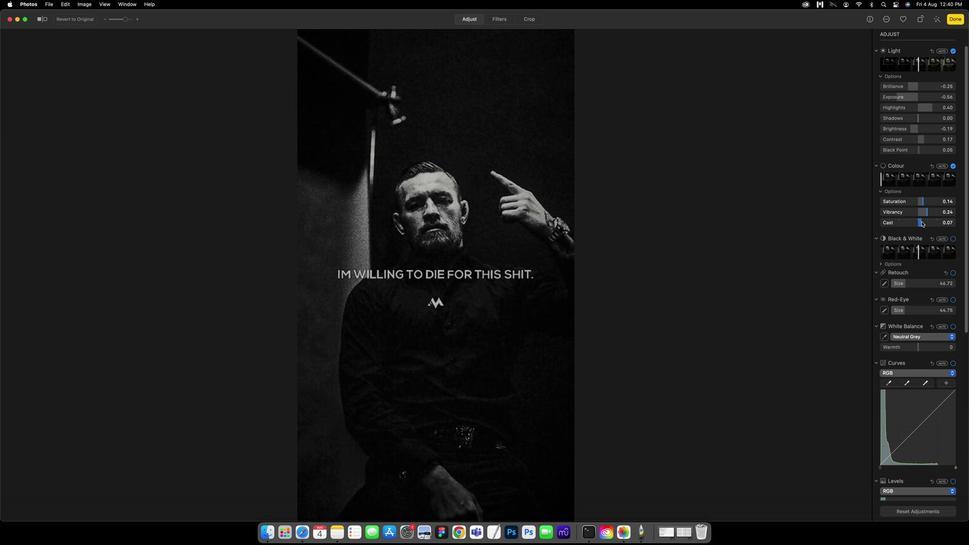 
Action: Mouse pressed left at (431, 296)
Screenshot: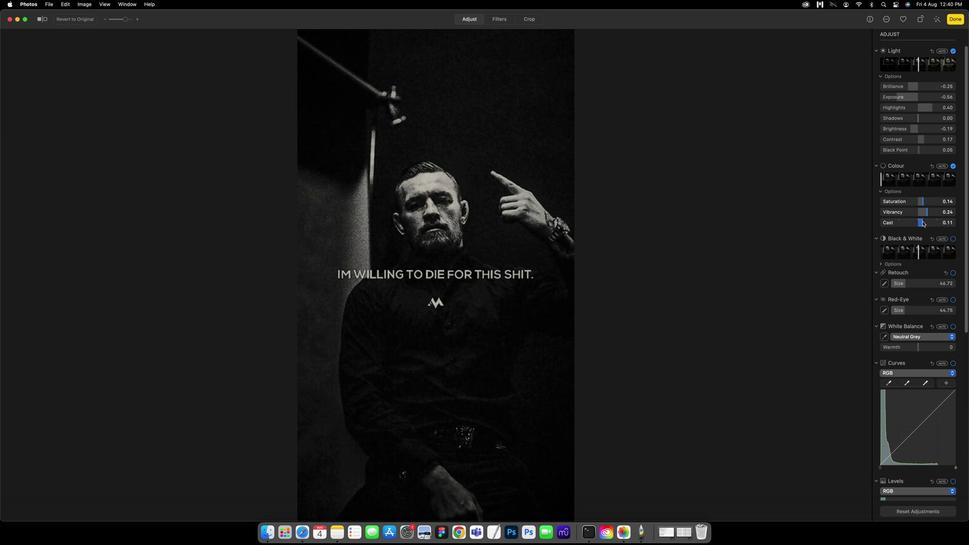 
Action: Mouse moved to (431, 296)
Screenshot: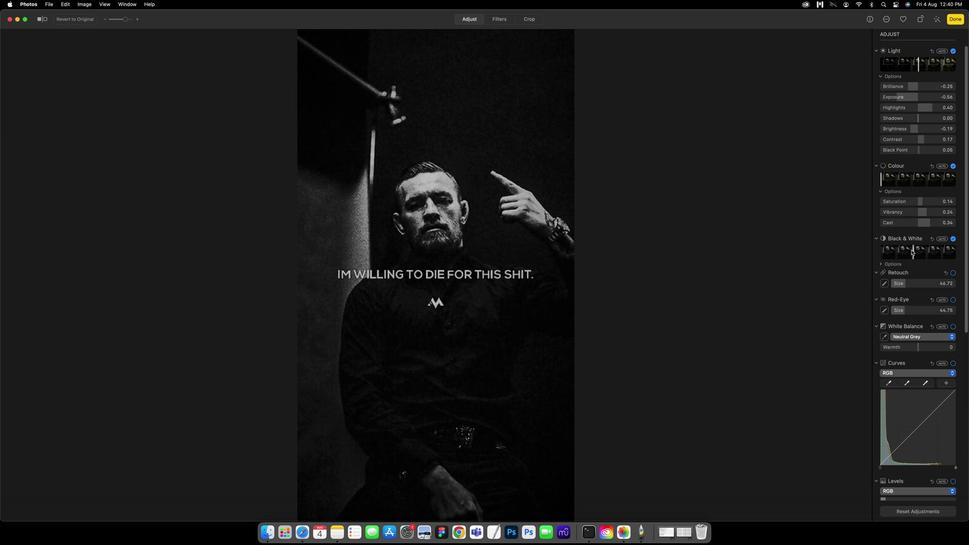 
Action: Mouse pressed left at (431, 296)
Screenshot: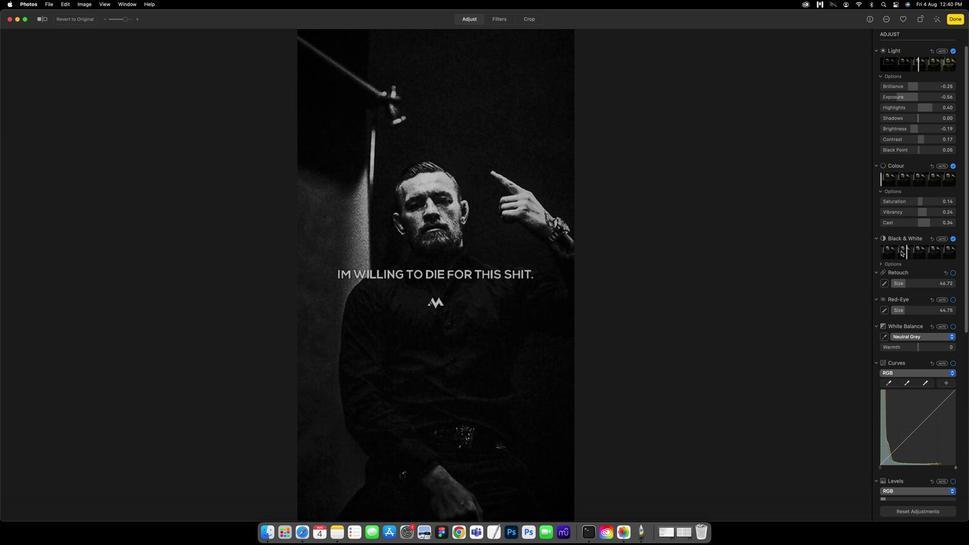 
Action: Mouse moved to (427, 297)
Screenshot: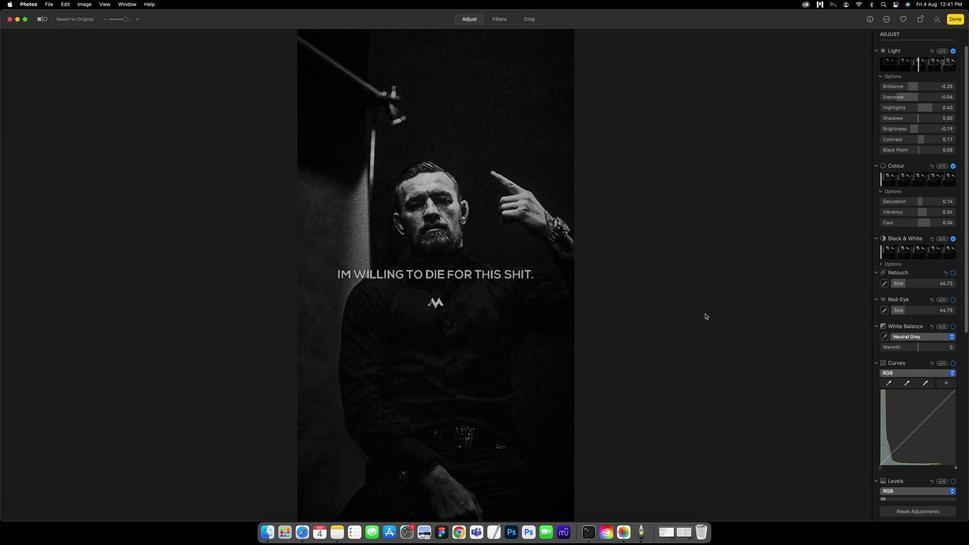 
Action: Mouse scrolled (427, 297) with delta (415, 294)
Screenshot: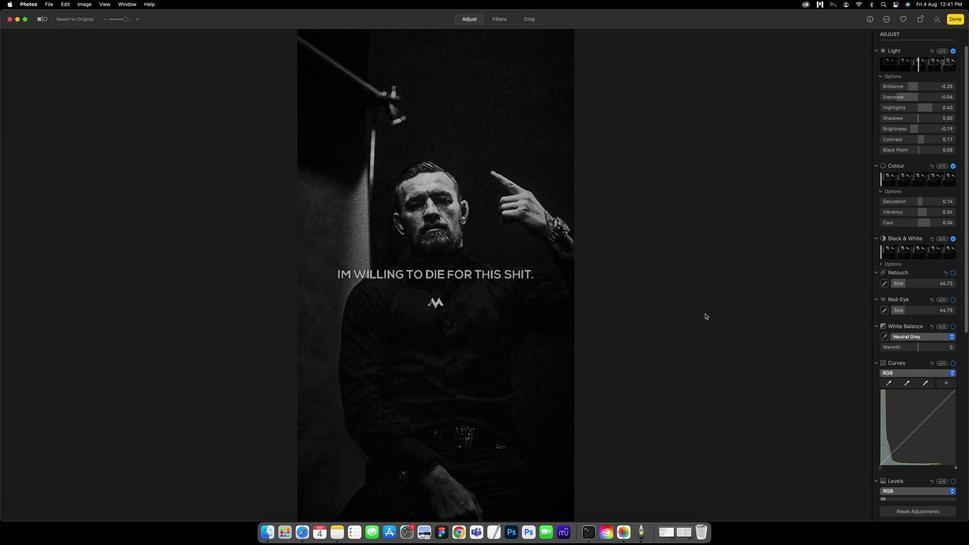 
Action: Mouse scrolled (427, 297) with delta (415, 294)
Screenshot: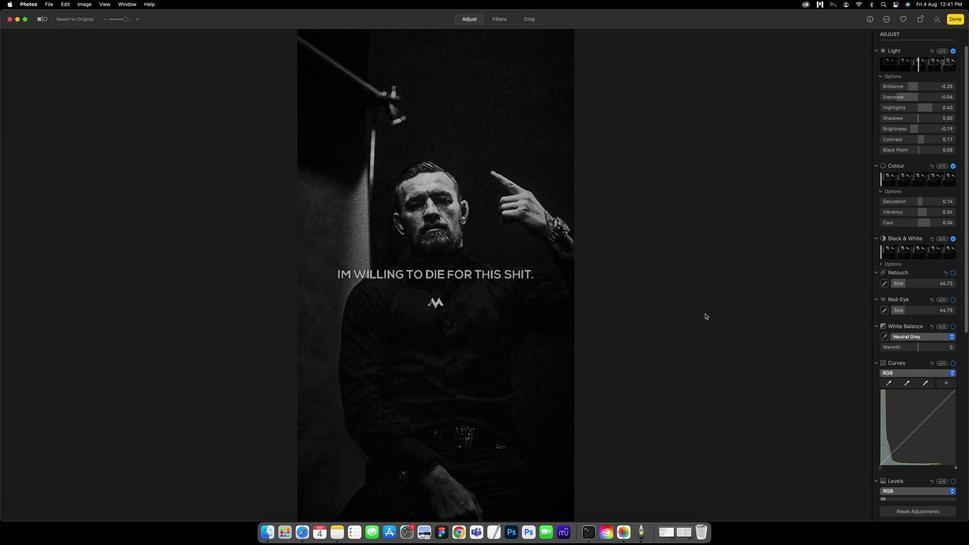 
Action: Mouse scrolled (427, 297) with delta (415, 294)
Screenshot: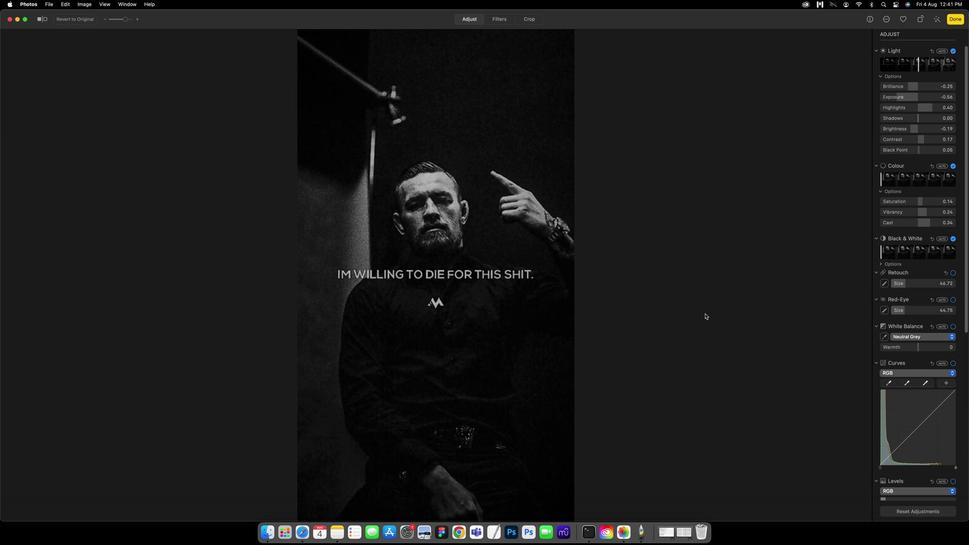 
Action: Mouse moved to (424, 294)
Screenshot: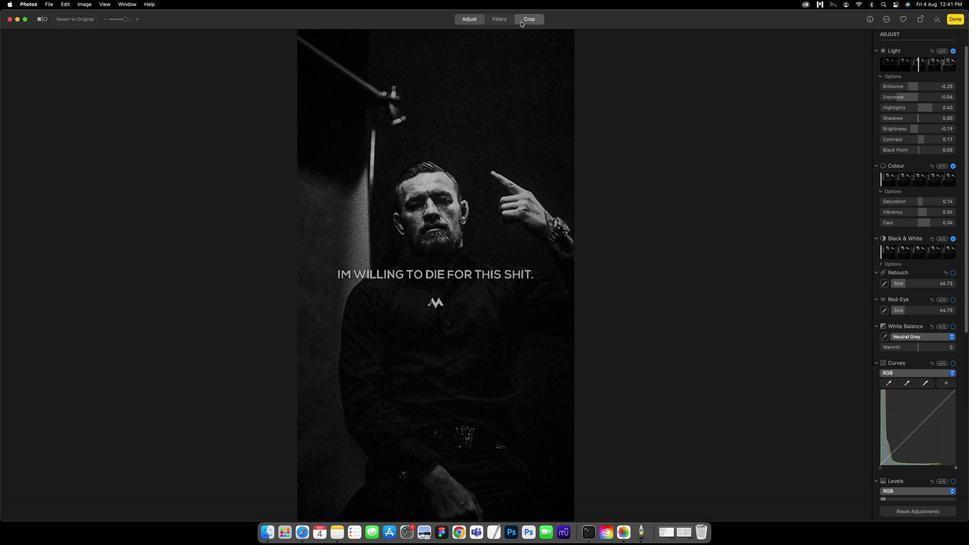 
Action: Mouse pressed left at (424, 294)
Screenshot: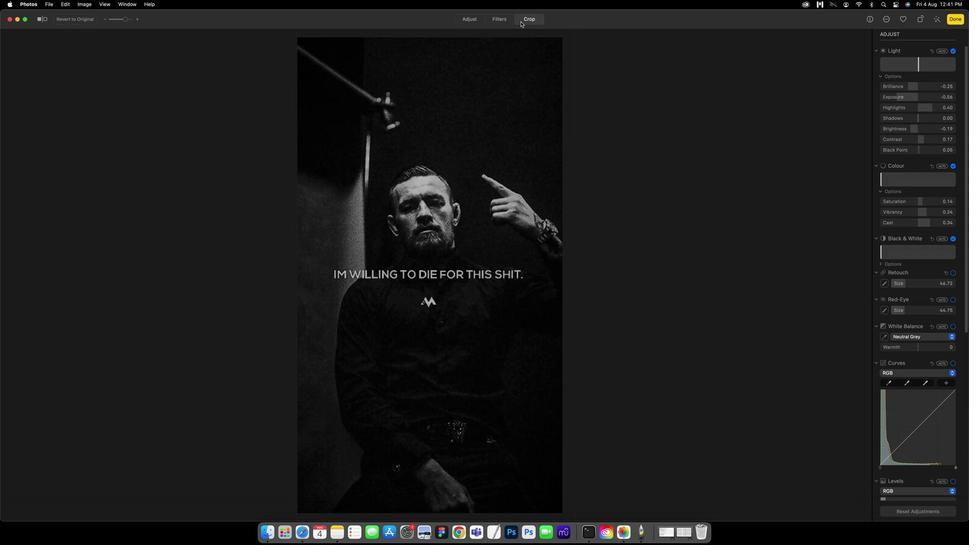 
Action: Mouse moved to (422, 294)
Screenshot: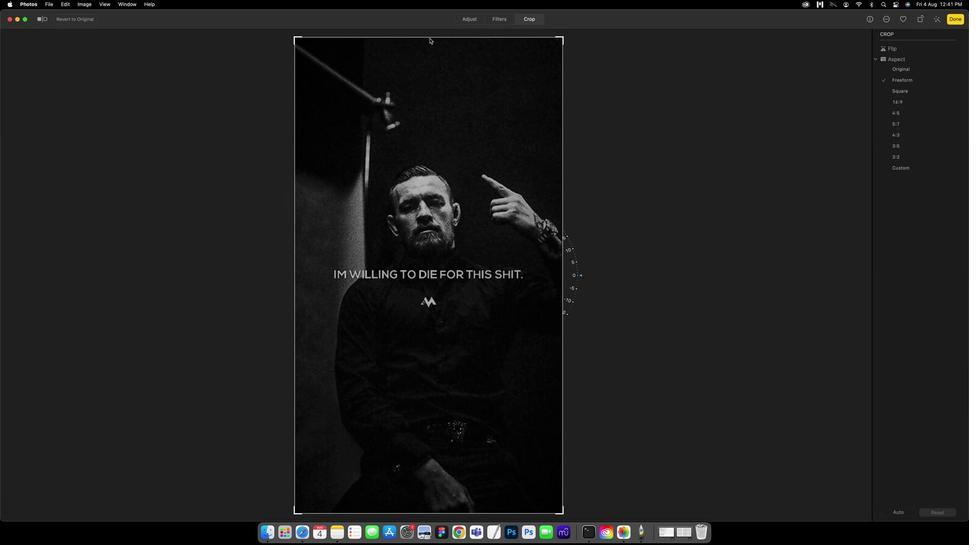 
Action: Mouse pressed left at (422, 294)
Screenshot: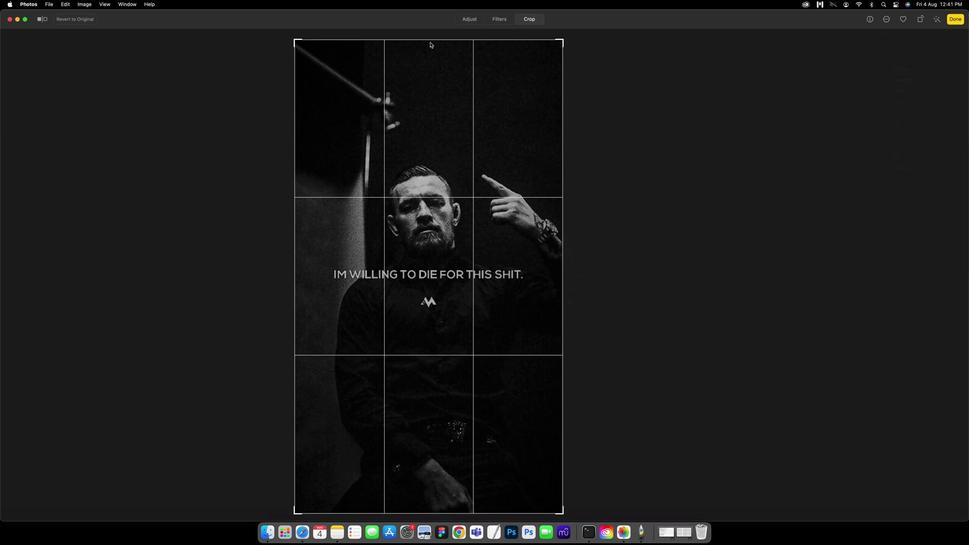 
Action: Mouse moved to (432, 294)
Screenshot: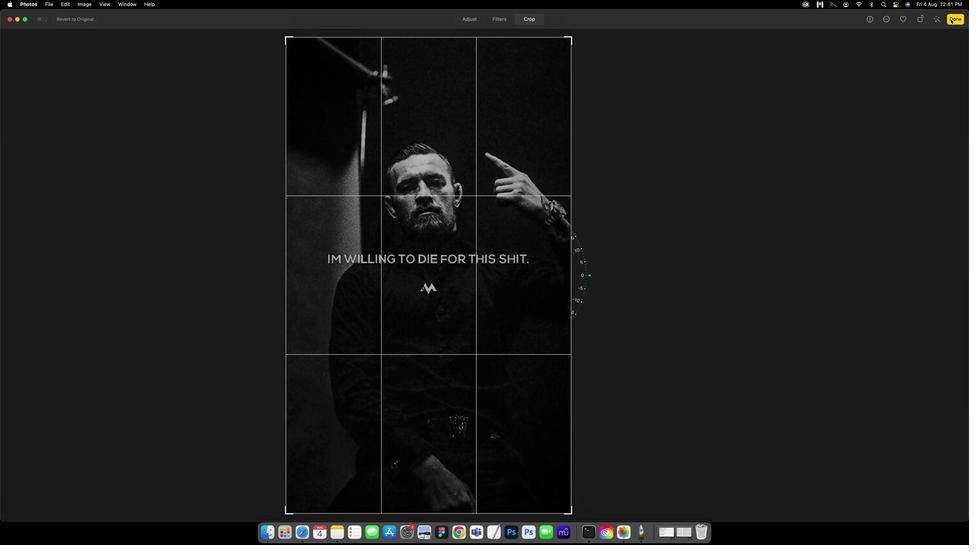 
Action: Mouse pressed left at (432, 294)
Screenshot: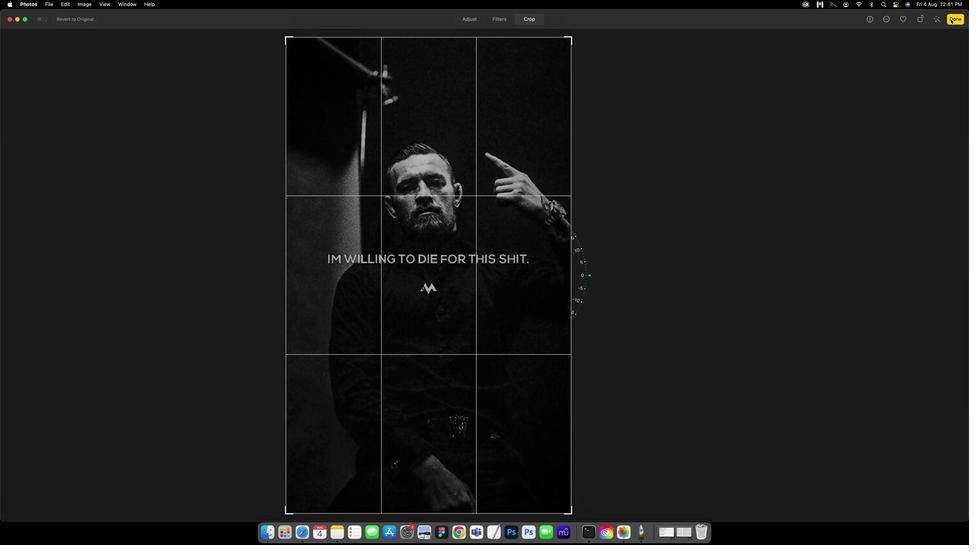 
Action: Mouse moved to (432, 294)
Screenshot: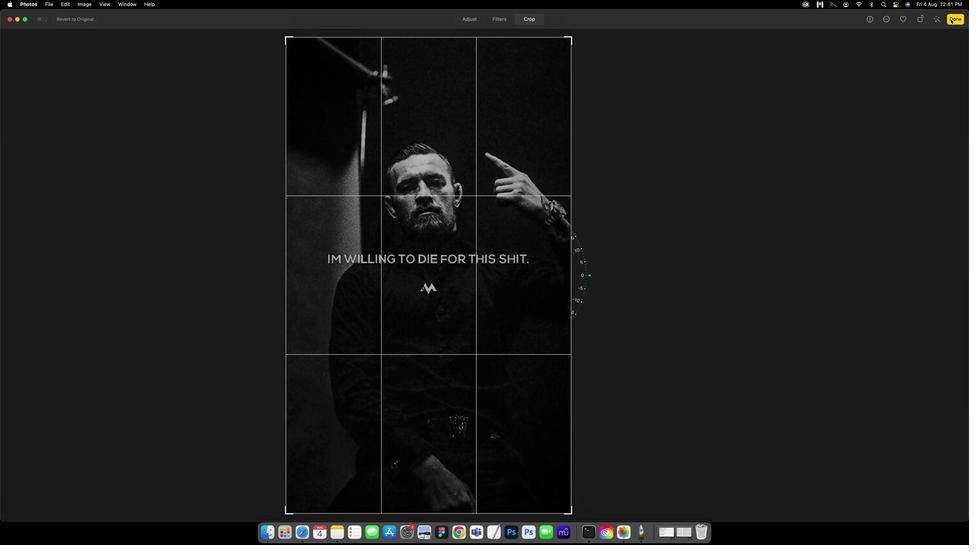 
